 Task: Check the average views per listing of electric range in the last 1 year.
Action: Mouse moved to (1109, 254)
Screenshot: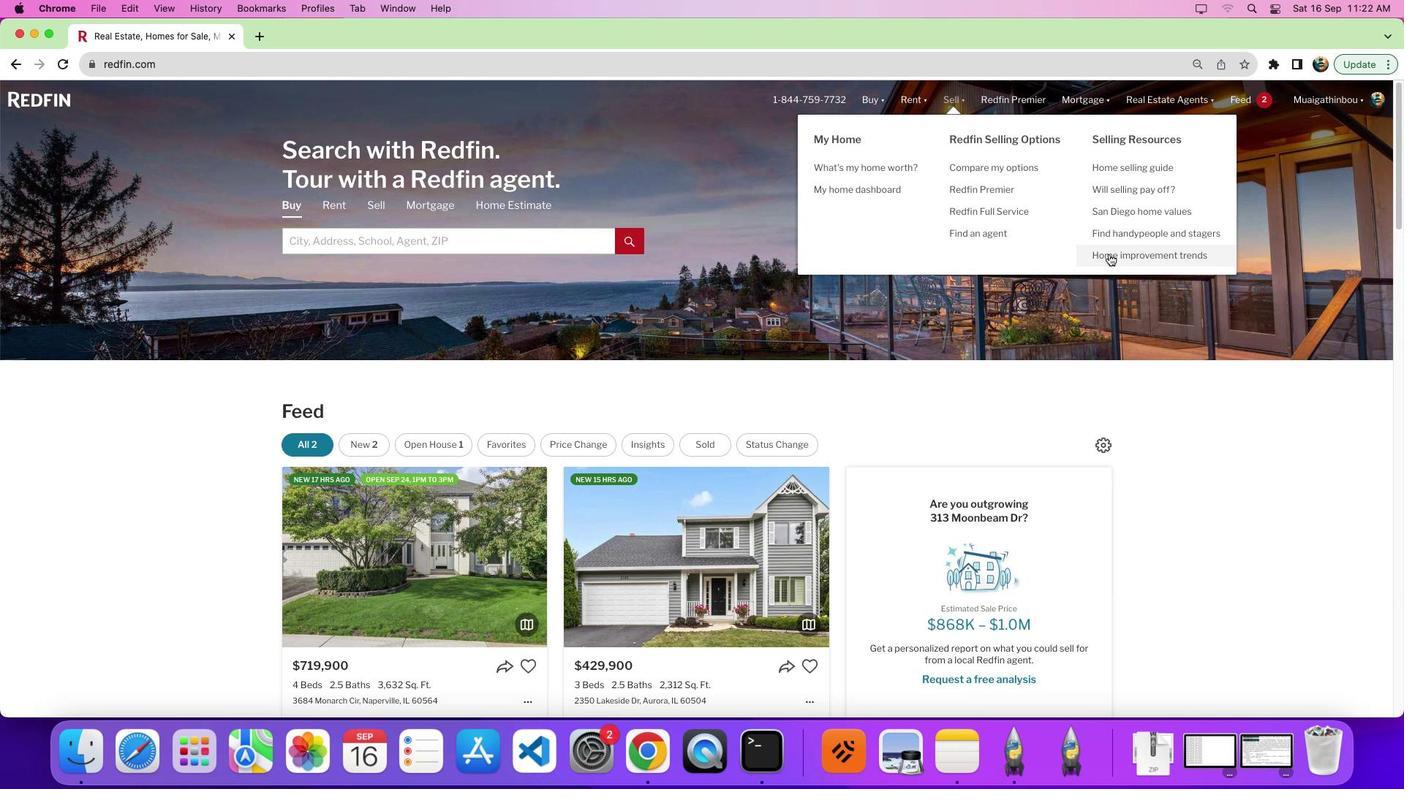 
Action: Mouse pressed left at (1109, 254)
Screenshot: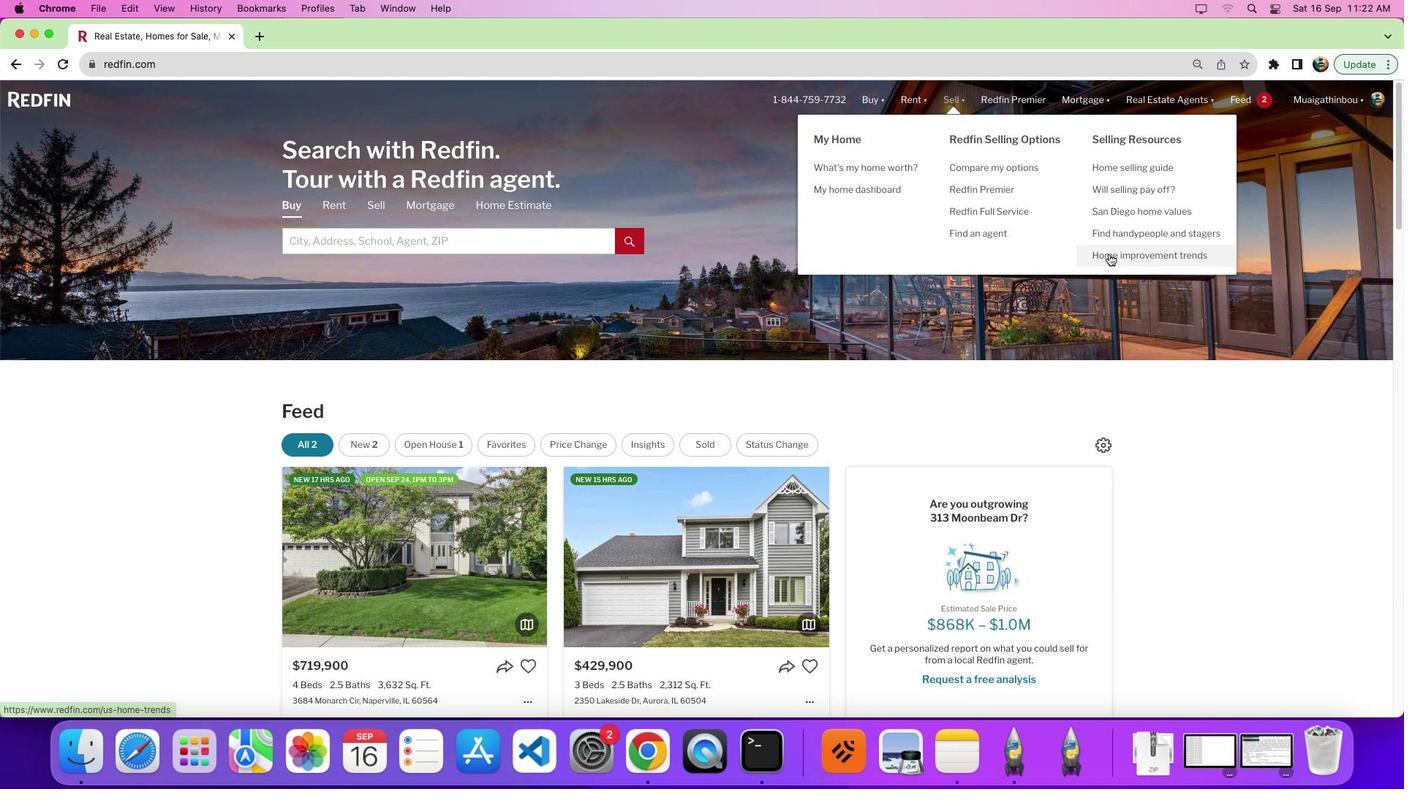 
Action: Mouse pressed left at (1109, 254)
Screenshot: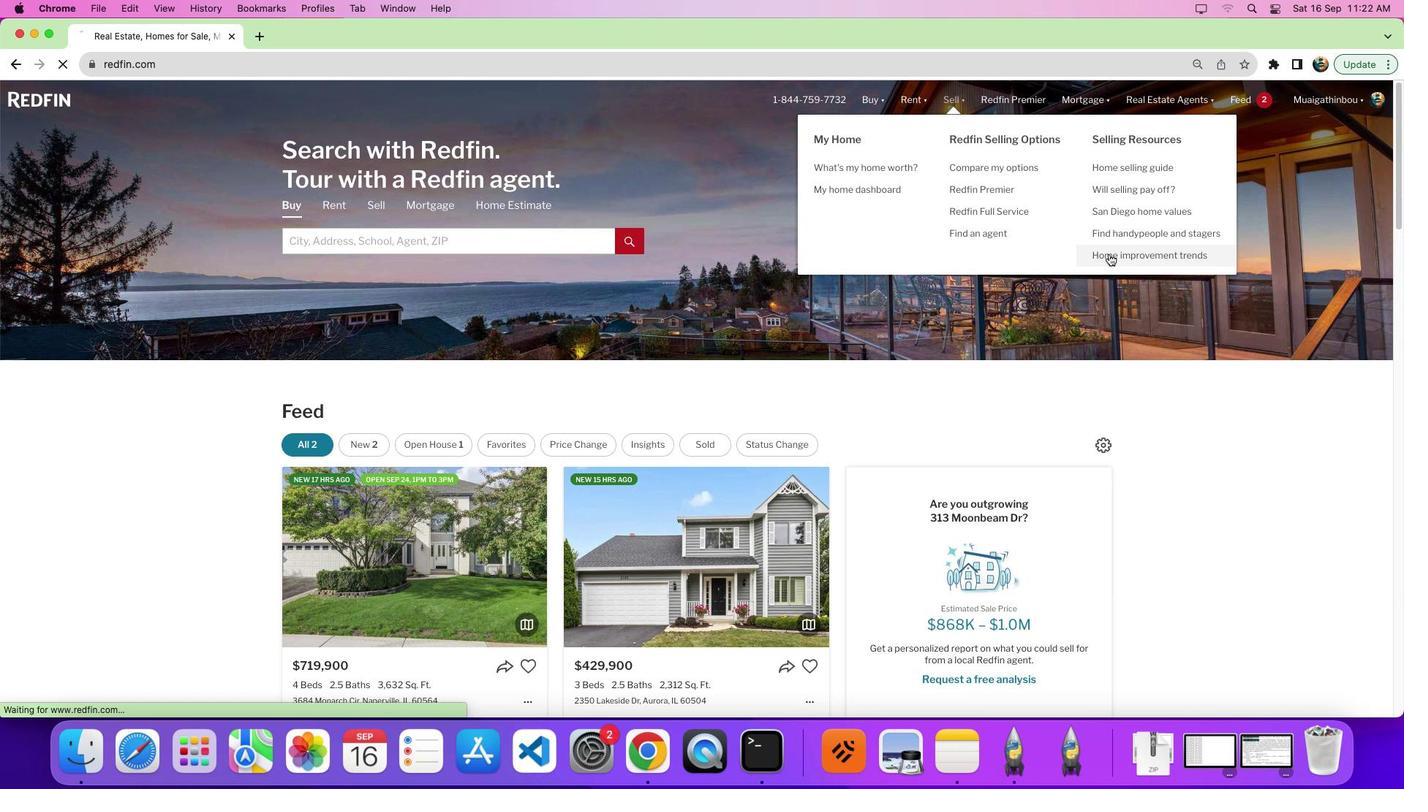 
Action: Mouse moved to (391, 280)
Screenshot: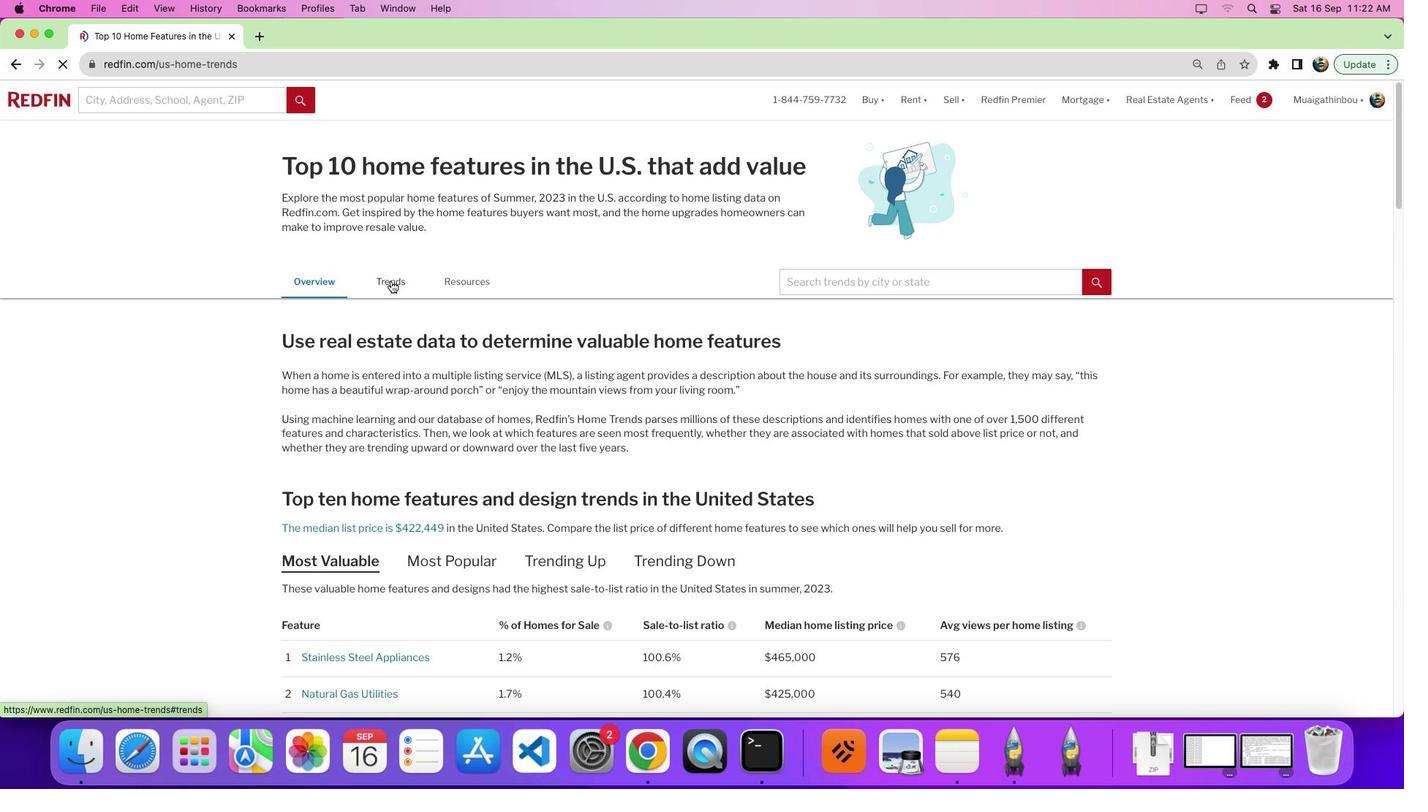 
Action: Mouse pressed left at (391, 280)
Screenshot: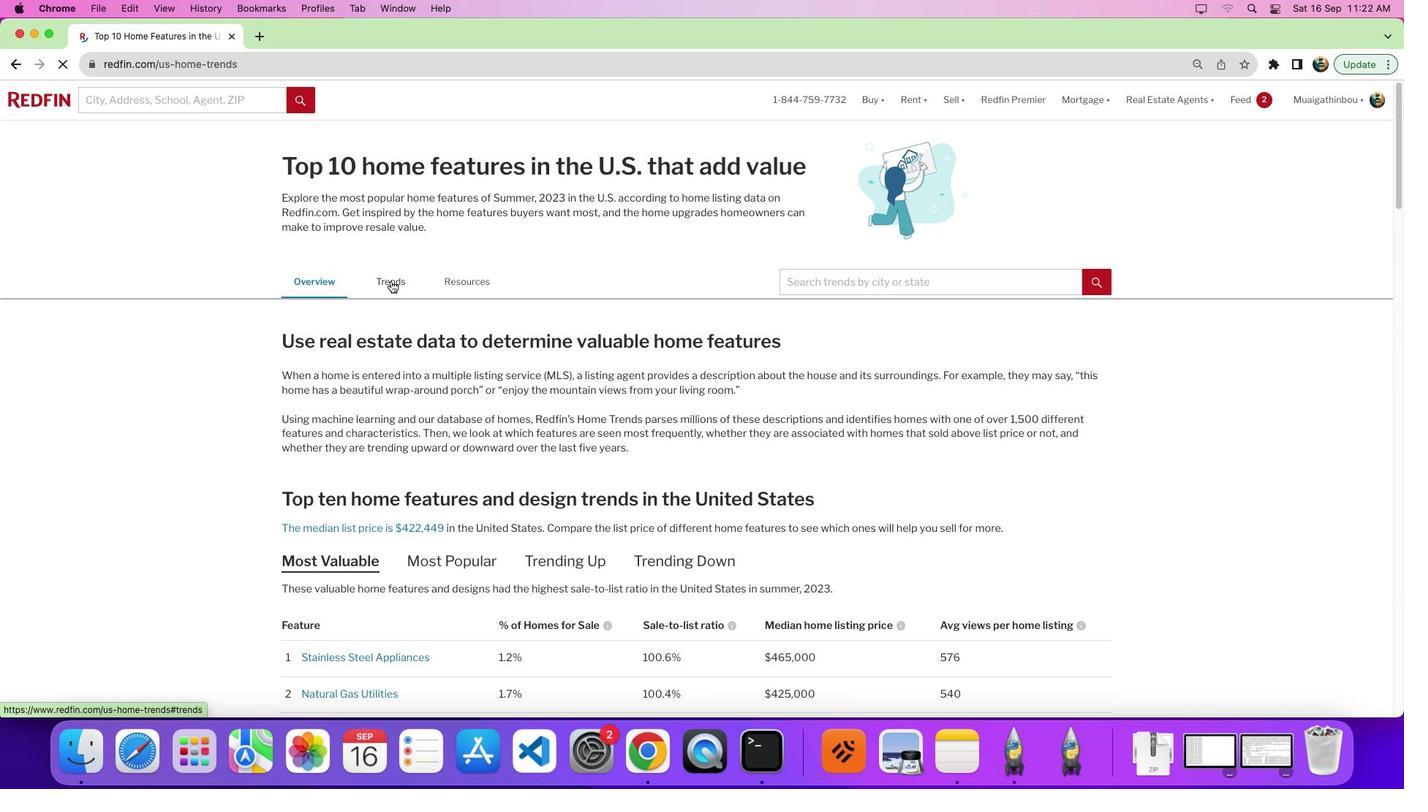 
Action: Mouse moved to (629, 403)
Screenshot: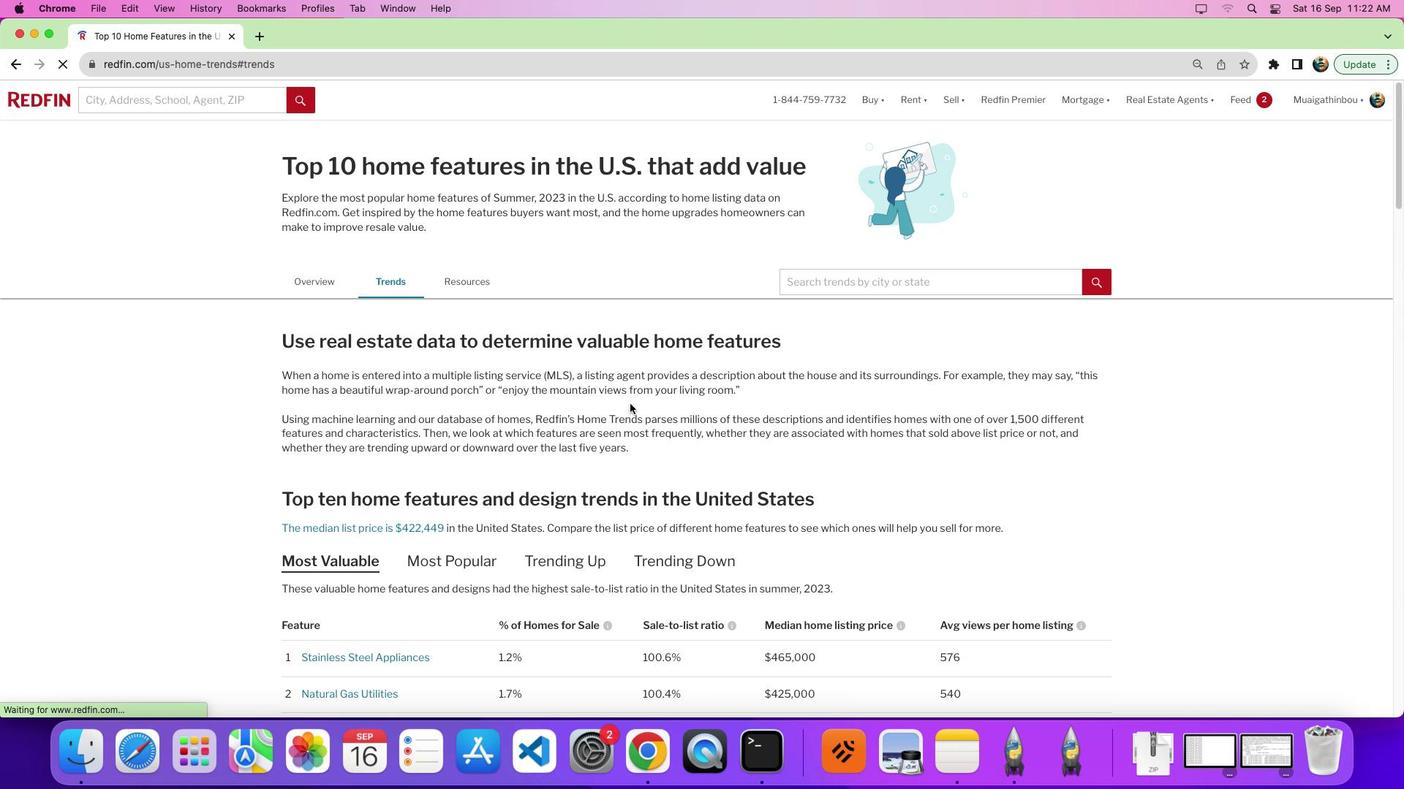 
Action: Mouse scrolled (629, 403) with delta (0, 0)
Screenshot: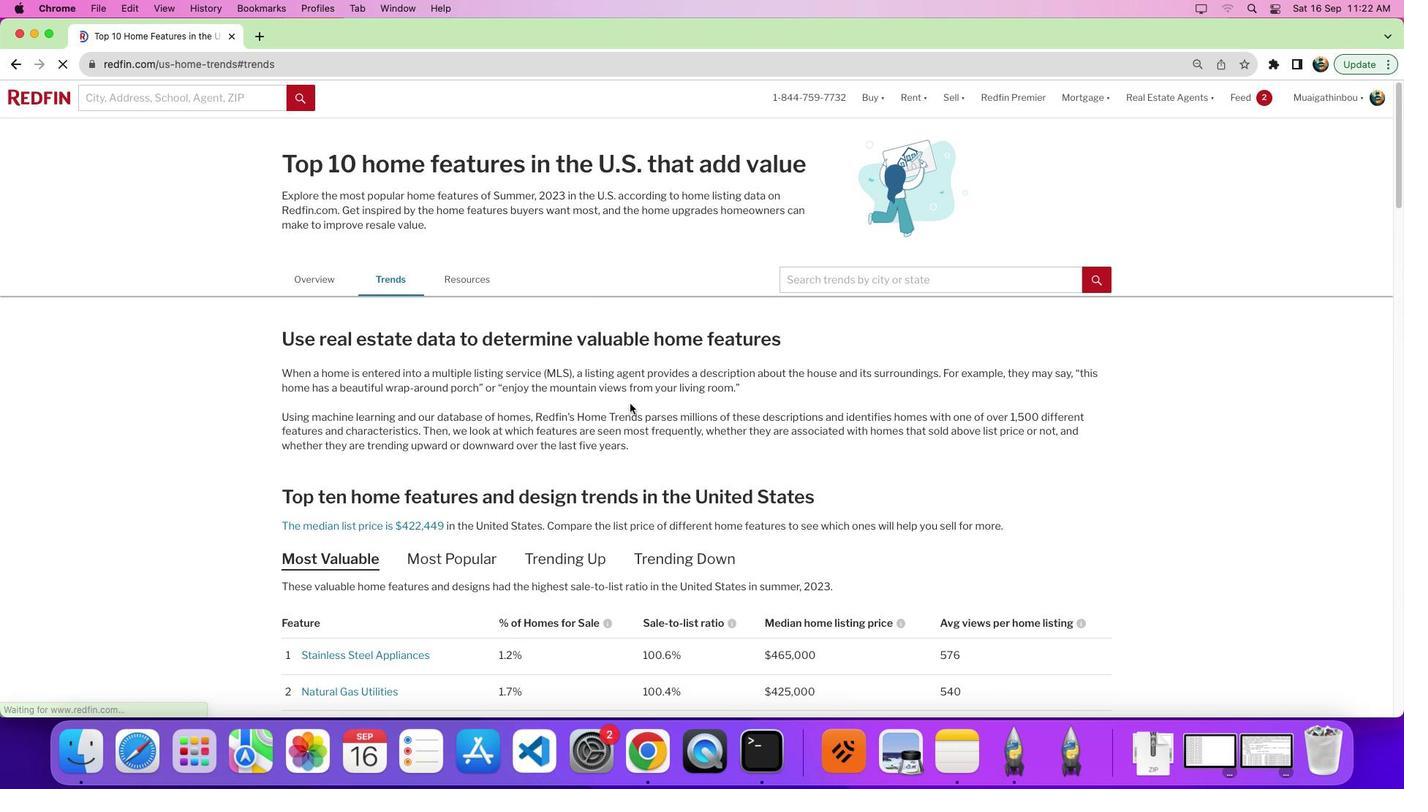 
Action: Mouse scrolled (629, 403) with delta (0, 0)
Screenshot: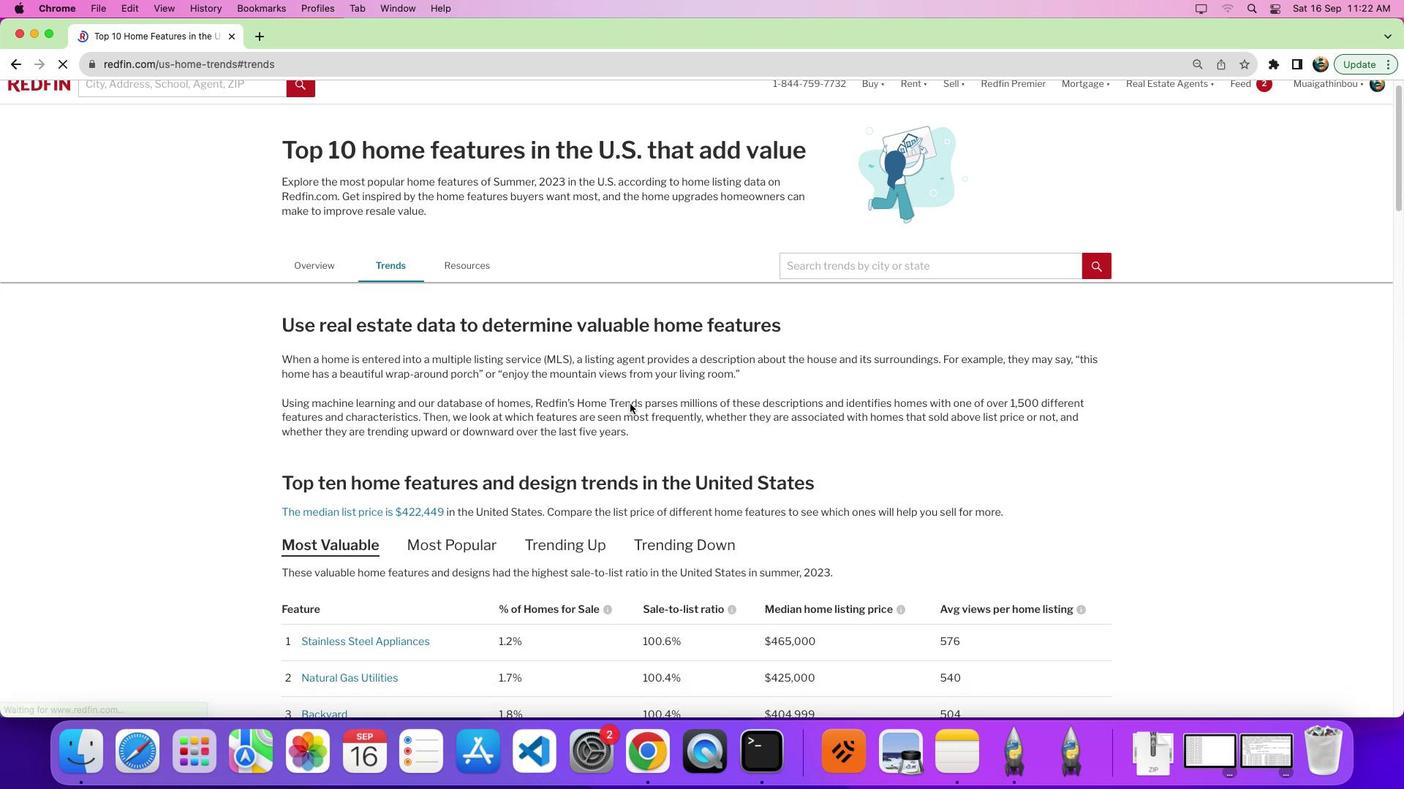 
Action: Mouse moved to (673, 403)
Screenshot: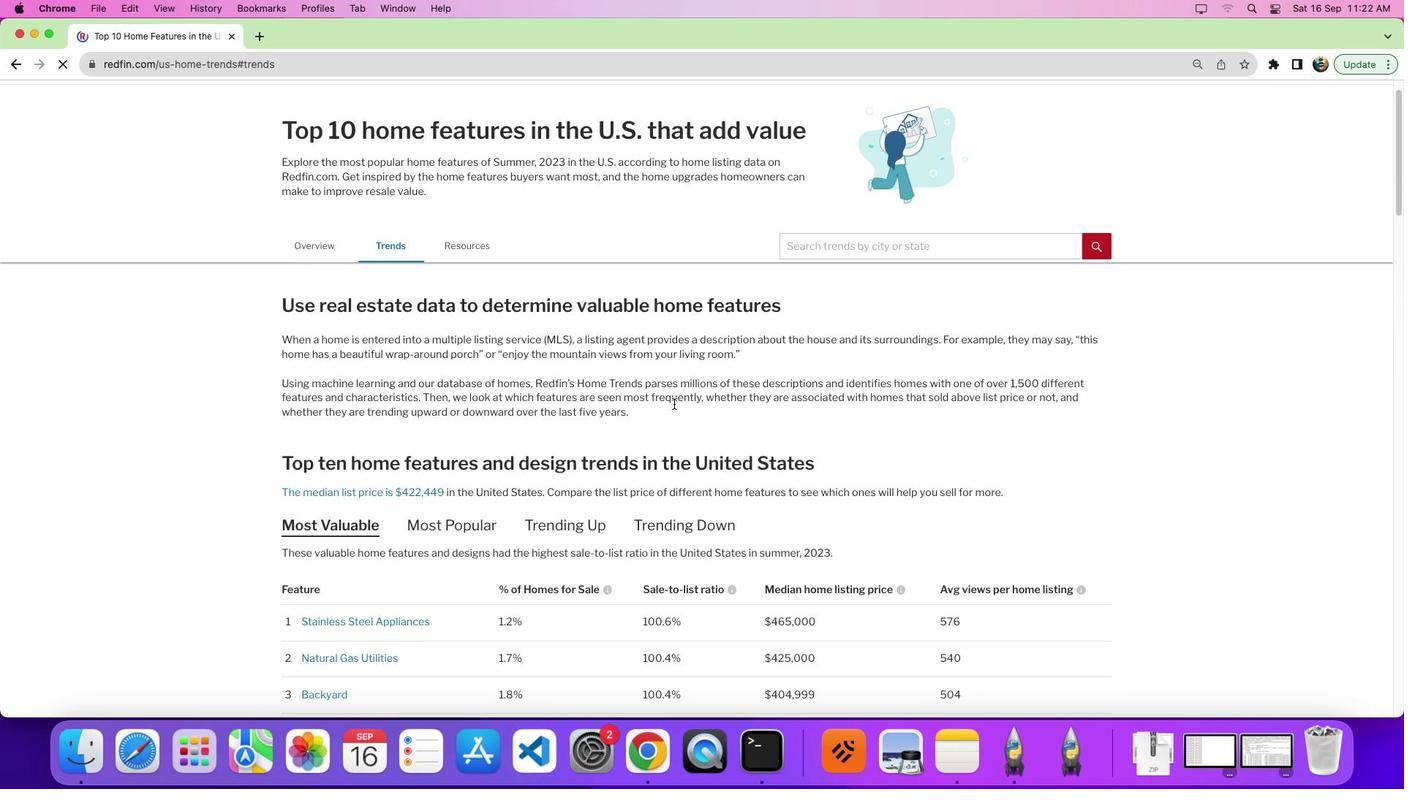 
Action: Mouse scrolled (673, 403) with delta (0, 0)
Screenshot: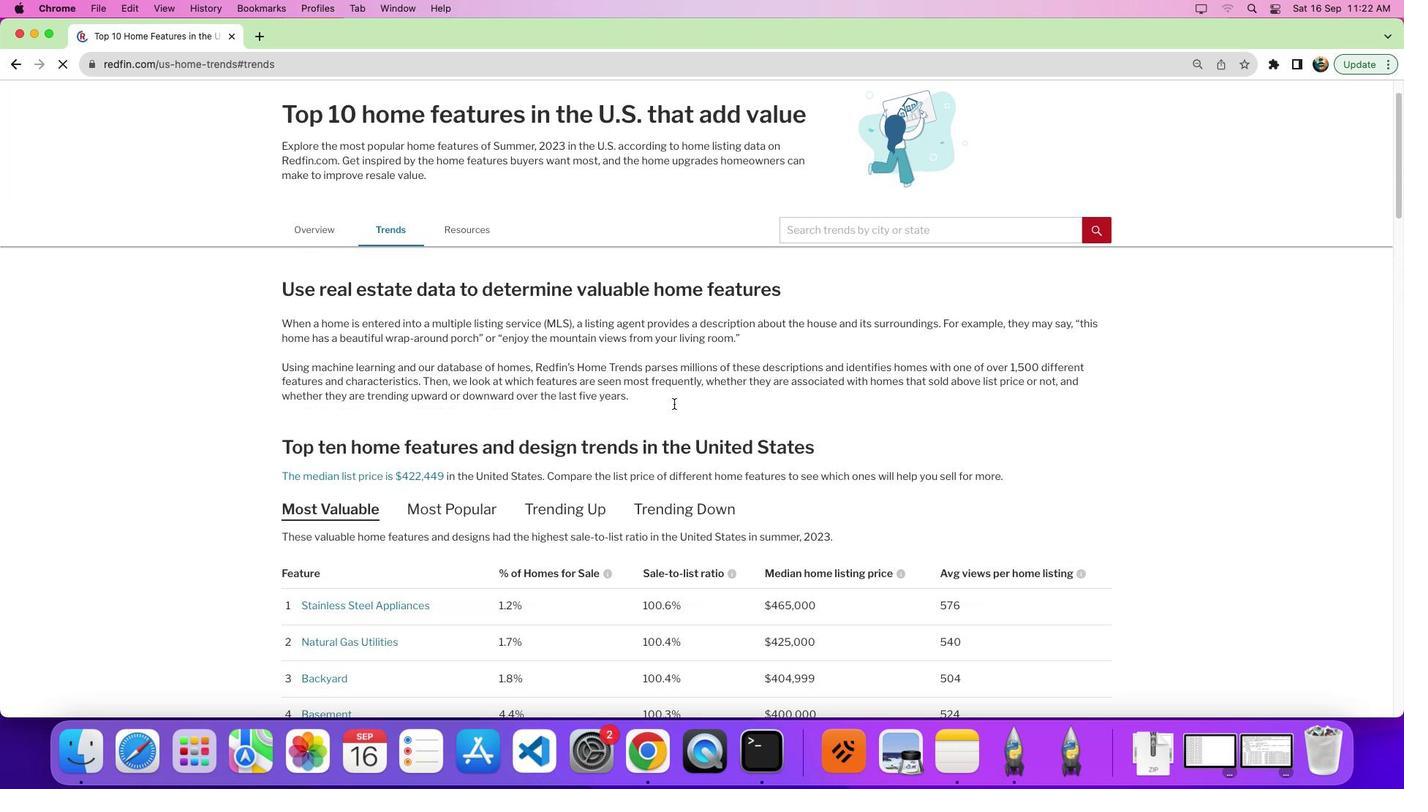 
Action: Mouse scrolled (673, 403) with delta (0, 0)
Screenshot: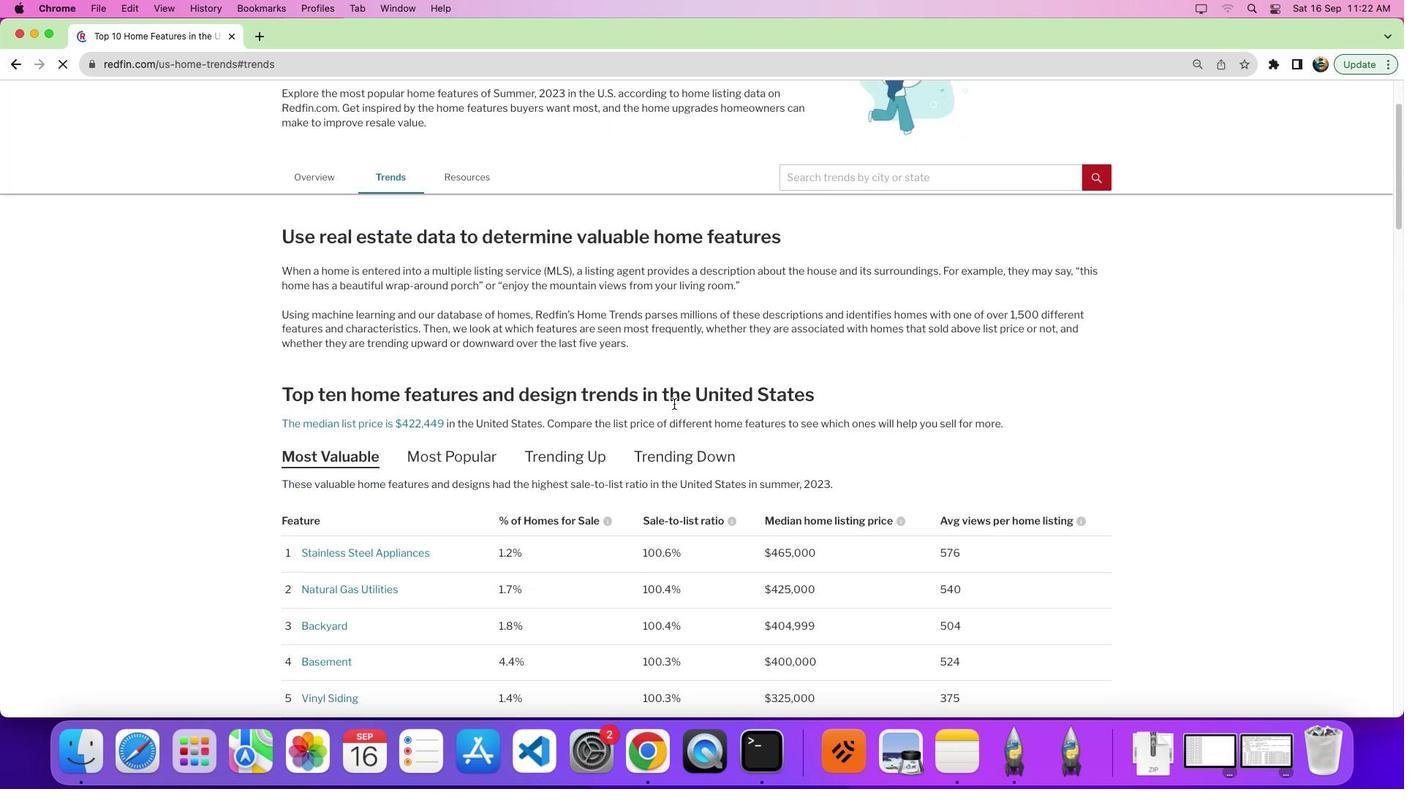 
Action: Mouse scrolled (673, 403) with delta (0, -3)
Screenshot: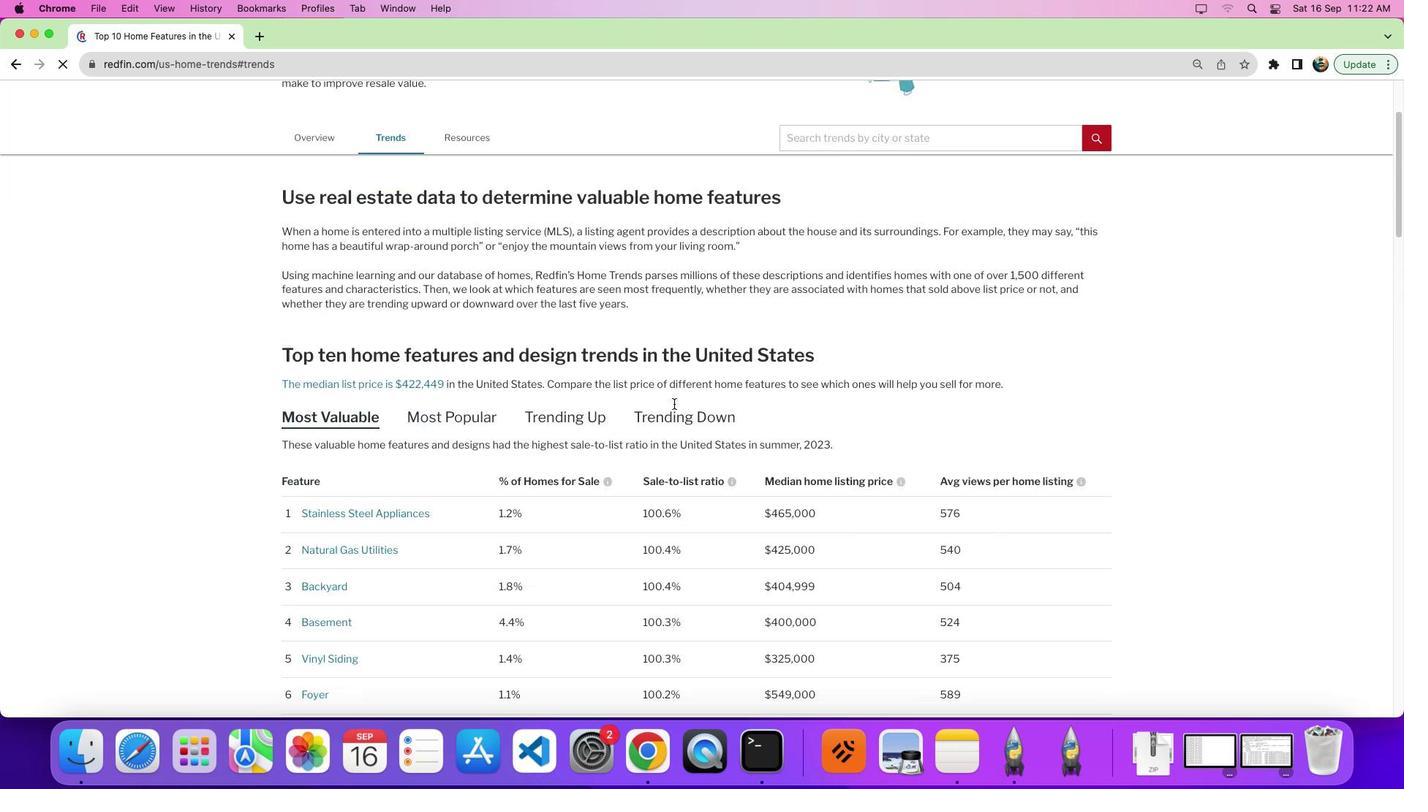 
Action: Mouse moved to (683, 402)
Screenshot: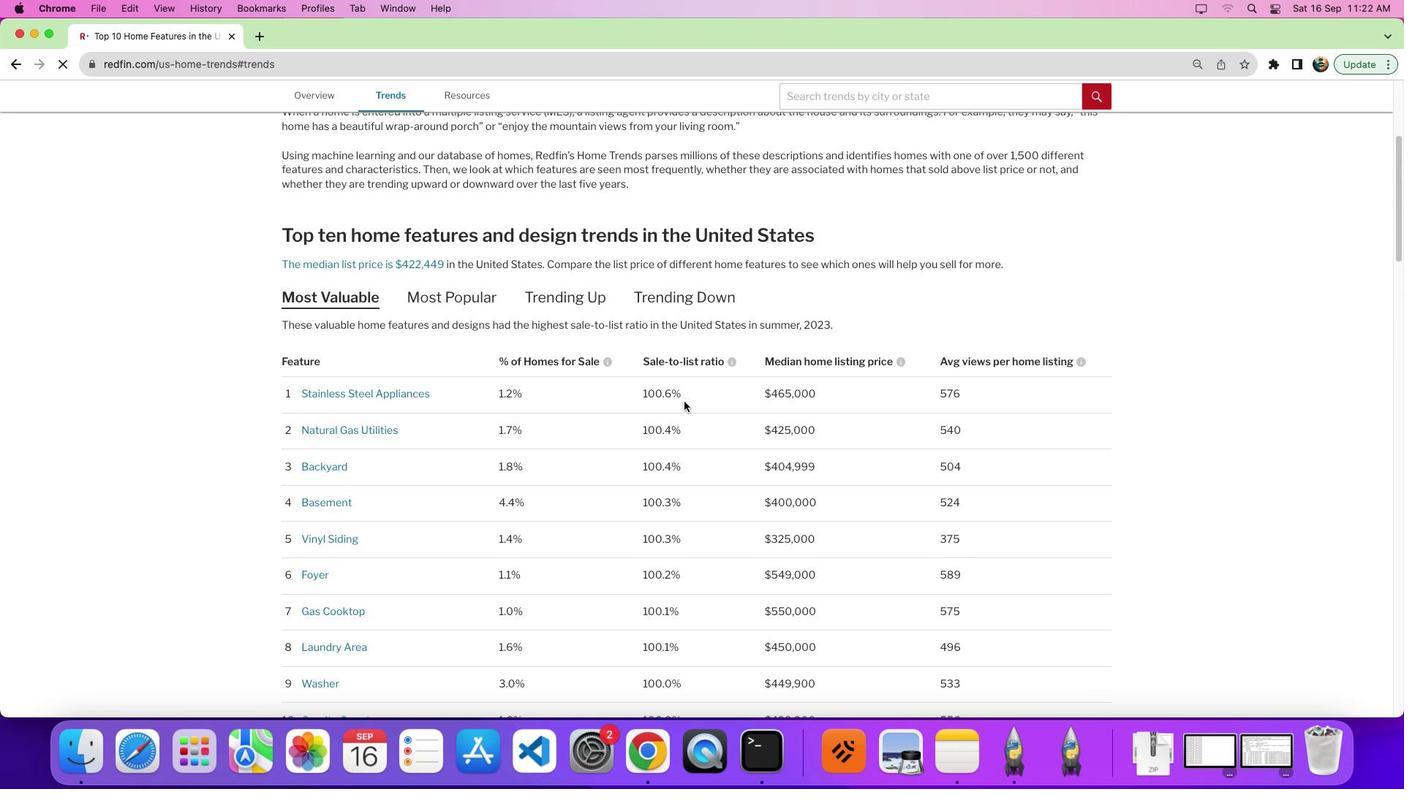 
Action: Mouse scrolled (683, 402) with delta (0, 0)
Screenshot: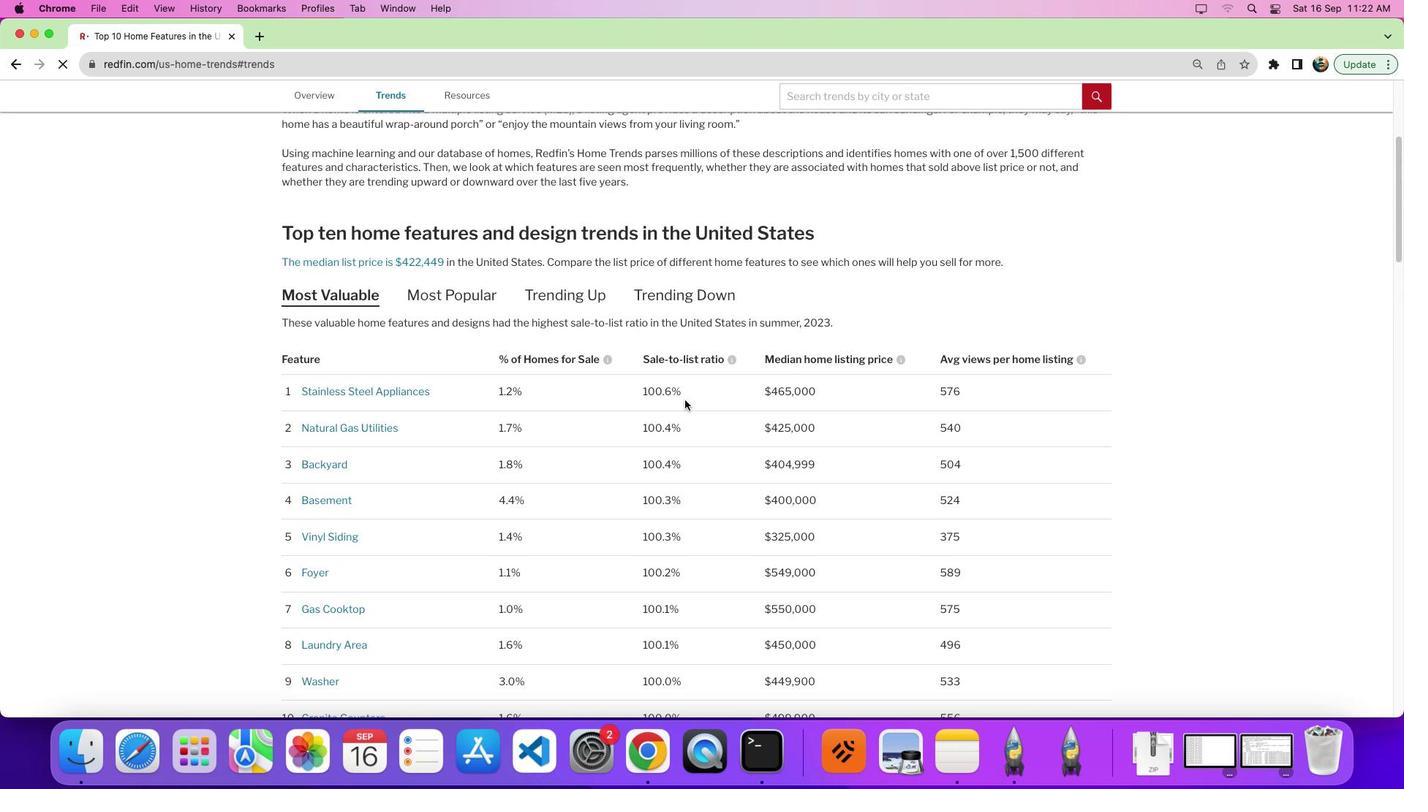 
Action: Mouse scrolled (683, 402) with delta (0, 0)
Screenshot: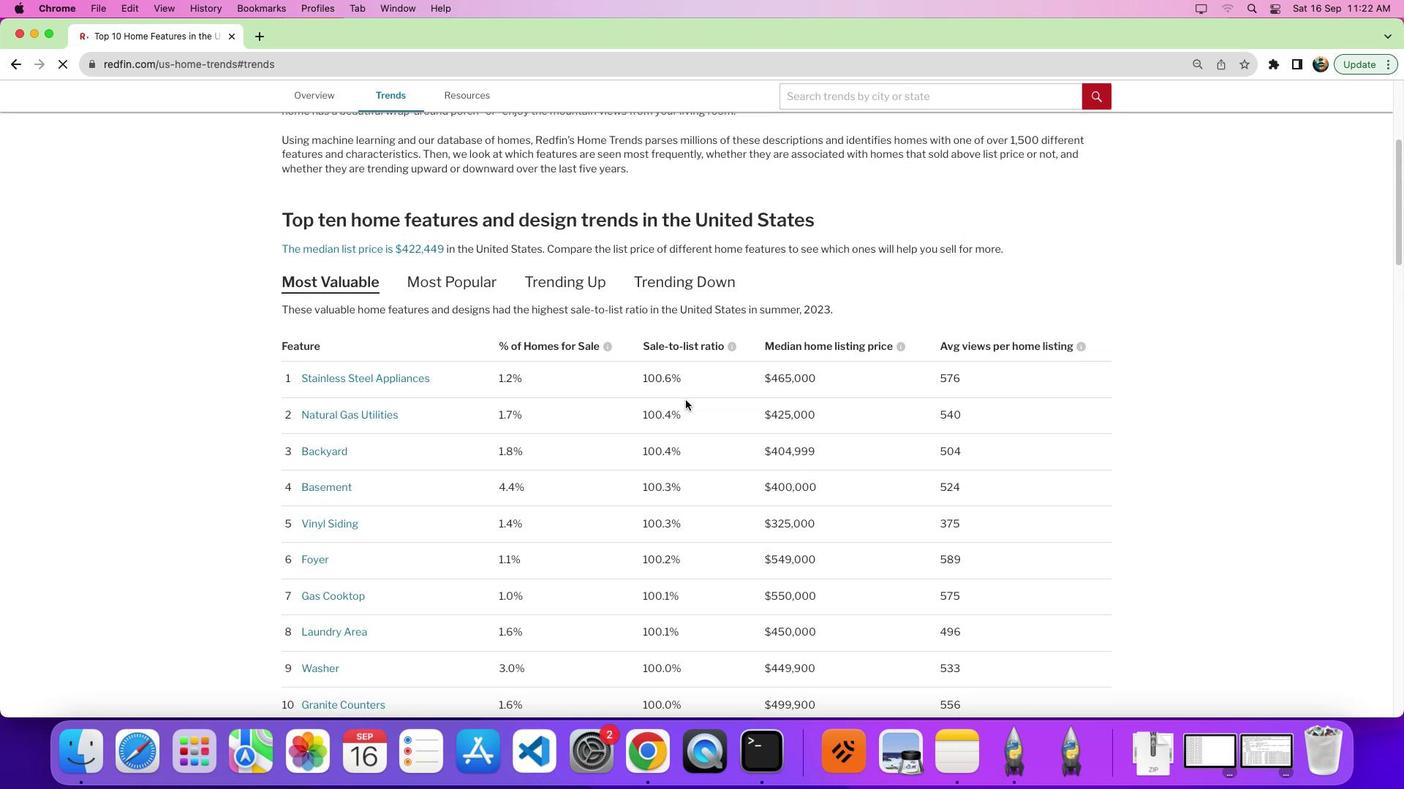 
Action: Mouse moved to (756, 390)
Screenshot: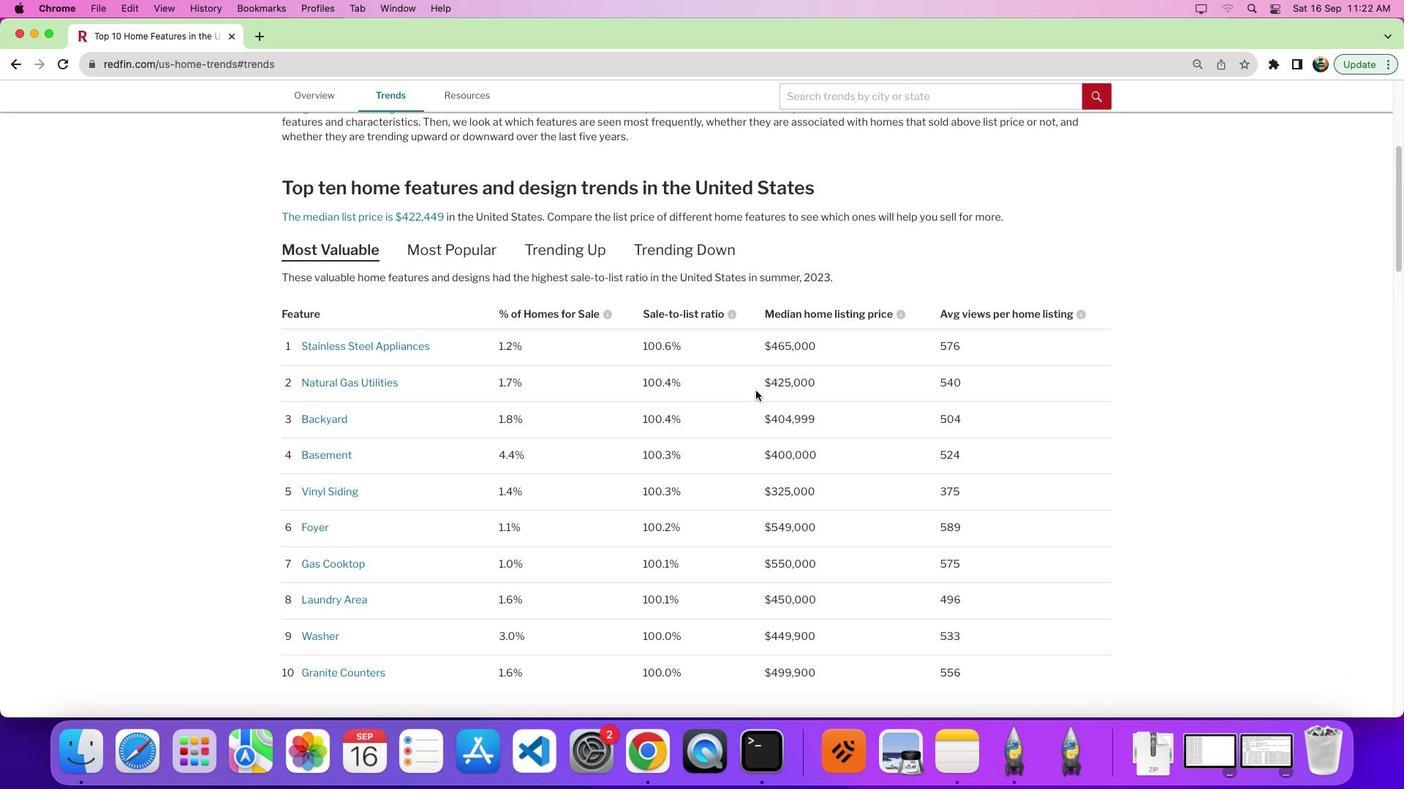 
Action: Mouse scrolled (756, 390) with delta (0, 0)
Screenshot: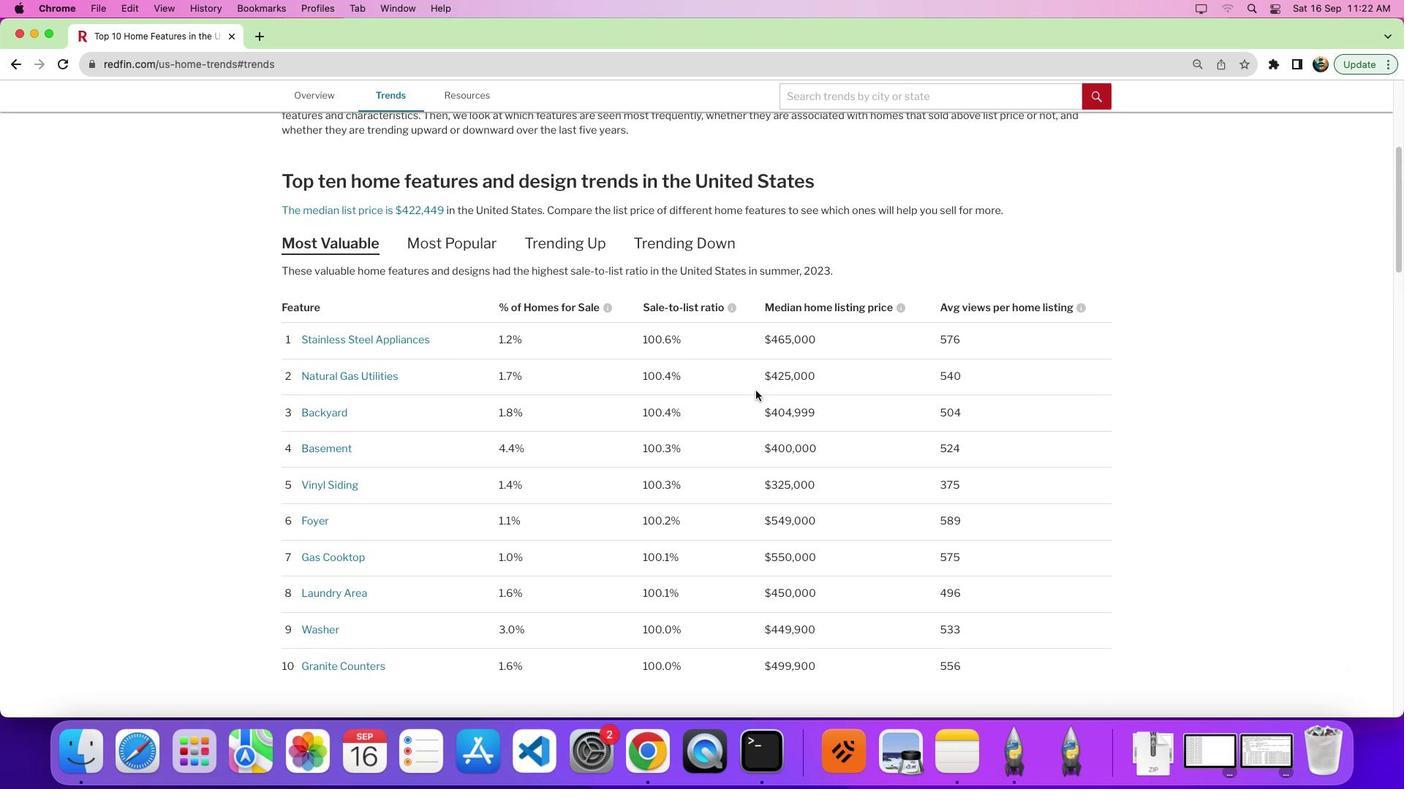
Action: Mouse scrolled (756, 390) with delta (0, 0)
Screenshot: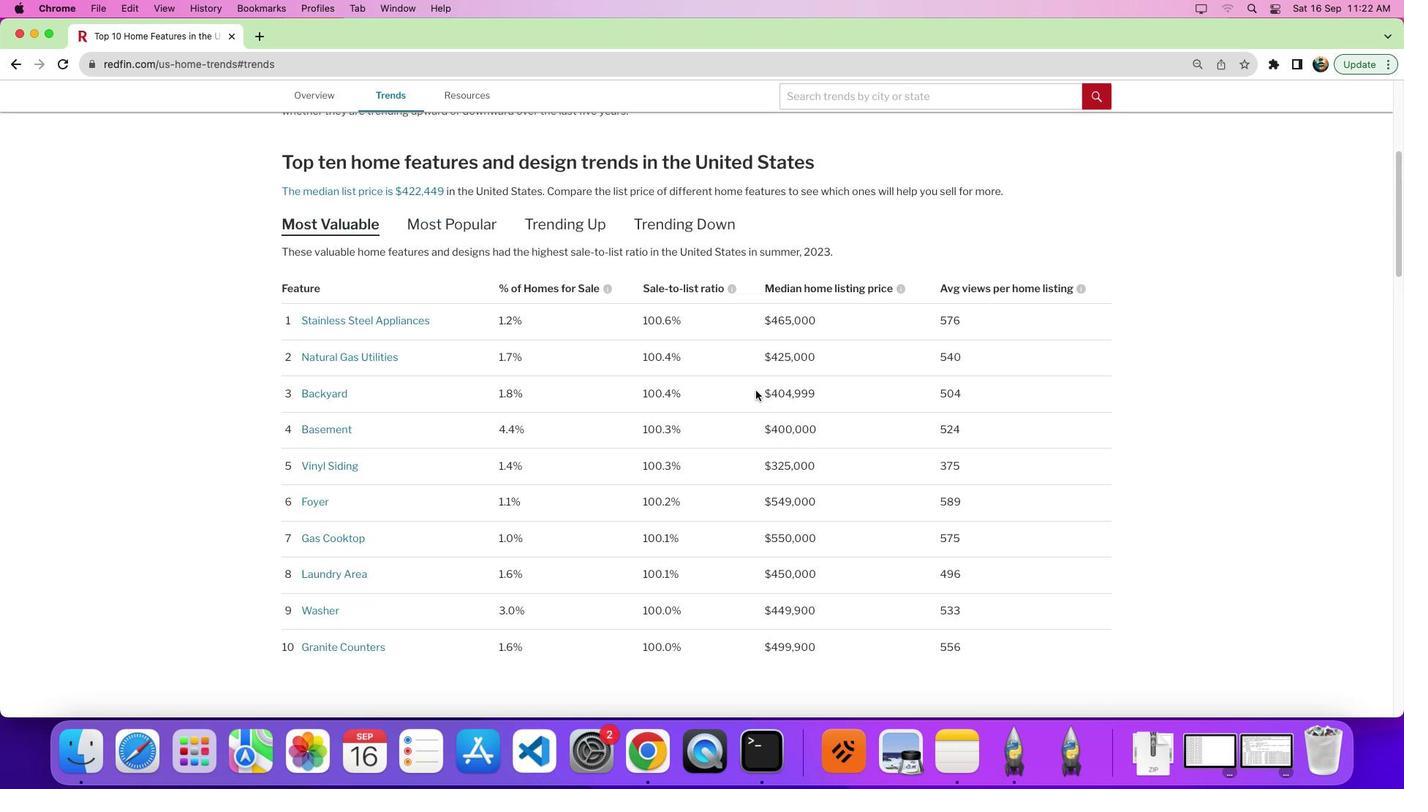 
Action: Mouse scrolled (756, 390) with delta (0, -2)
Screenshot: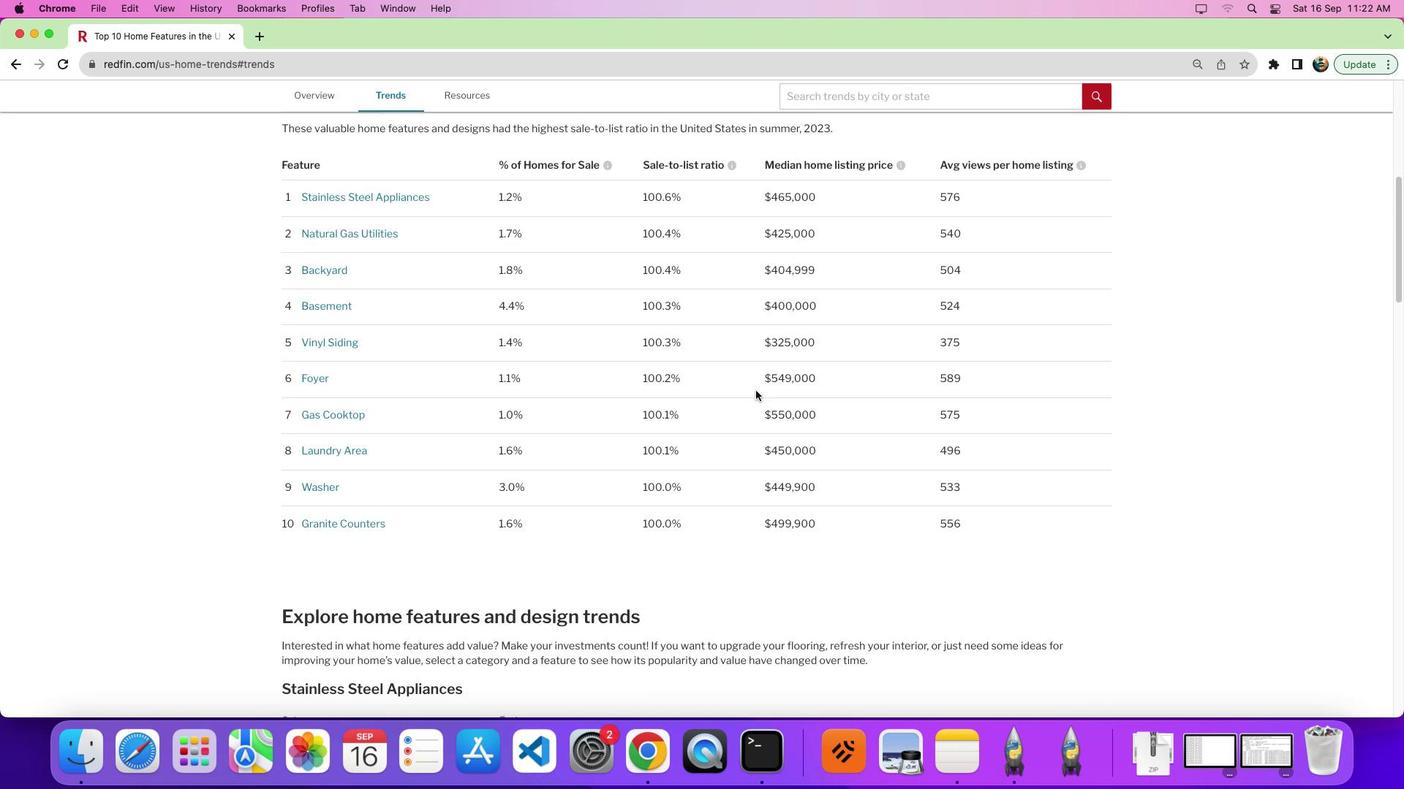 
Action: Mouse scrolled (756, 390) with delta (0, 0)
Screenshot: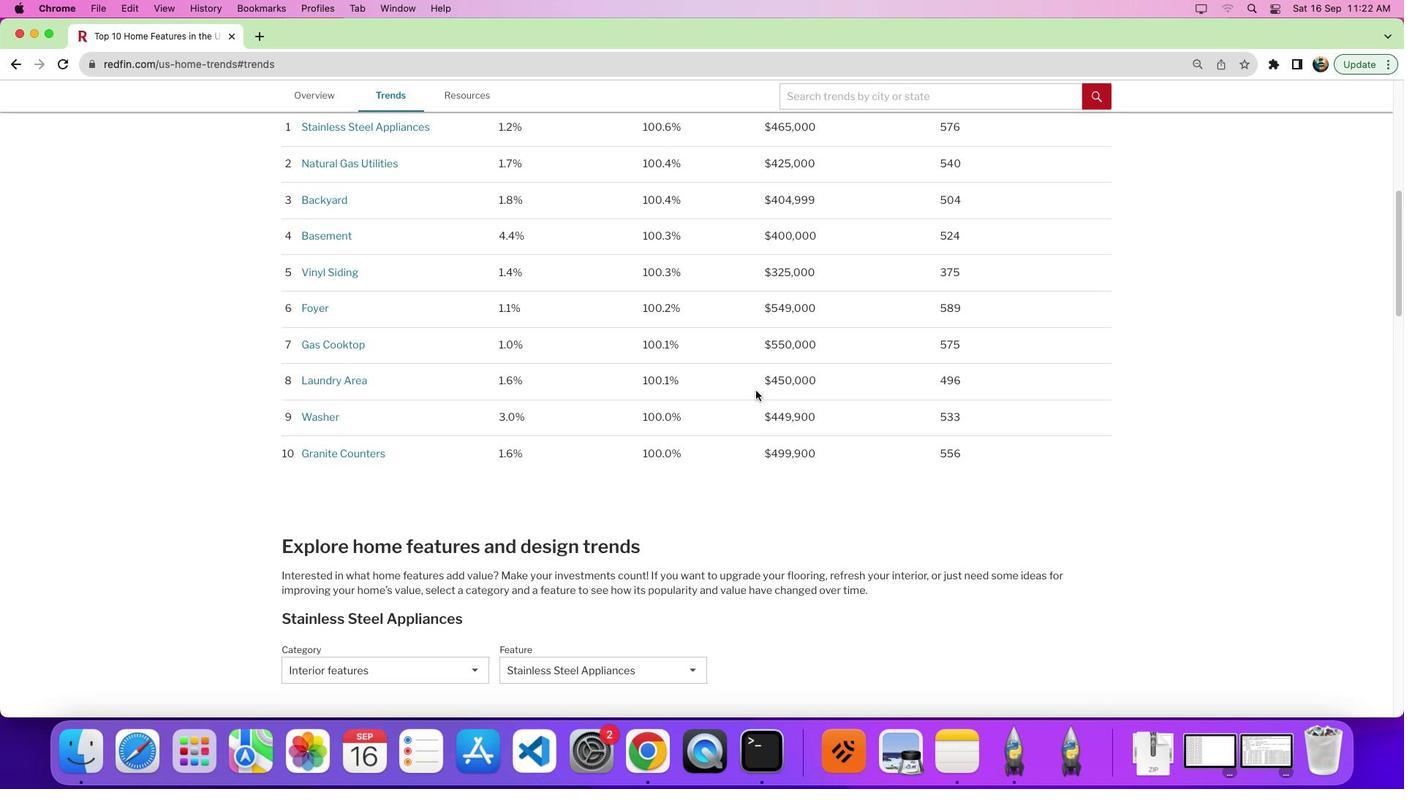 
Action: Mouse scrolled (756, 390) with delta (0, 0)
Screenshot: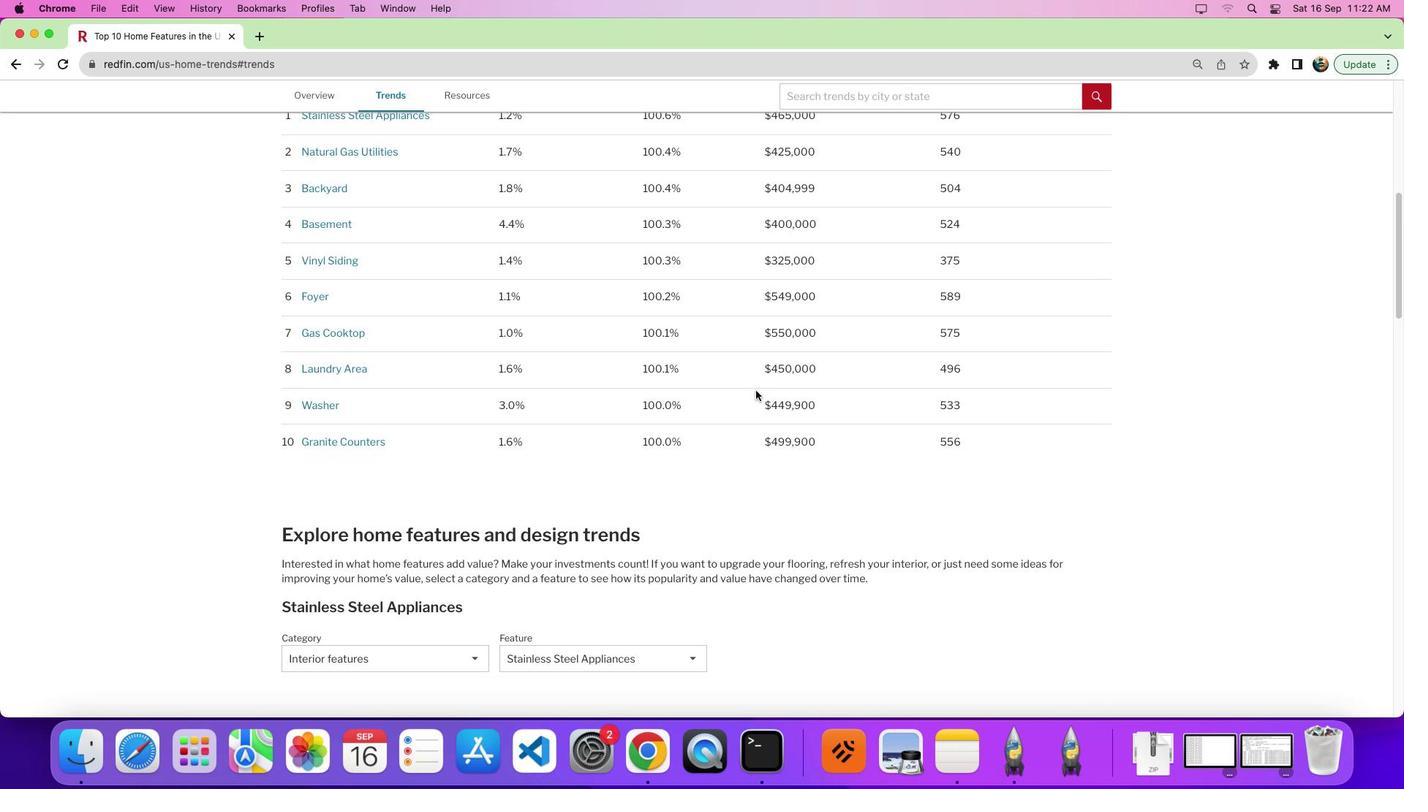 
Action: Mouse scrolled (756, 390) with delta (0, 0)
Screenshot: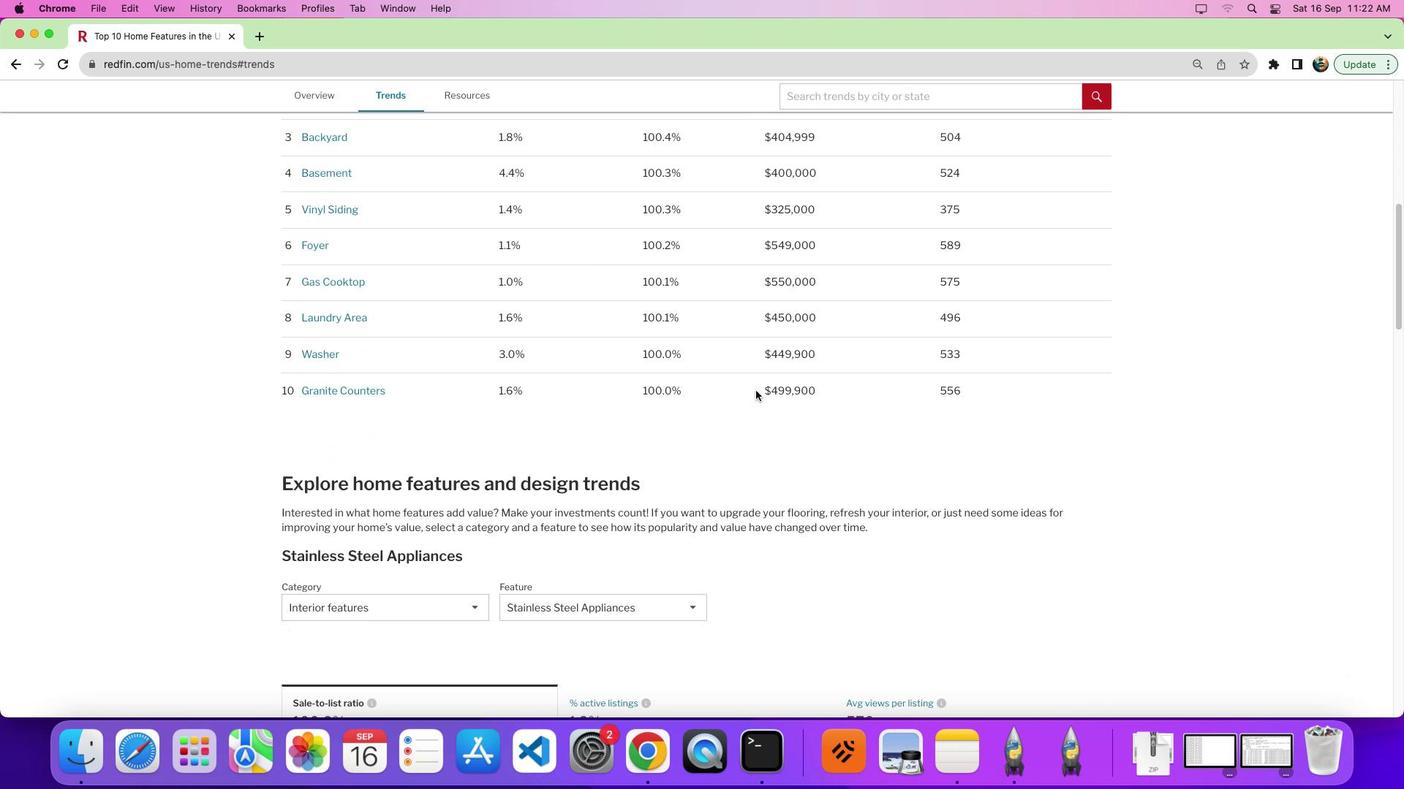 
Action: Mouse scrolled (756, 390) with delta (0, 0)
Screenshot: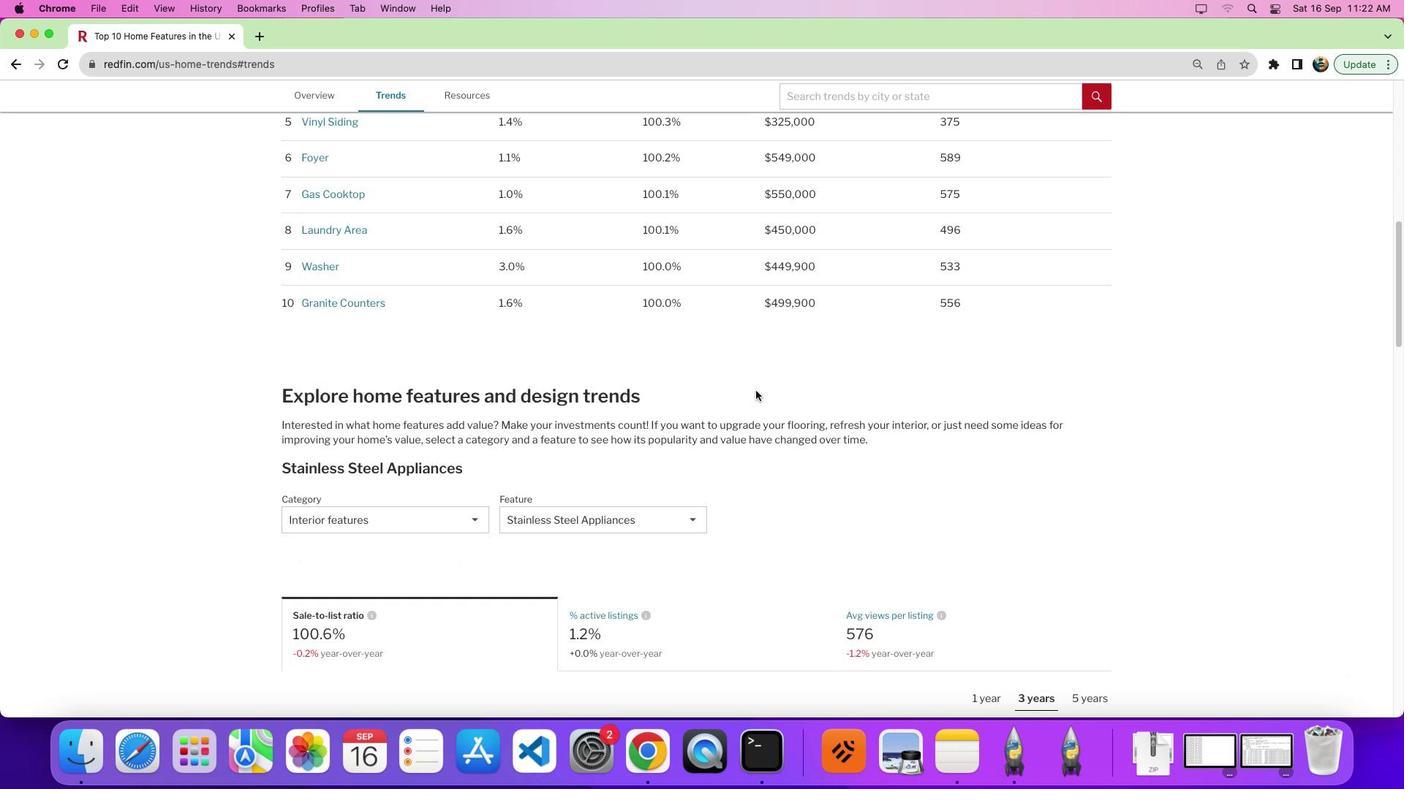 
Action: Mouse scrolled (756, 390) with delta (0, -4)
Screenshot: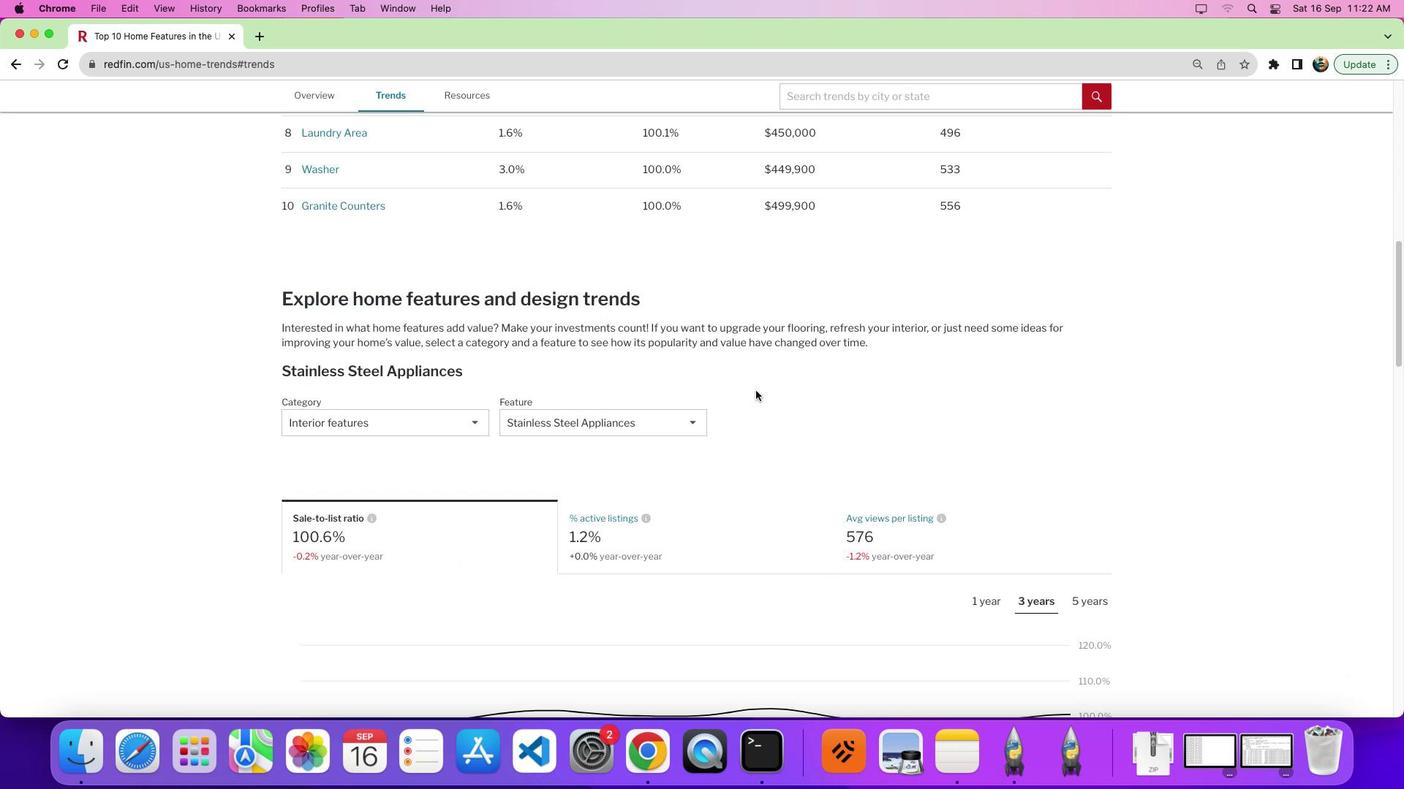 
Action: Mouse moved to (619, 385)
Screenshot: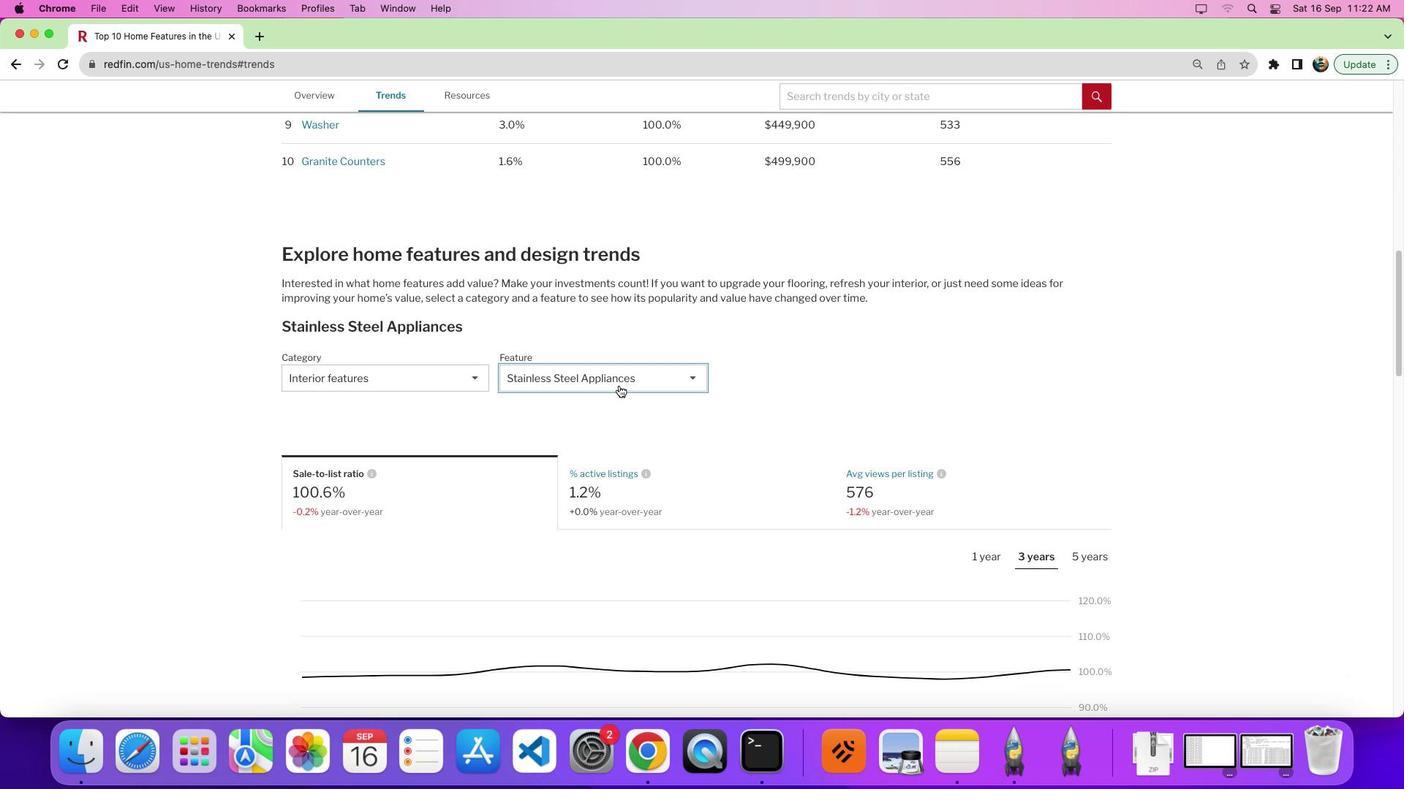 
Action: Mouse pressed left at (619, 385)
Screenshot: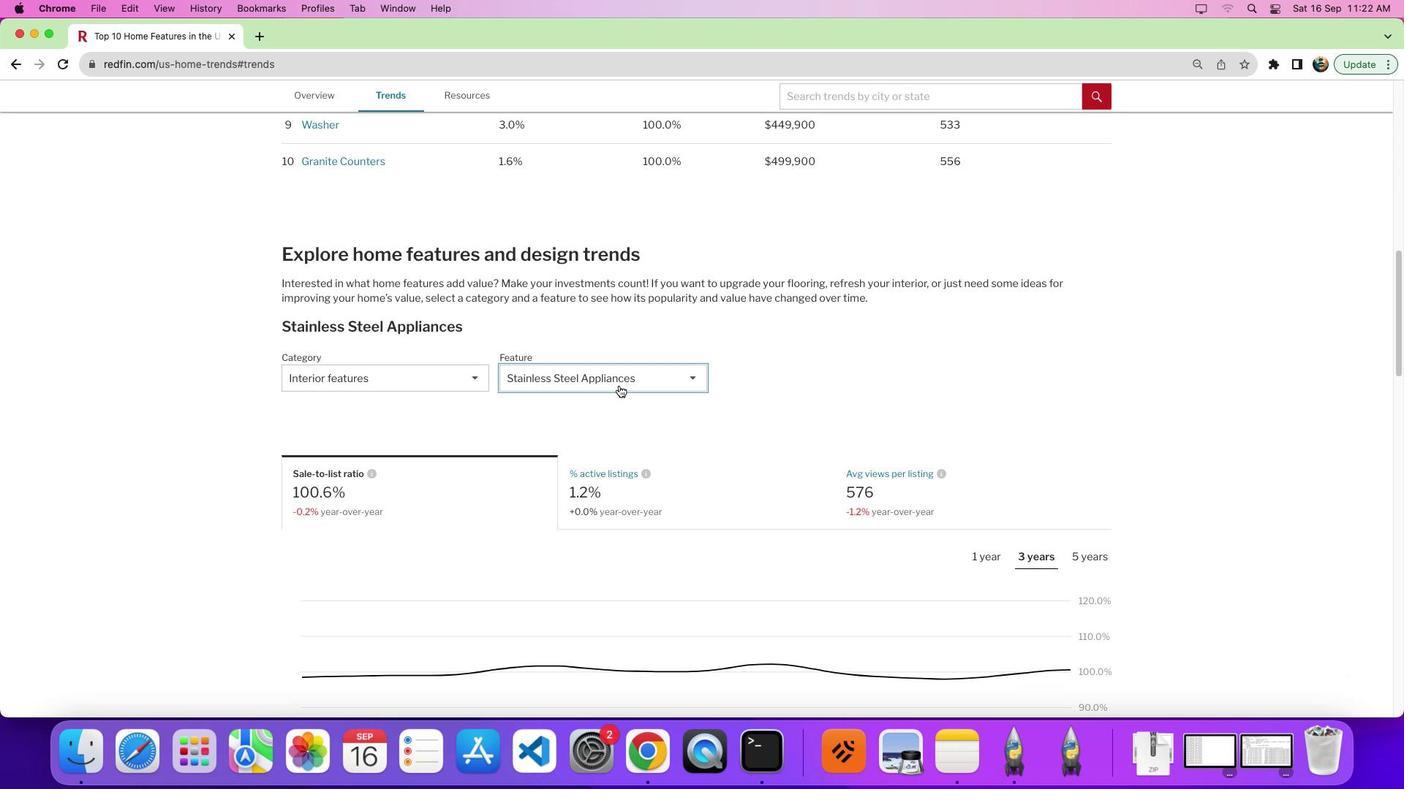 
Action: Mouse moved to (584, 455)
Screenshot: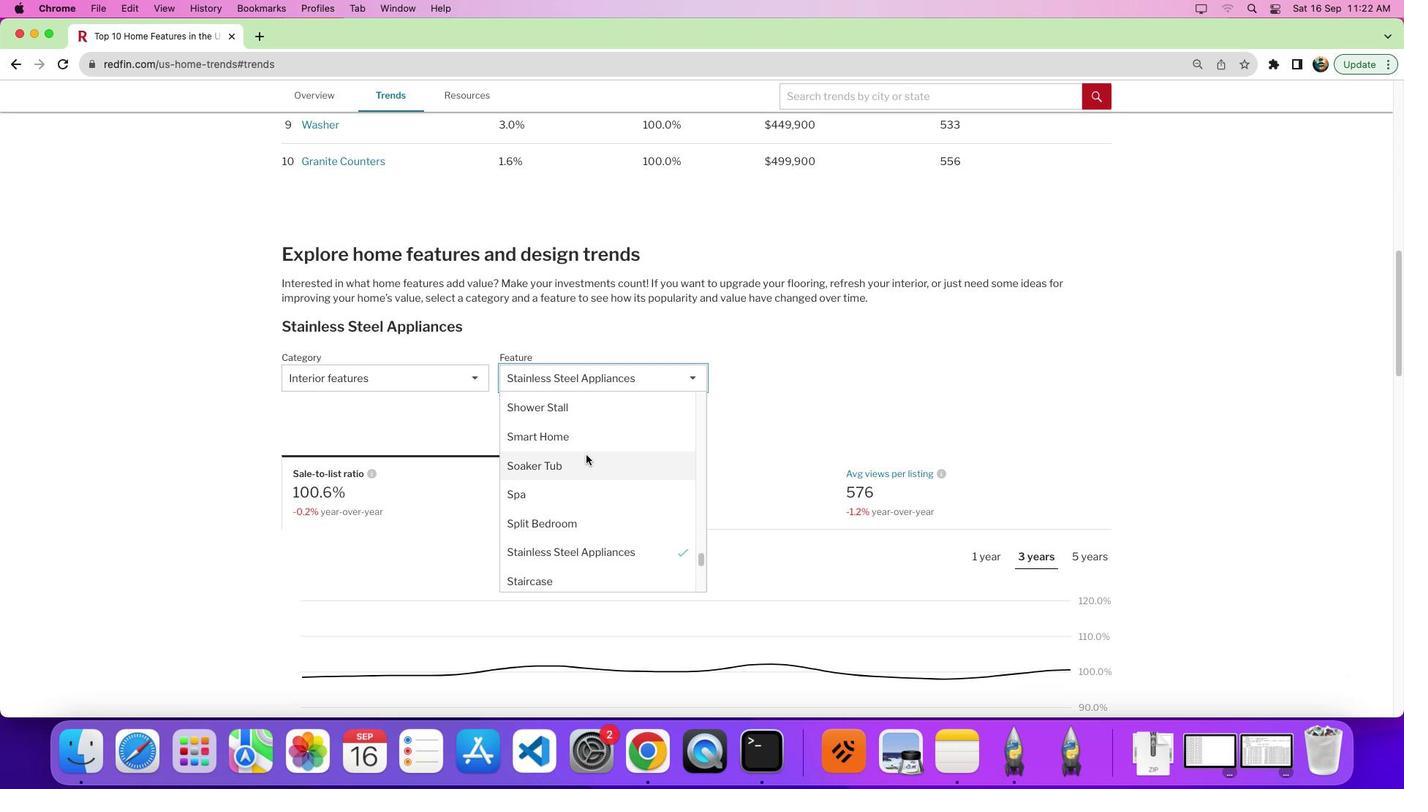
Action: Mouse scrolled (584, 455) with delta (0, 0)
Screenshot: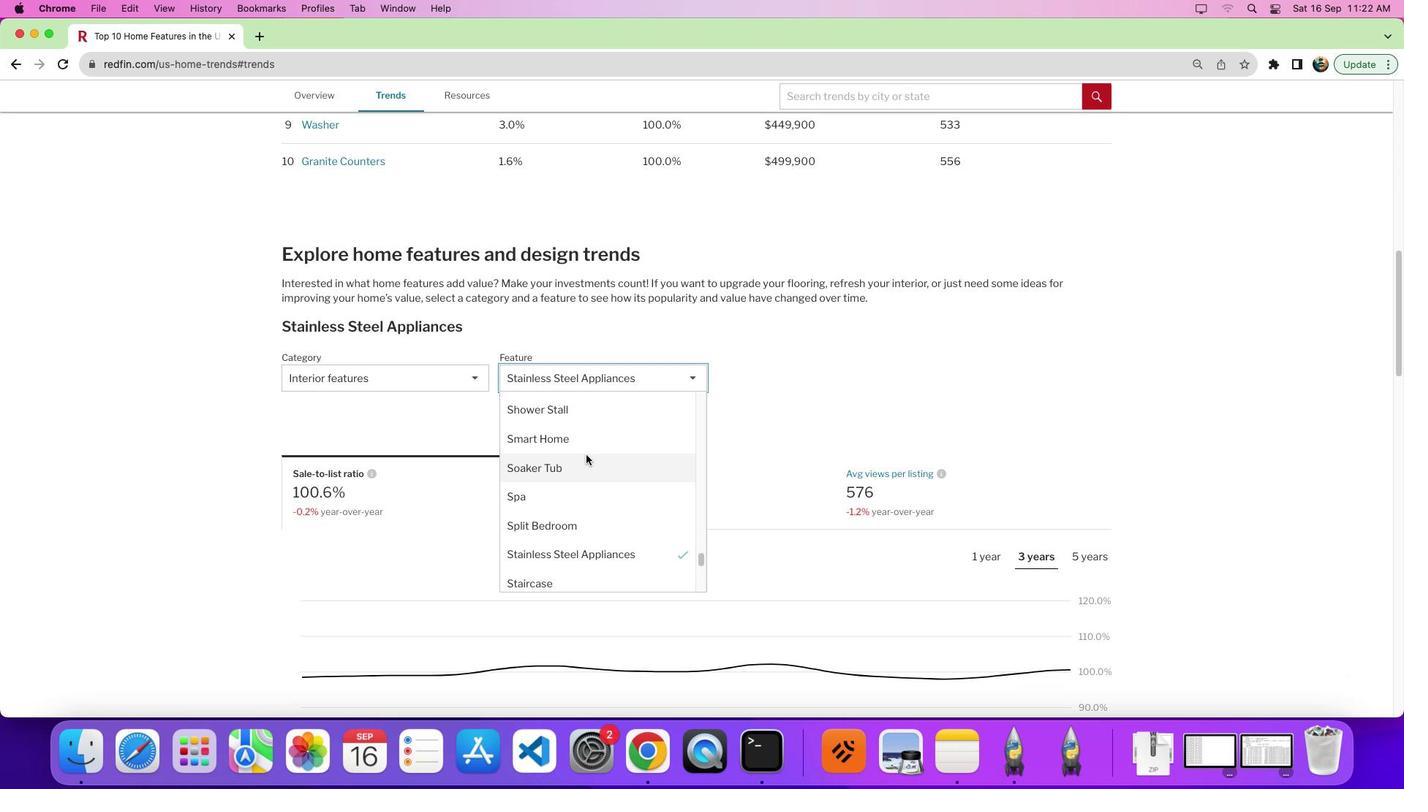 
Action: Mouse moved to (584, 455)
Screenshot: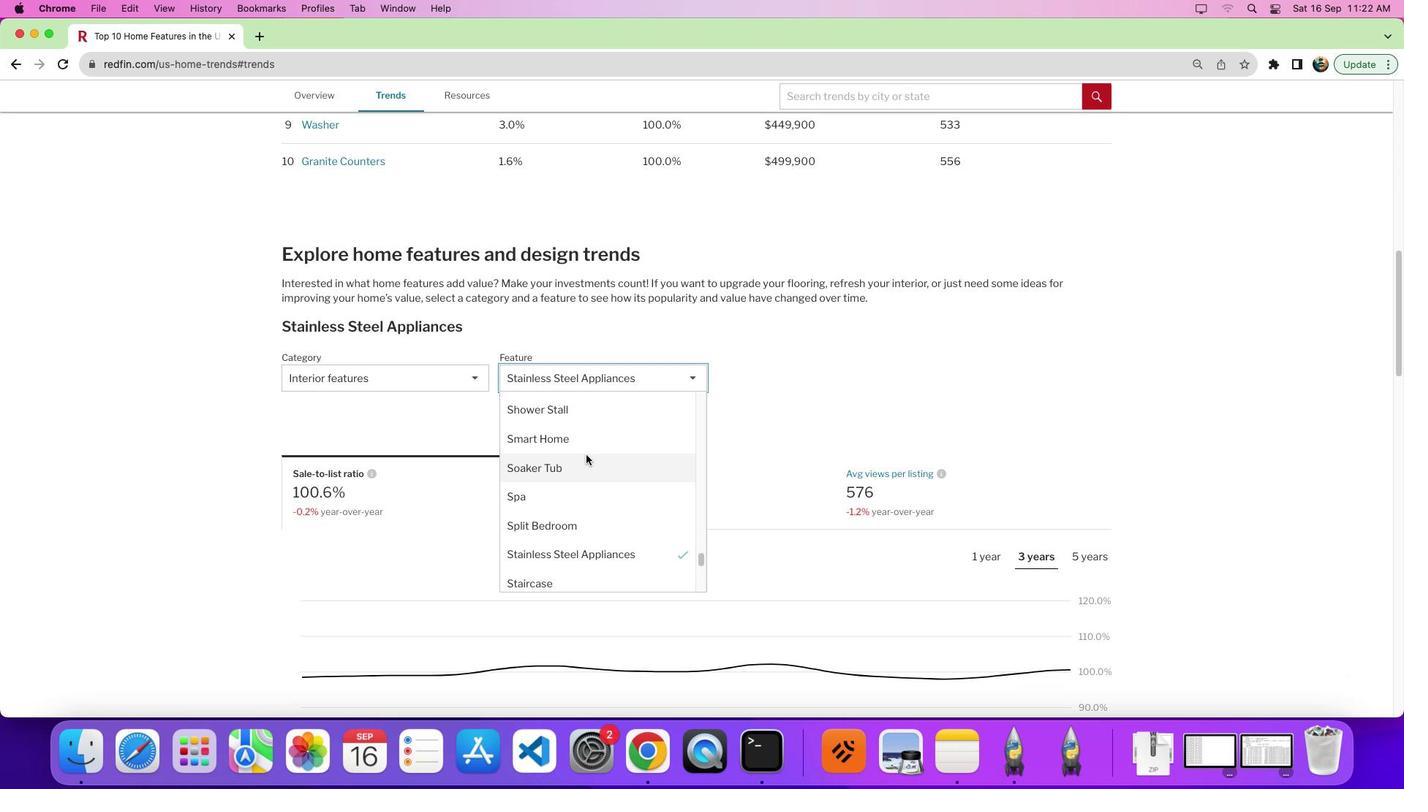 
Action: Mouse scrolled (584, 455) with delta (0, 0)
Screenshot: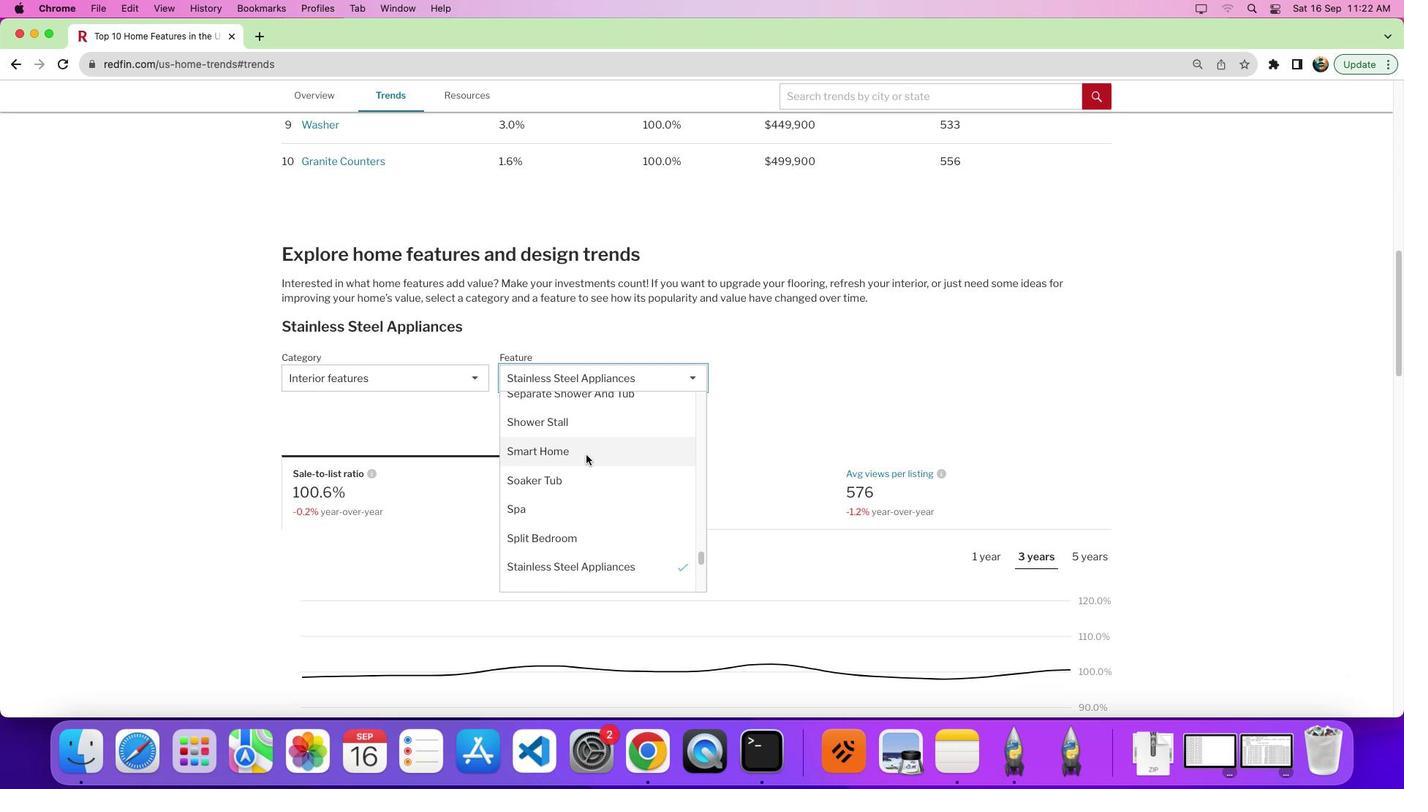 
Action: Mouse moved to (586, 454)
Screenshot: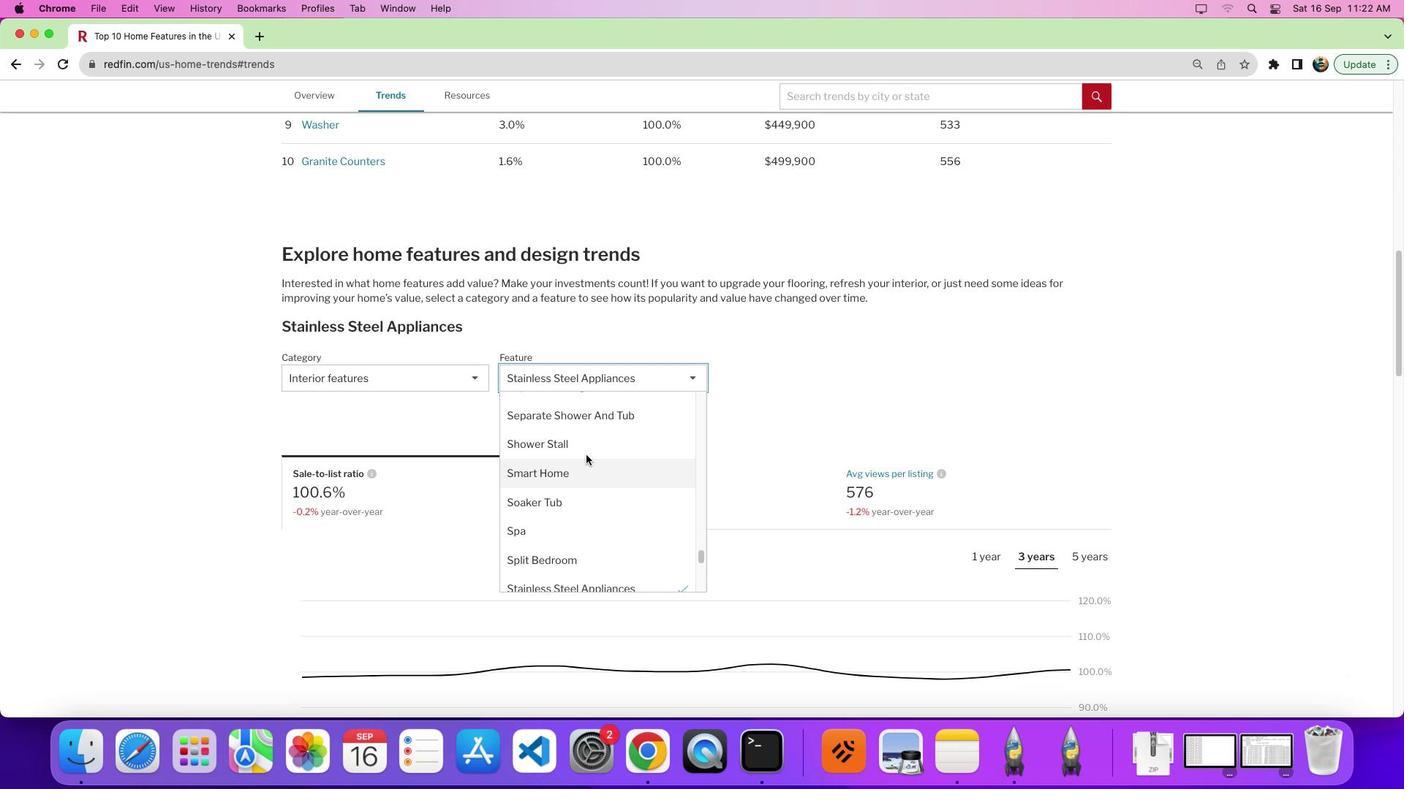 
Action: Mouse scrolled (586, 454) with delta (0, 0)
Screenshot: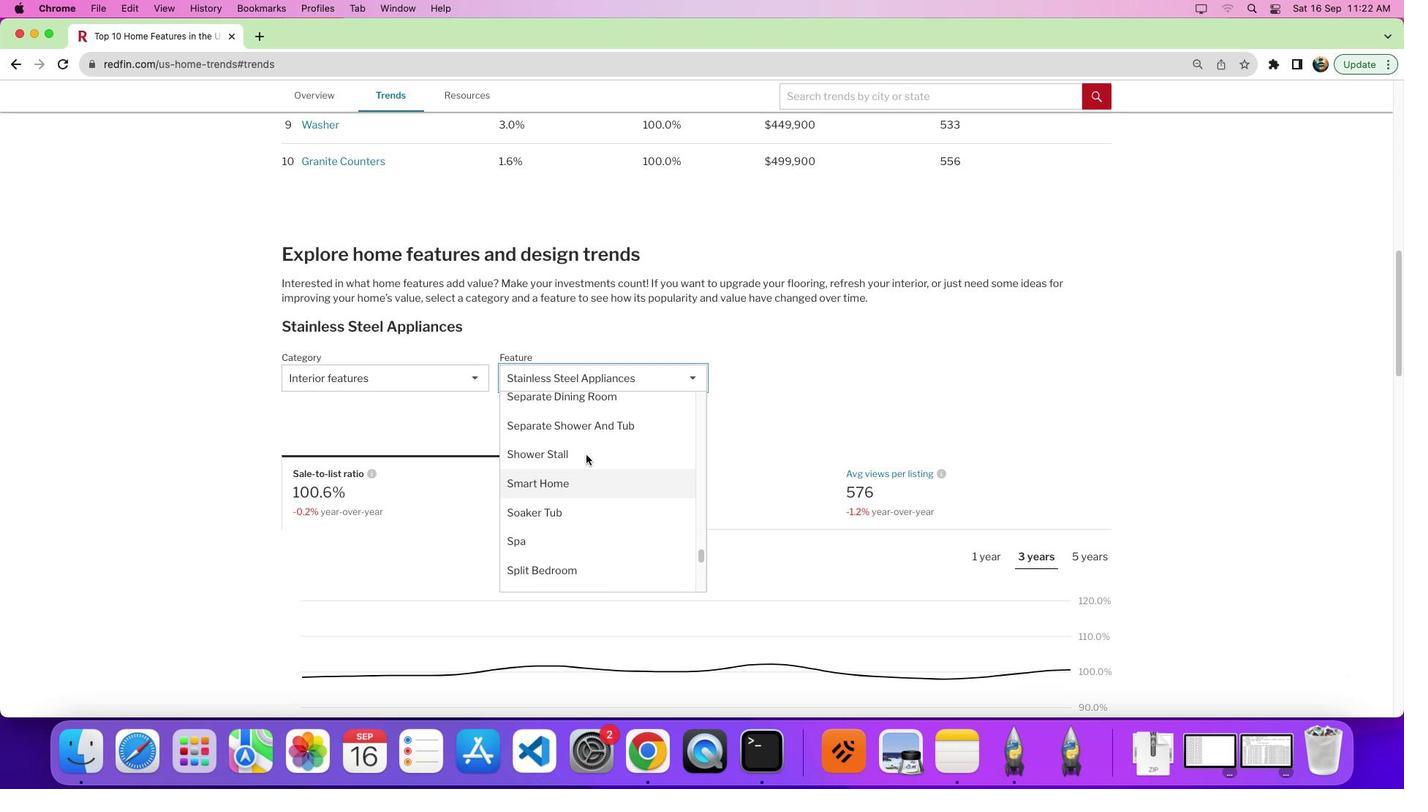 
Action: Mouse scrolled (586, 454) with delta (0, 0)
Screenshot: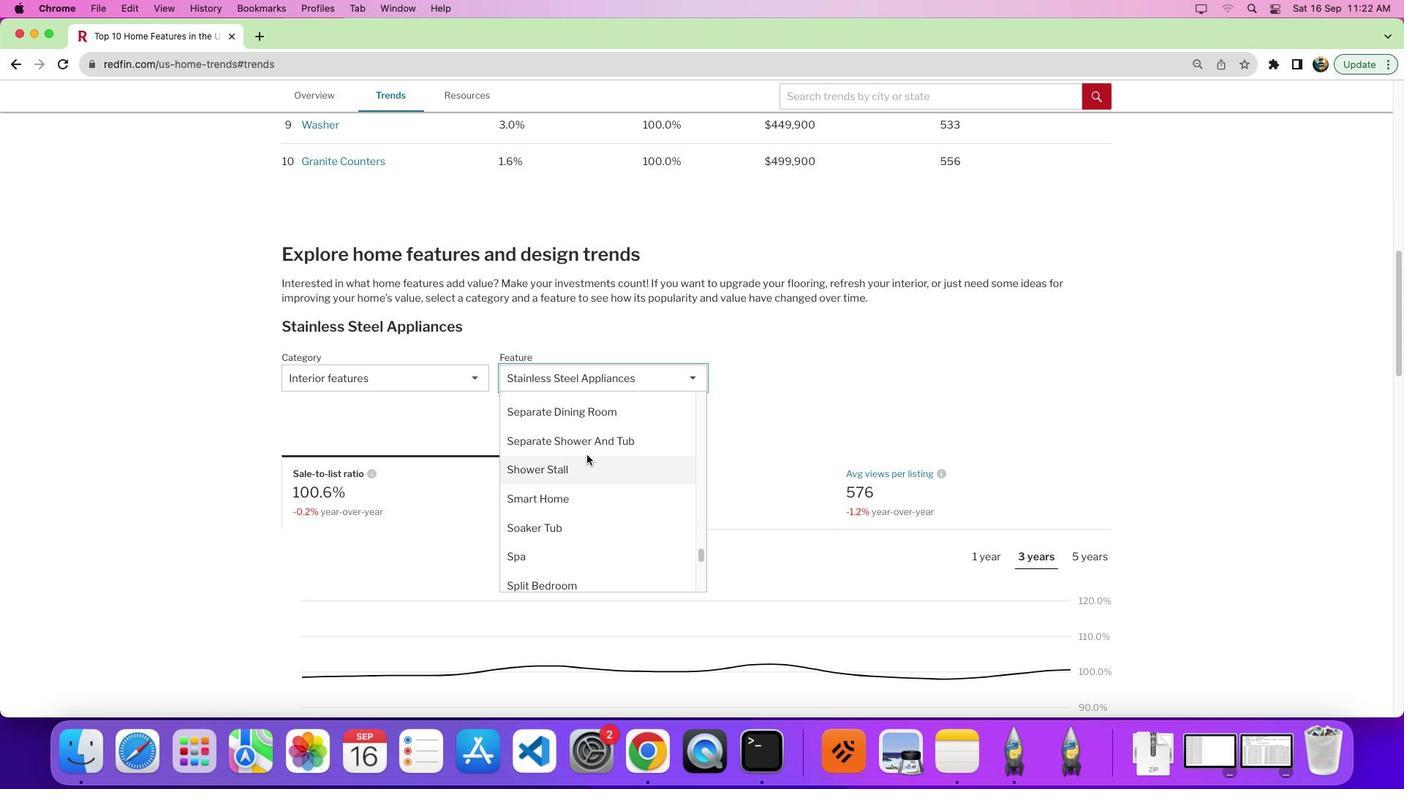 
Action: Mouse moved to (586, 454)
Screenshot: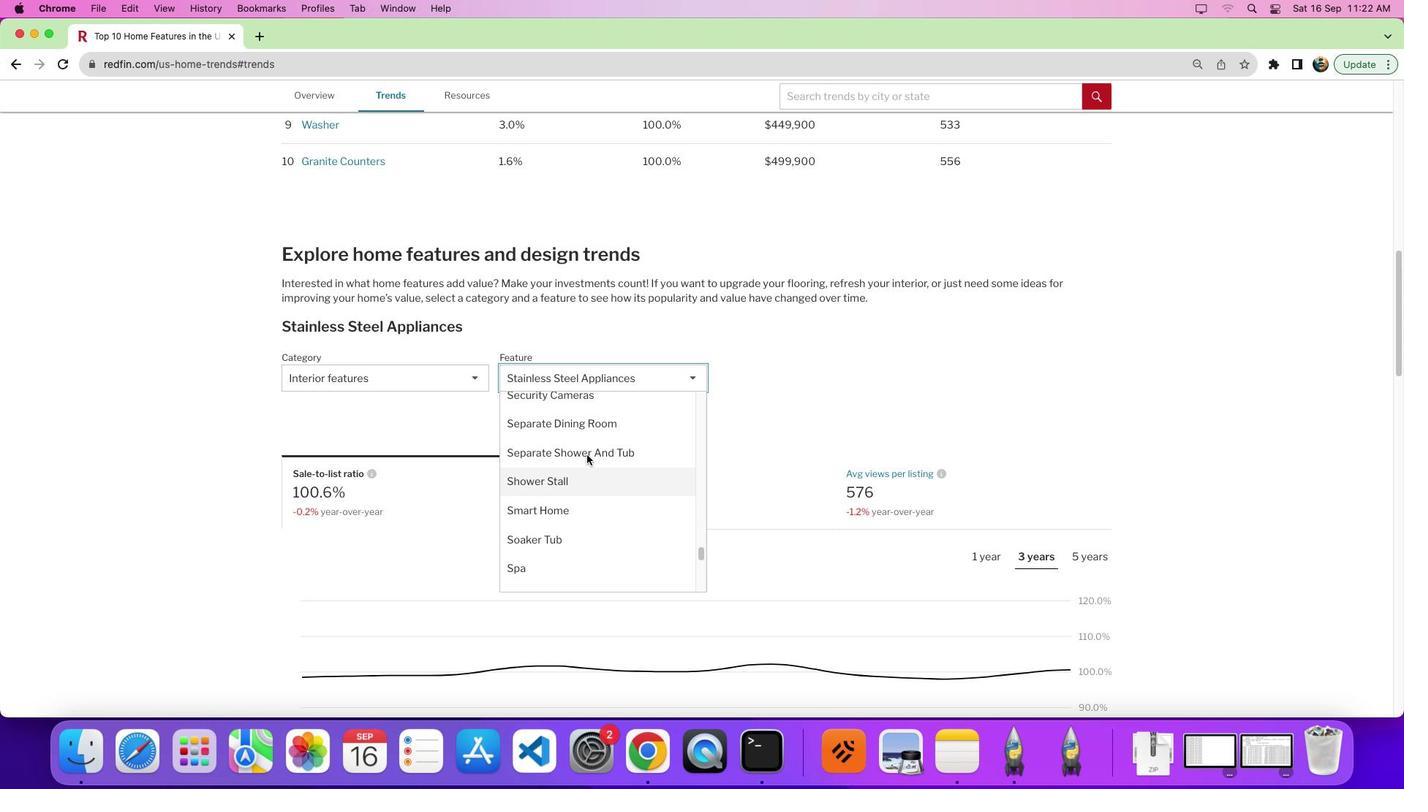 
Action: Mouse scrolled (586, 454) with delta (0, 0)
Screenshot: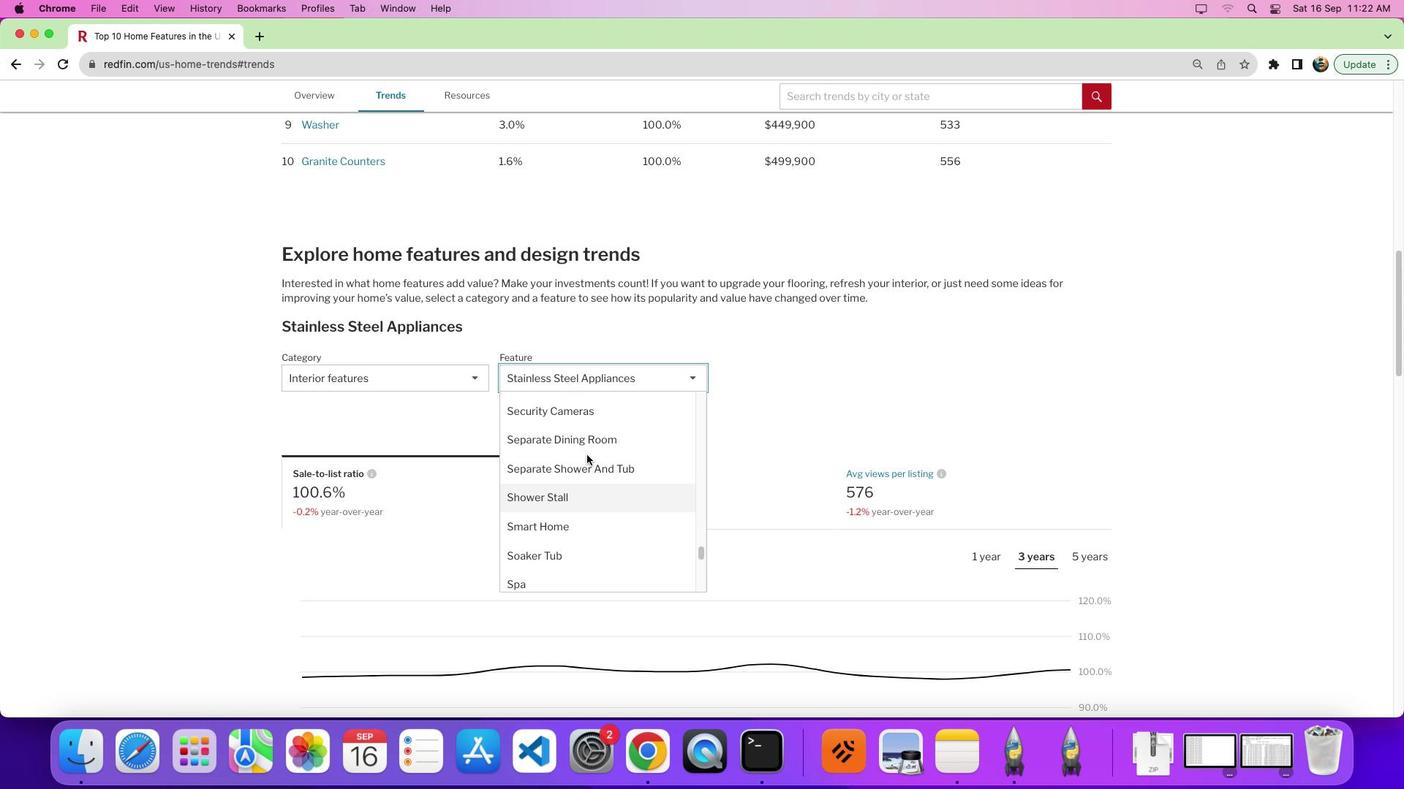 
Action: Mouse scrolled (586, 454) with delta (0, 0)
Screenshot: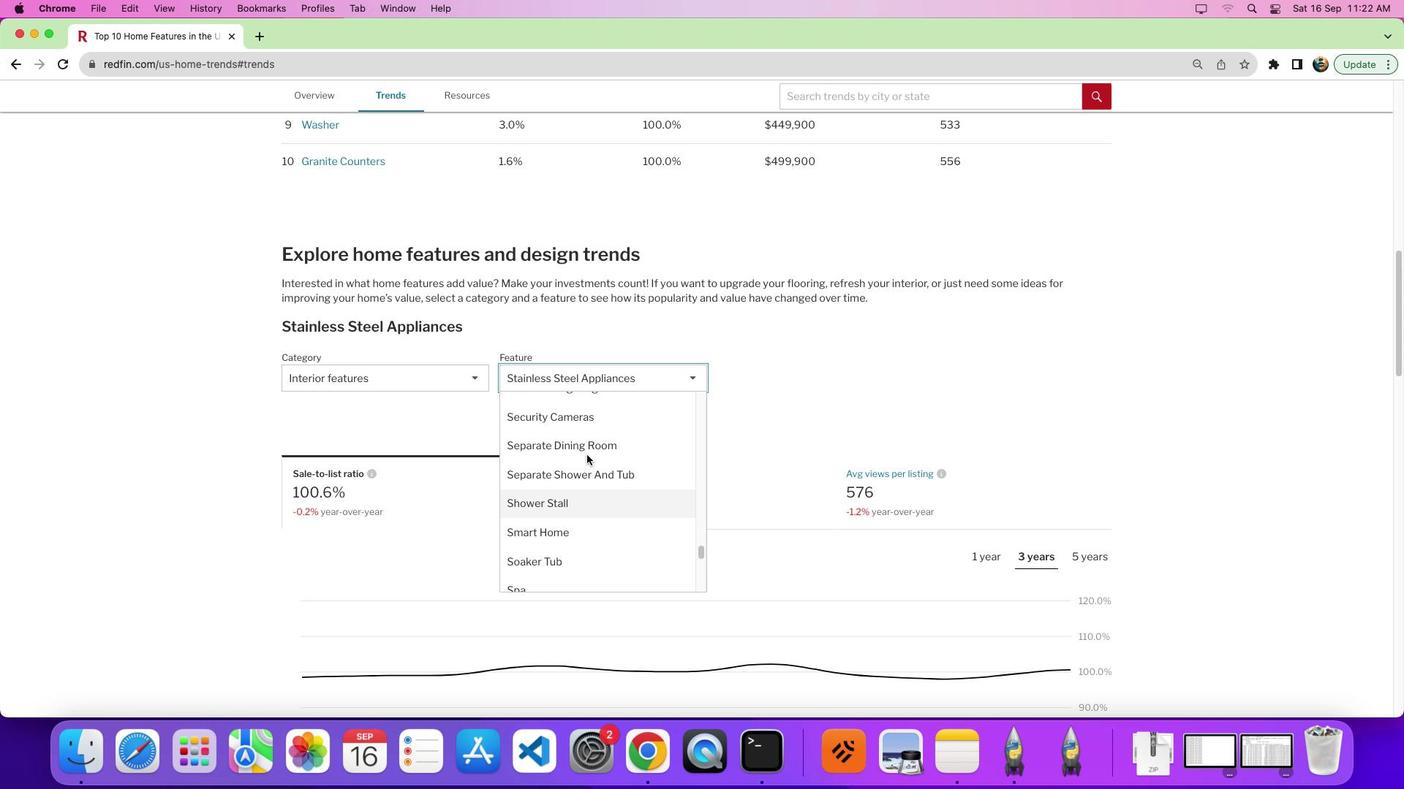 
Action: Mouse scrolled (586, 454) with delta (0, 0)
Screenshot: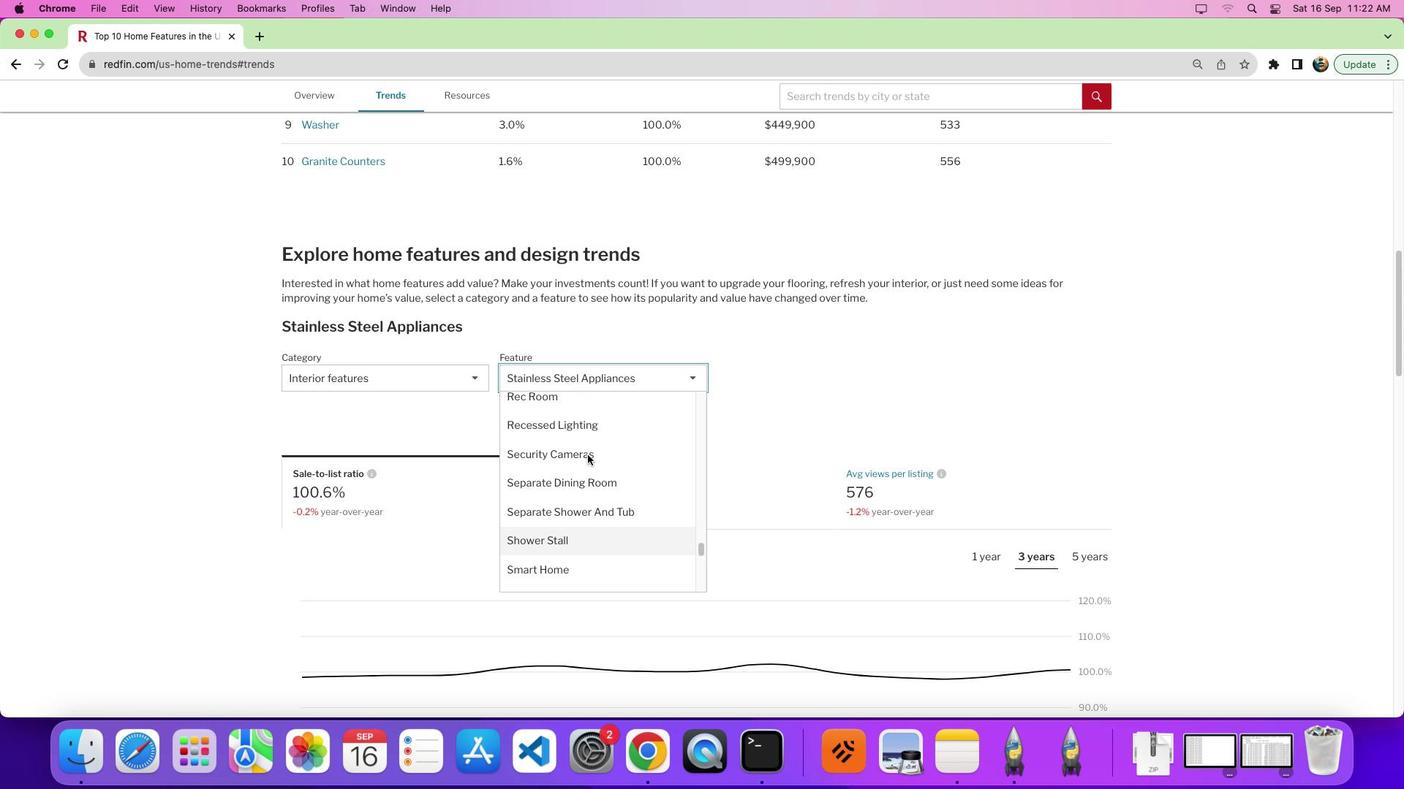 
Action: Mouse scrolled (586, 454) with delta (0, 0)
Screenshot: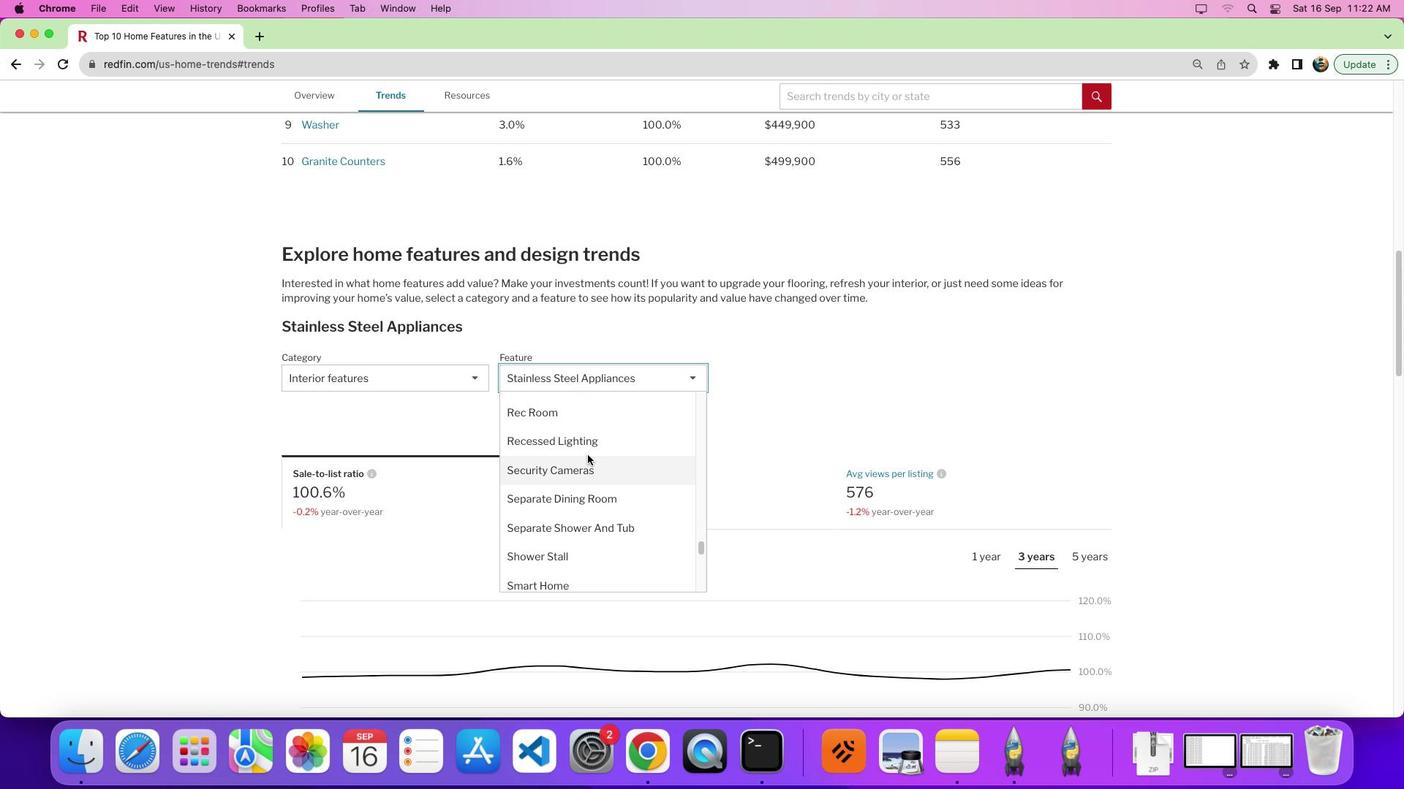 
Action: Mouse moved to (587, 454)
Screenshot: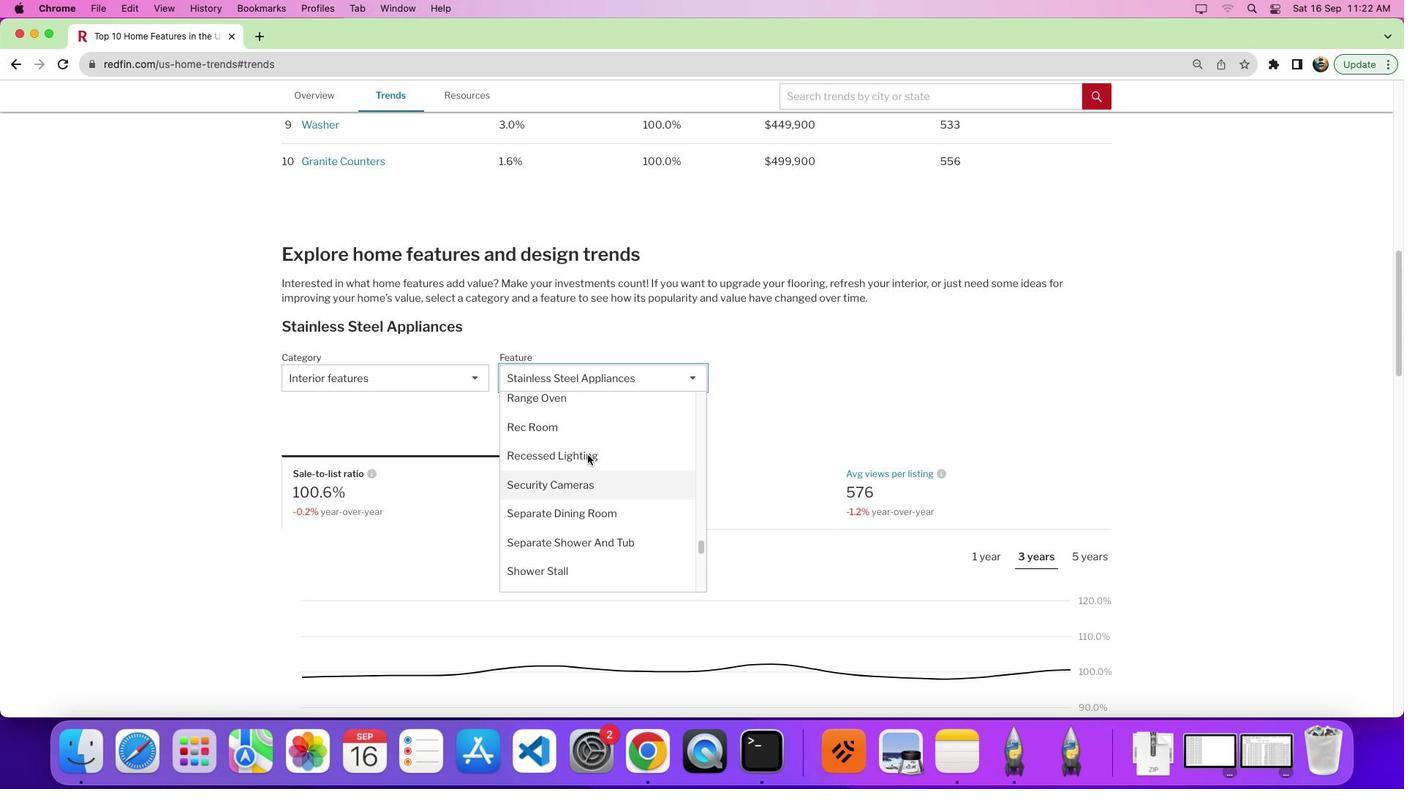 
Action: Mouse scrolled (587, 454) with delta (0, 0)
Screenshot: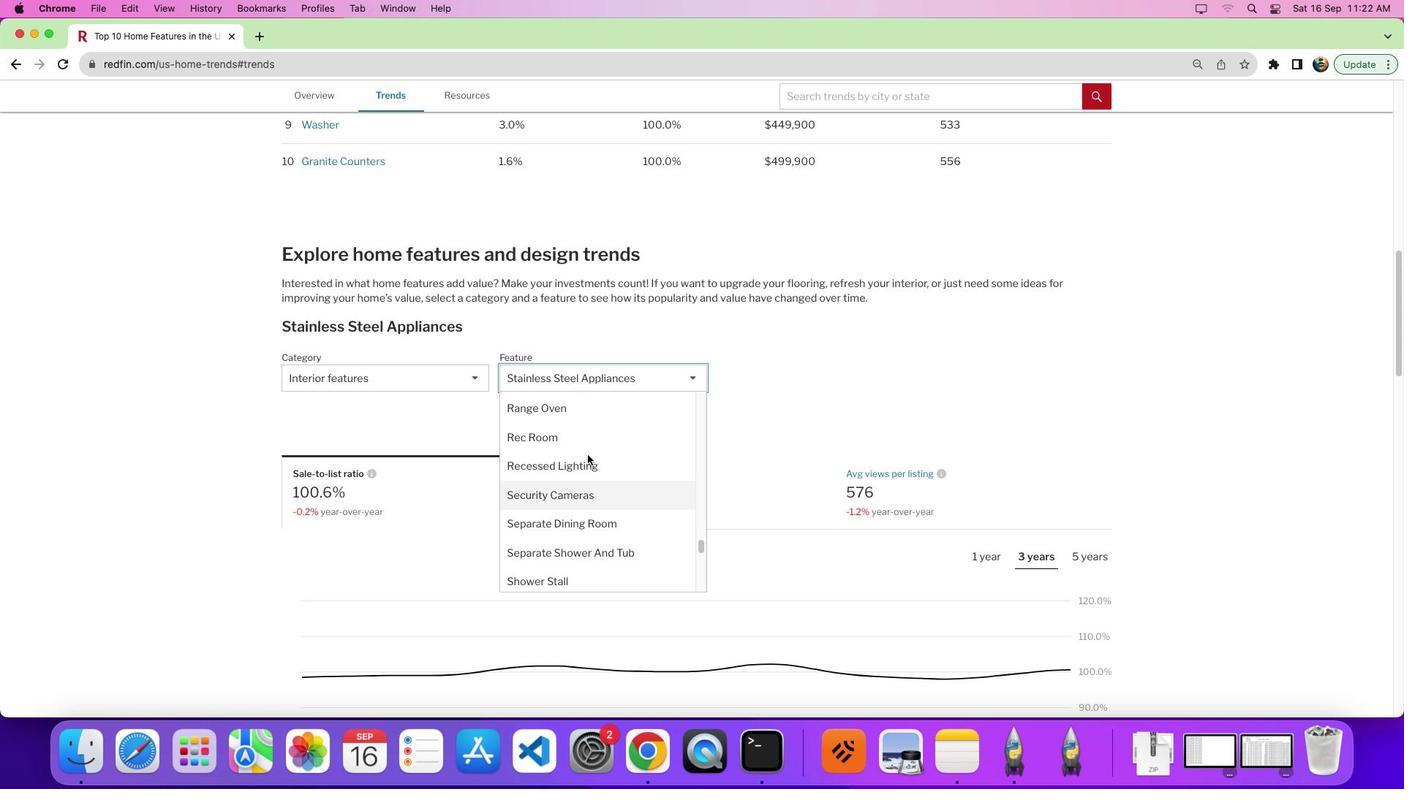 
Action: Mouse scrolled (587, 454) with delta (0, 0)
Screenshot: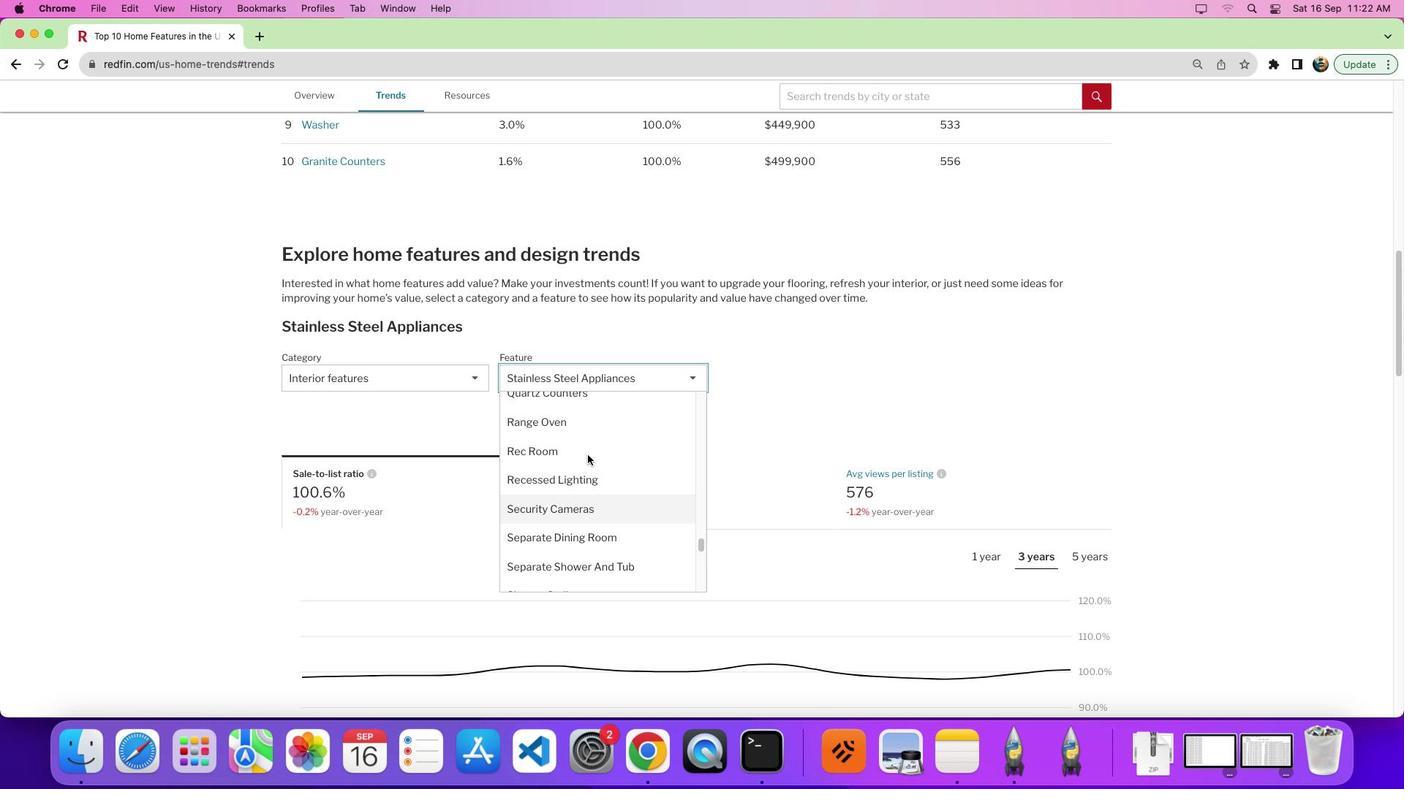 
Action: Mouse moved to (591, 457)
Screenshot: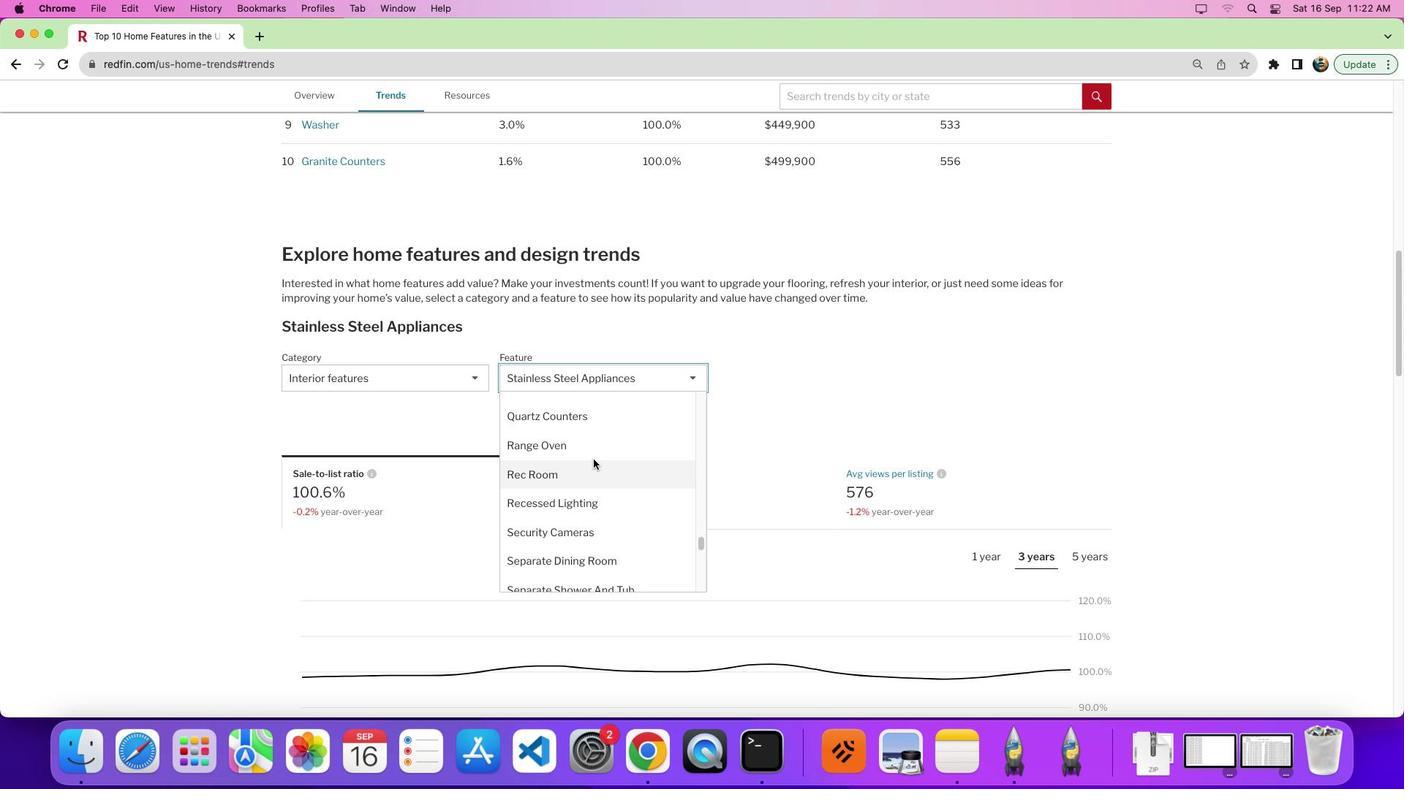 
Action: Mouse scrolled (591, 457) with delta (0, 0)
Screenshot: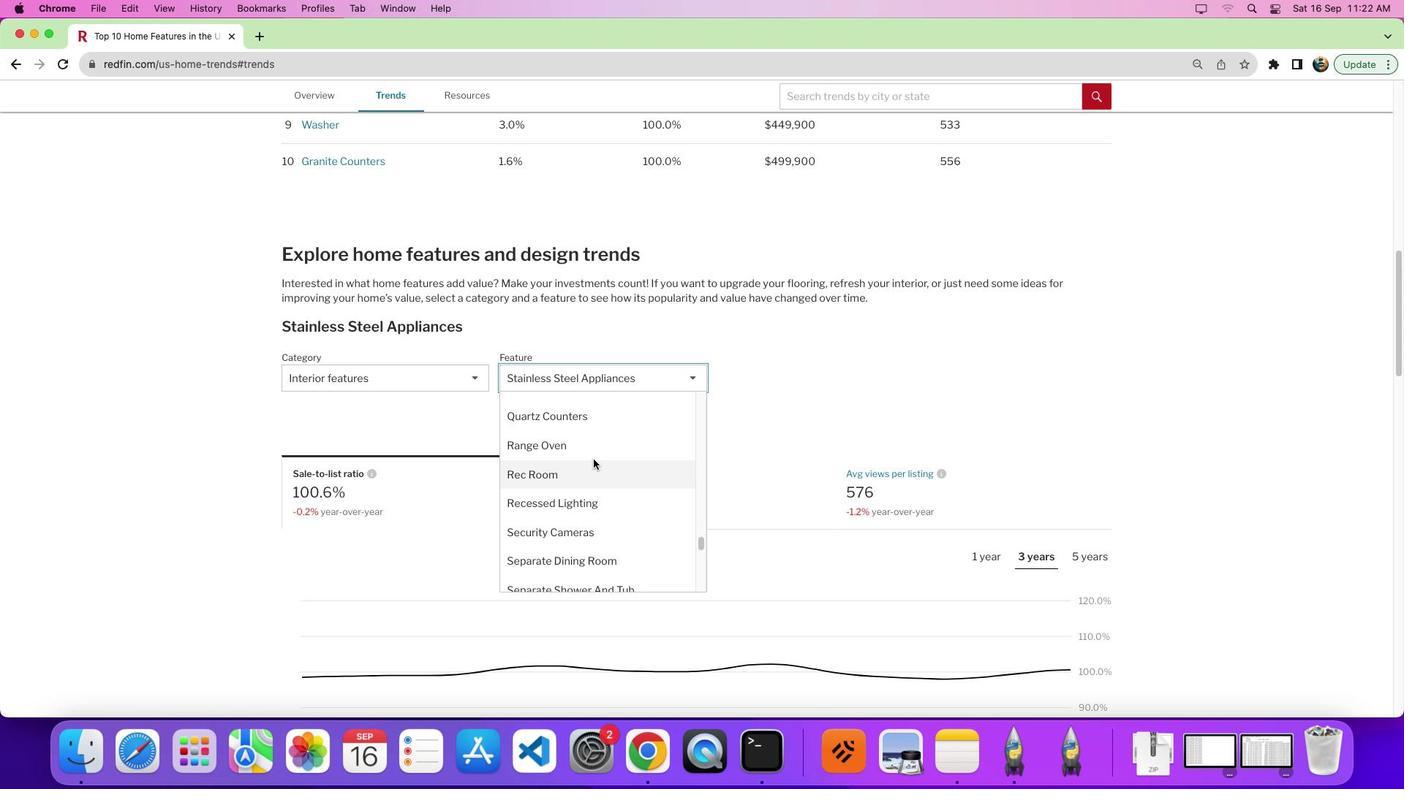 
Action: Mouse moved to (592, 459)
Screenshot: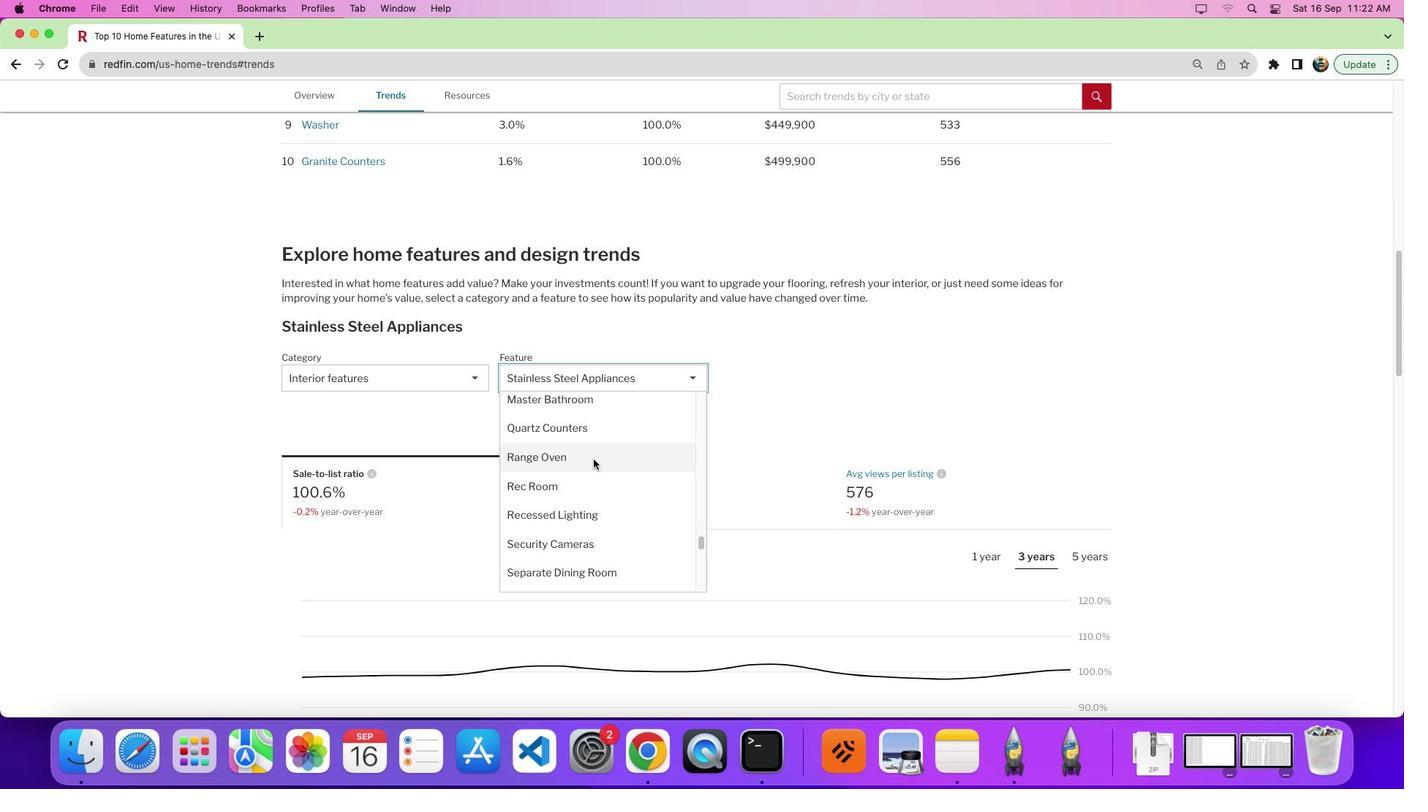 
Action: Mouse scrolled (592, 459) with delta (0, 0)
Screenshot: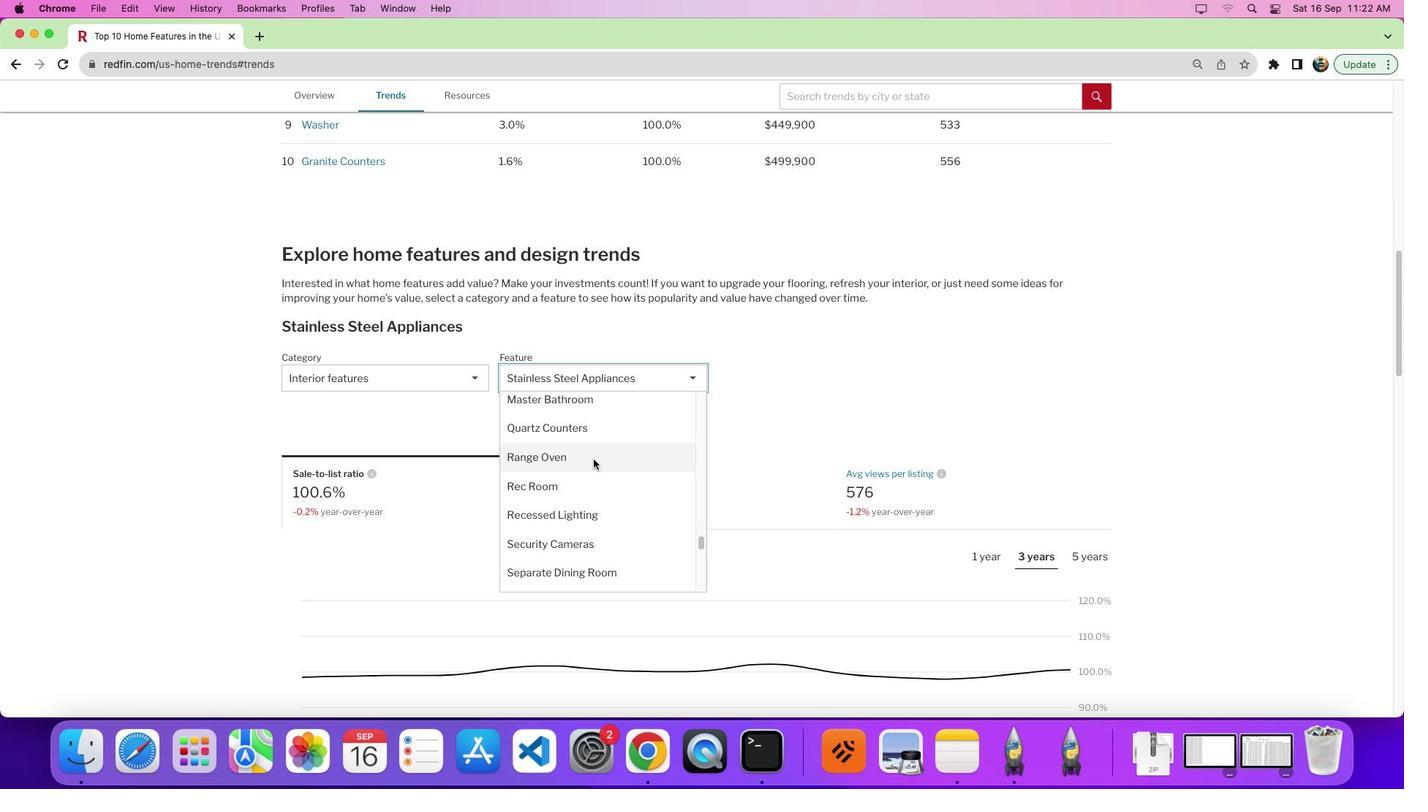 
Action: Mouse moved to (593, 460)
Screenshot: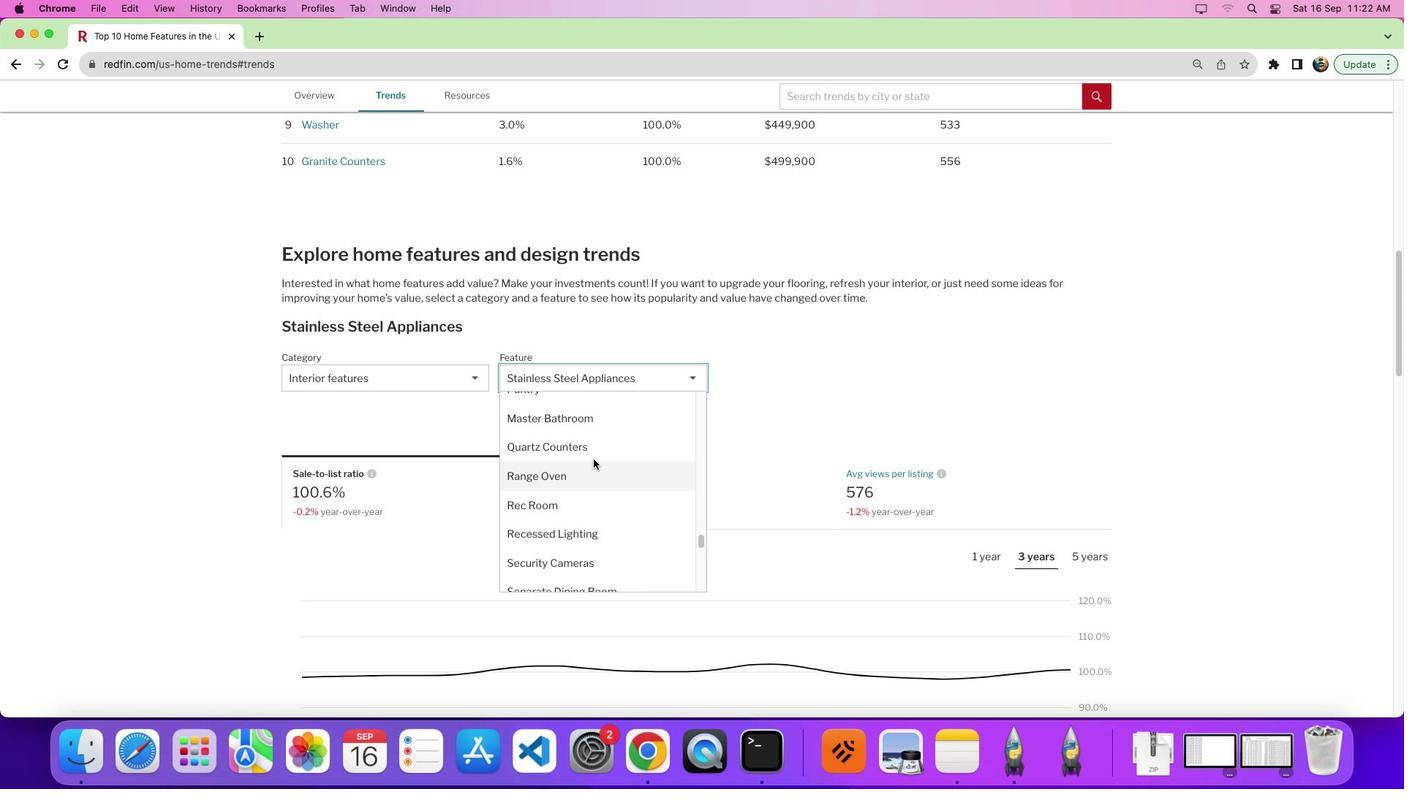 
Action: Mouse scrolled (593, 460) with delta (0, 0)
Screenshot: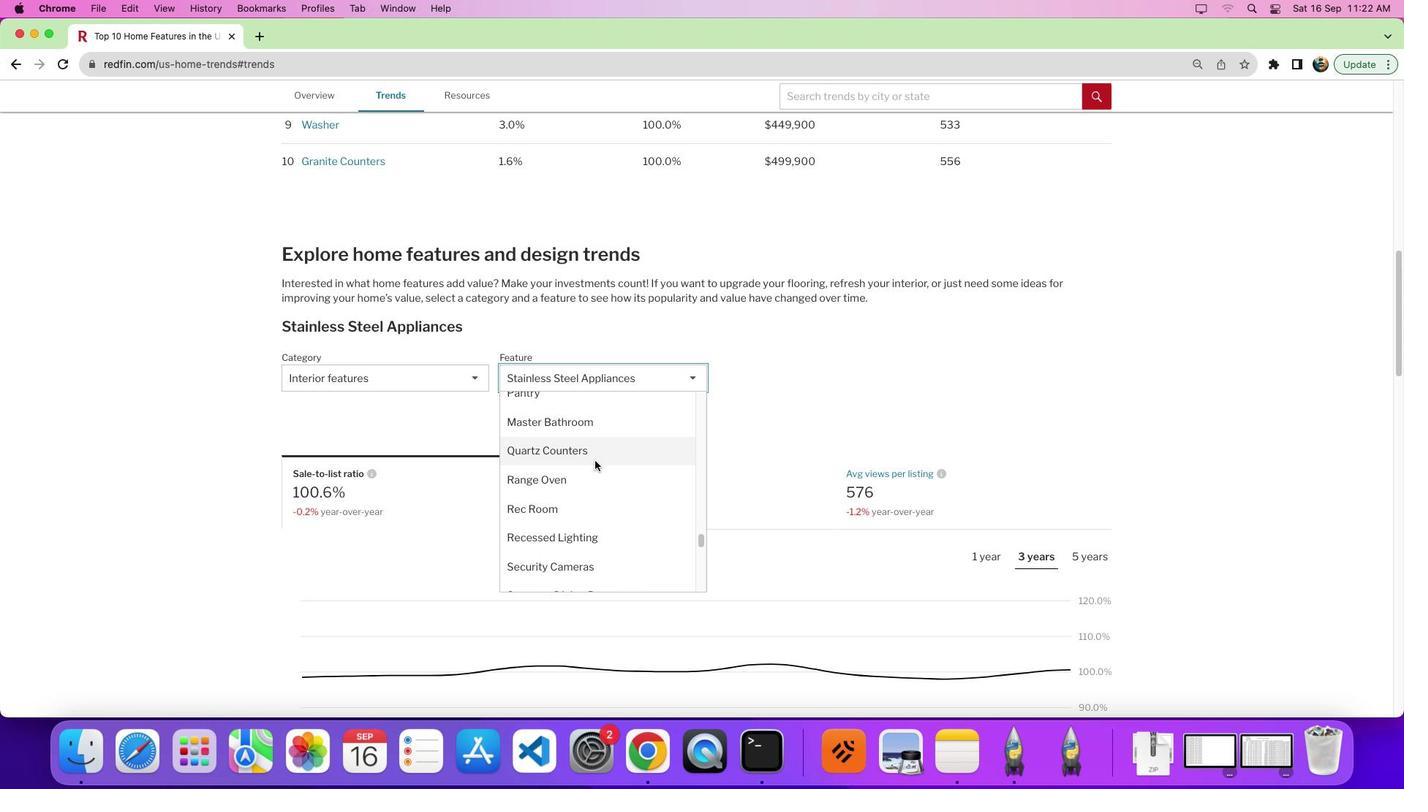 
Action: Mouse moved to (594, 460)
Screenshot: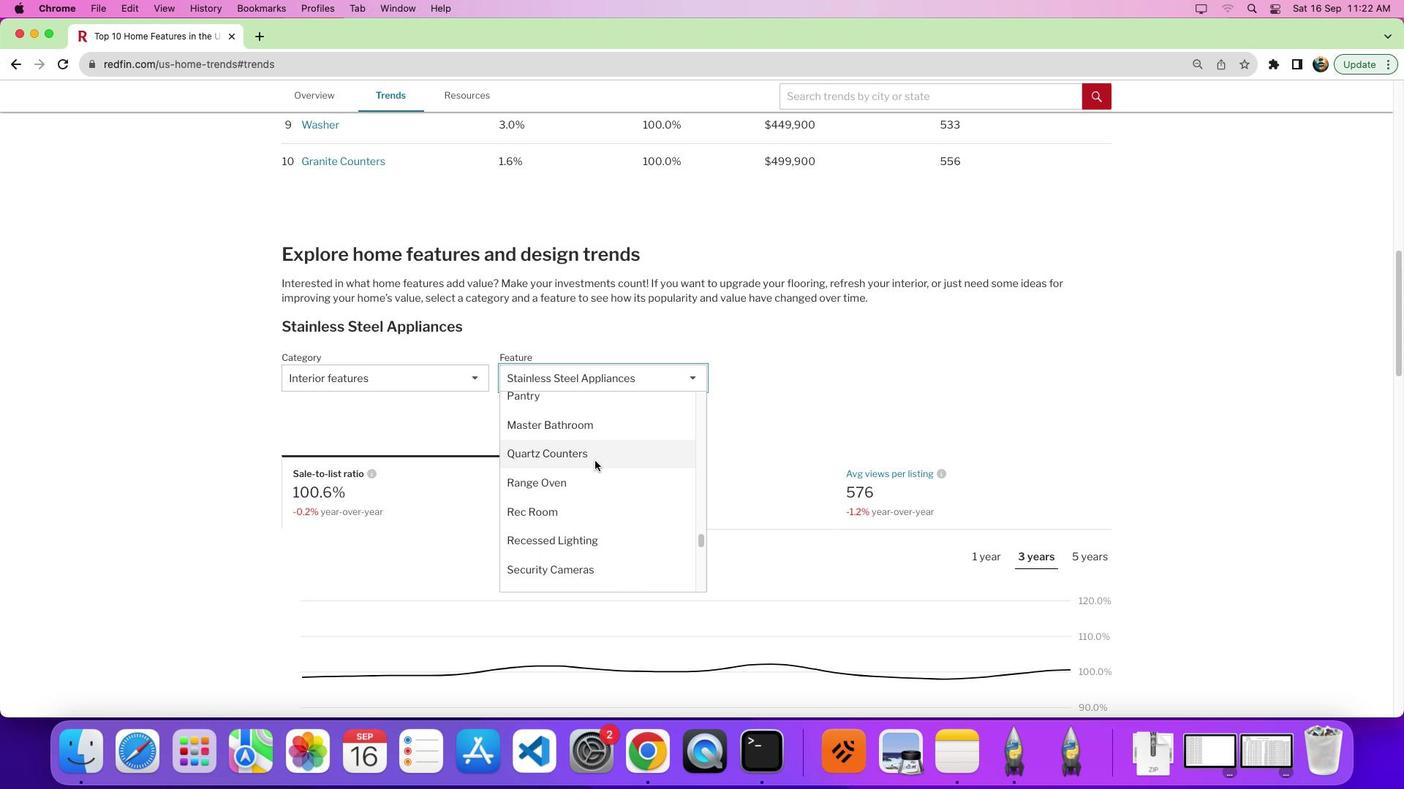 
Action: Mouse scrolled (594, 460) with delta (0, 0)
Screenshot: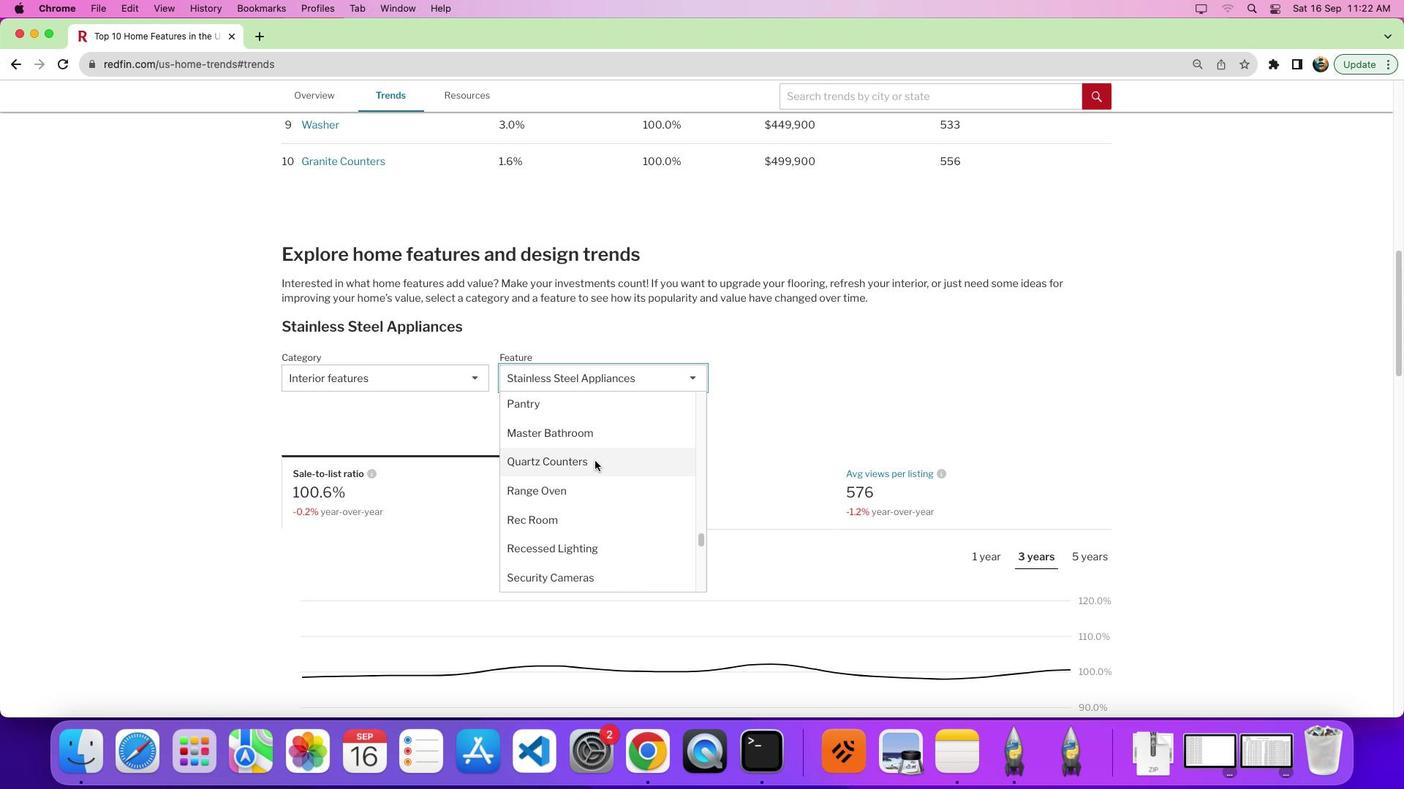 
Action: Mouse moved to (594, 460)
Screenshot: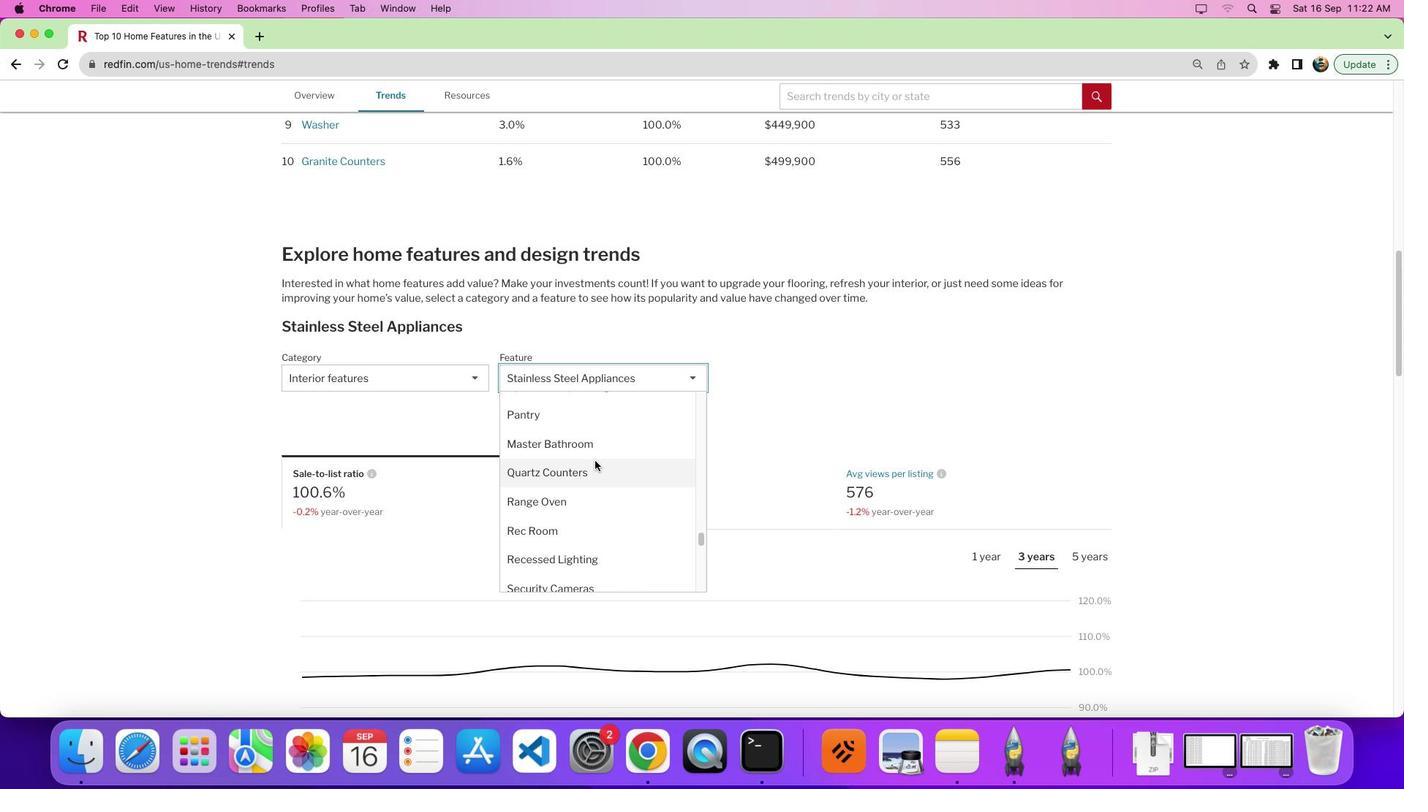 
Action: Mouse scrolled (594, 460) with delta (0, 0)
Screenshot: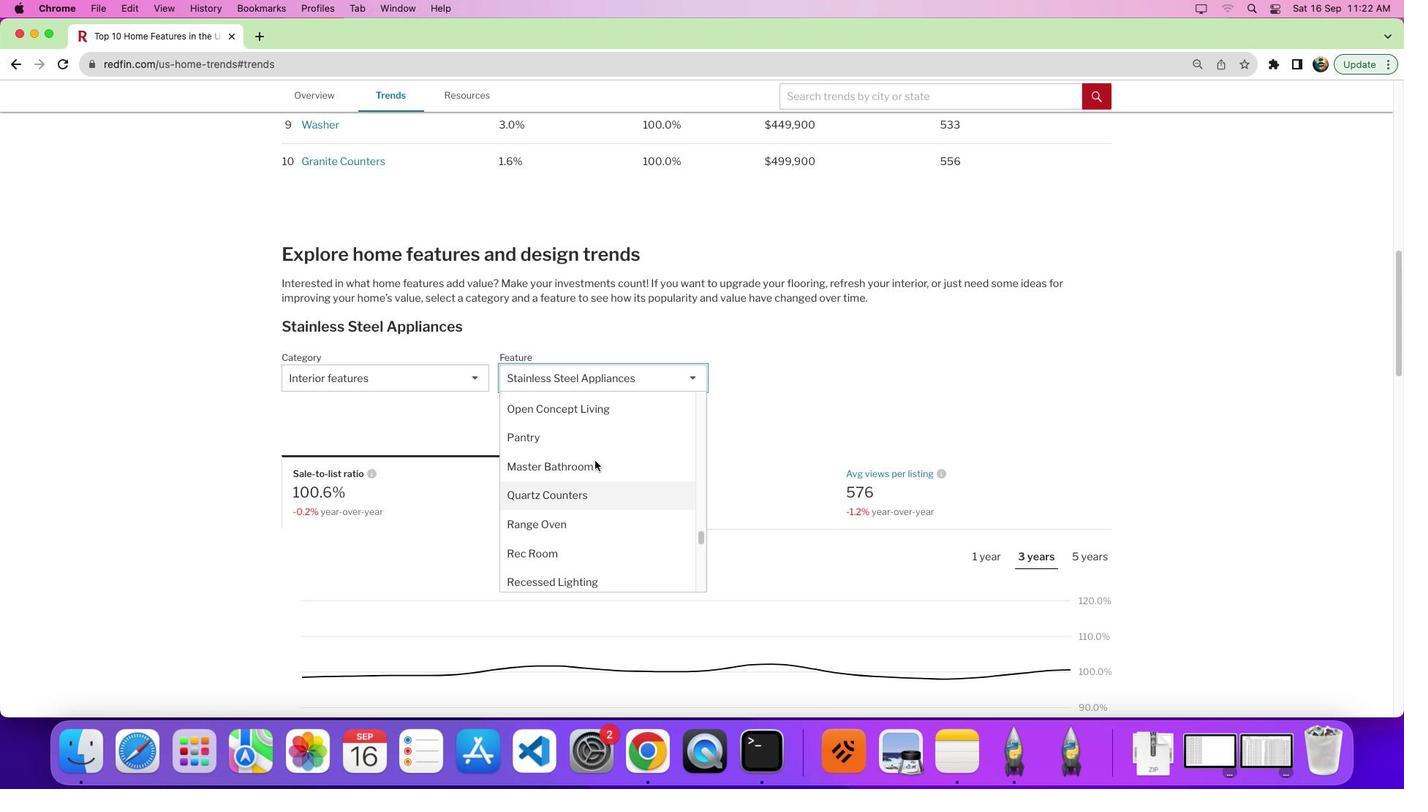 
Action: Mouse scrolled (594, 460) with delta (0, 0)
Screenshot: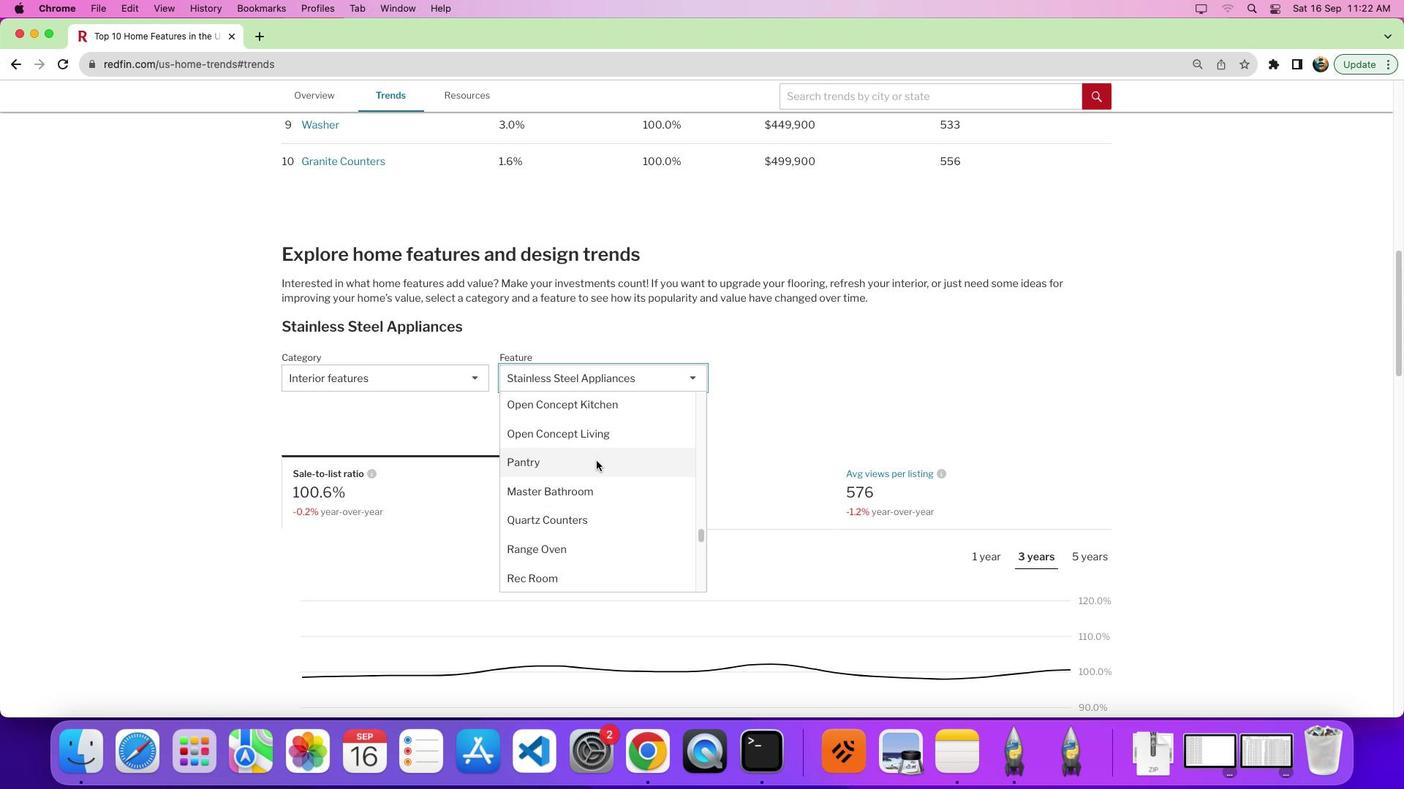 
Action: Mouse moved to (596, 460)
Screenshot: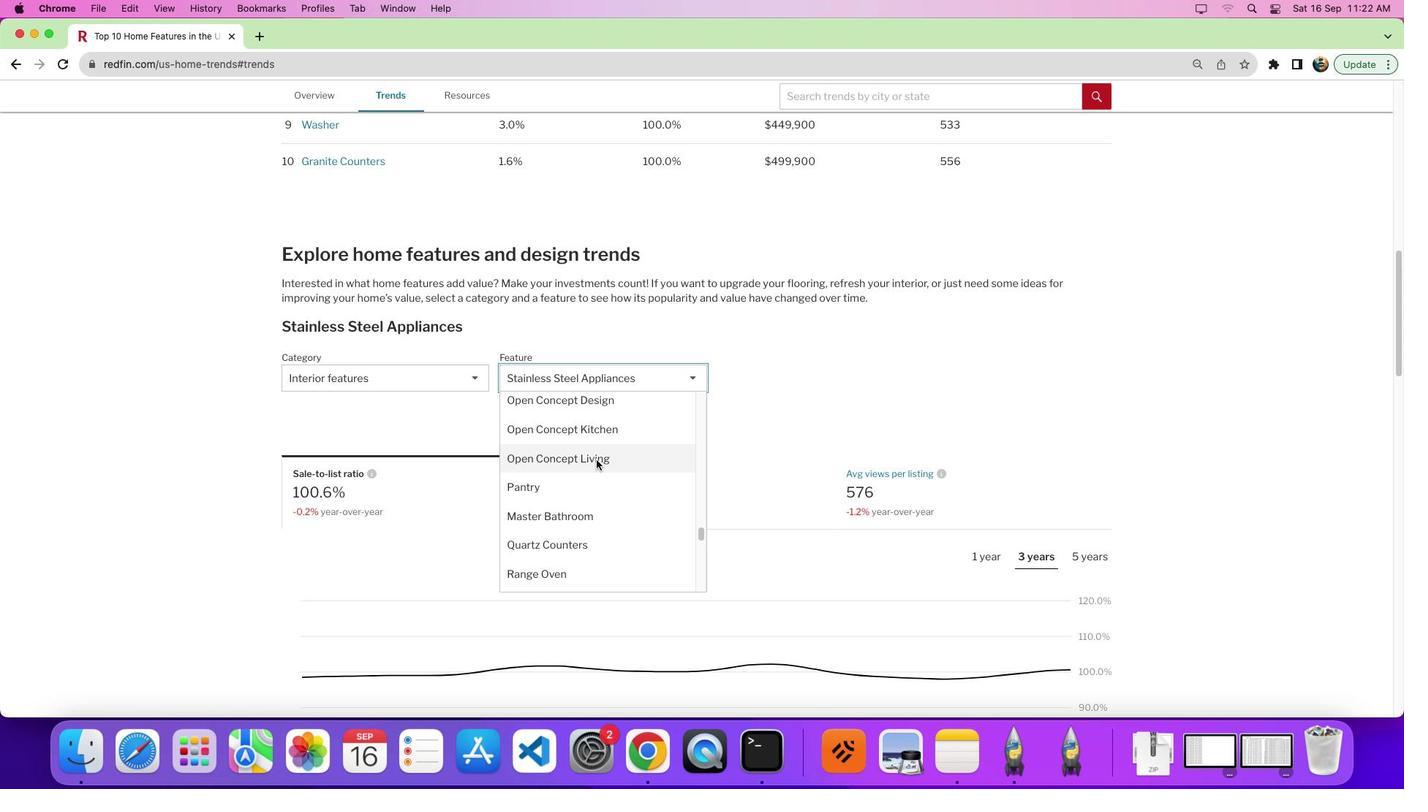 
Action: Mouse scrolled (596, 460) with delta (0, 0)
Screenshot: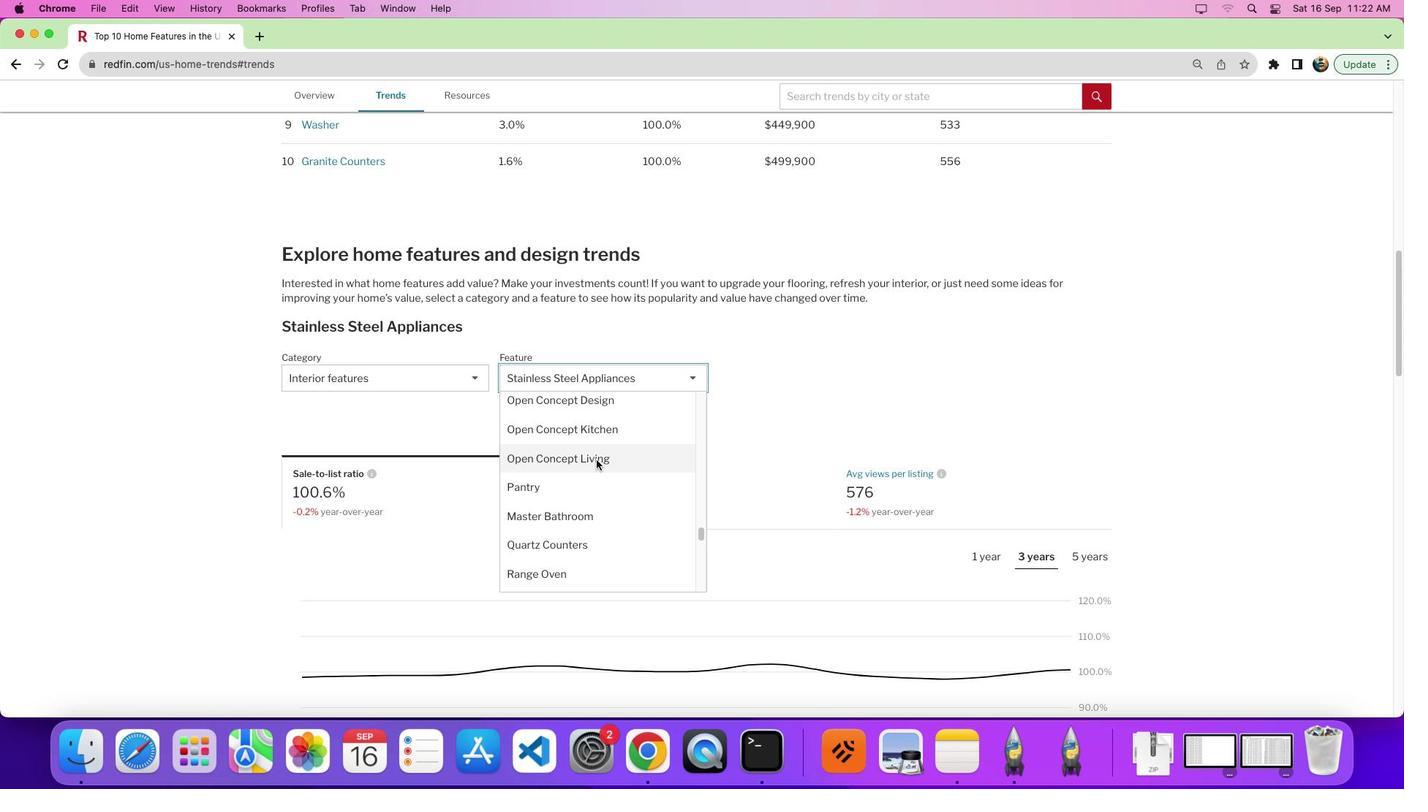
Action: Mouse moved to (596, 460)
Screenshot: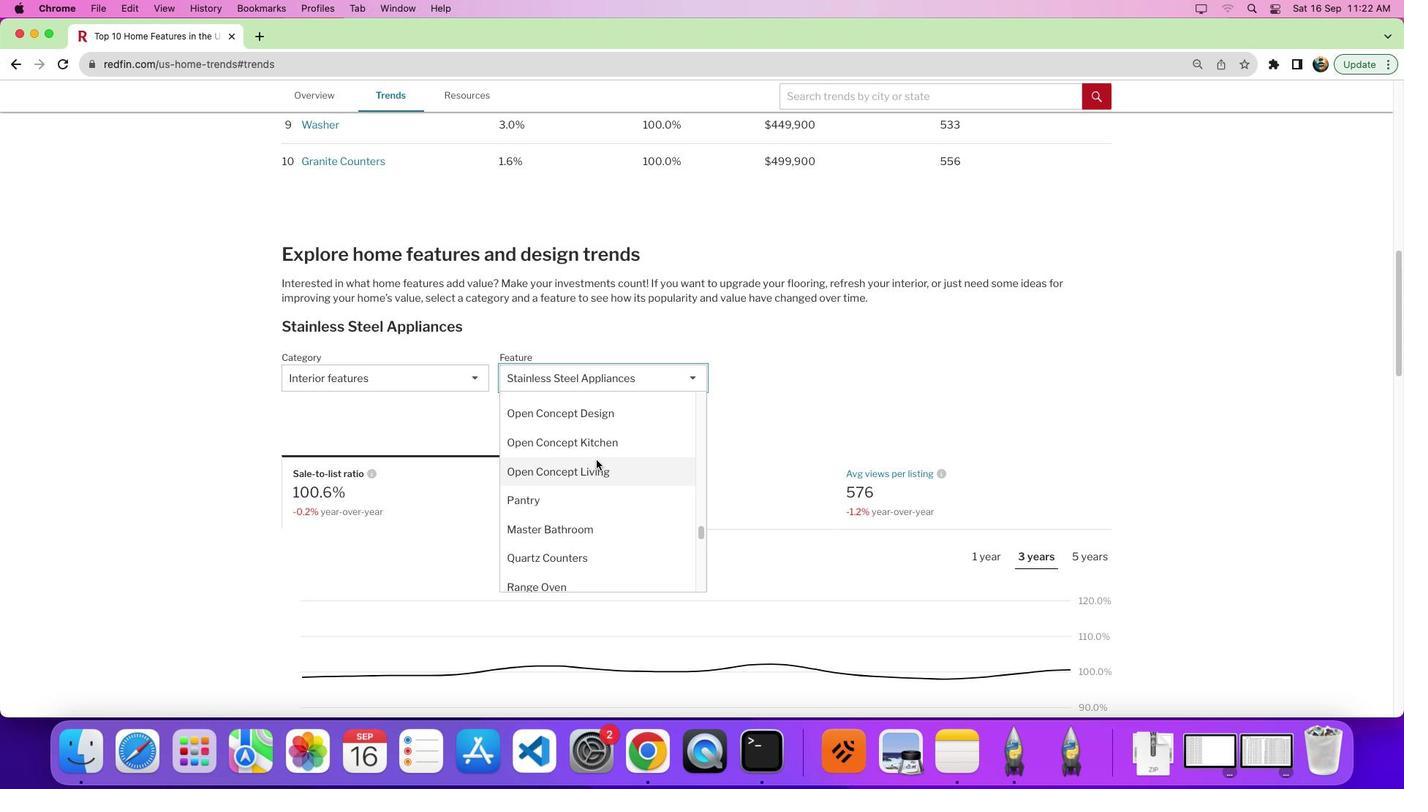 
Action: Mouse scrolled (596, 460) with delta (0, 0)
Screenshot: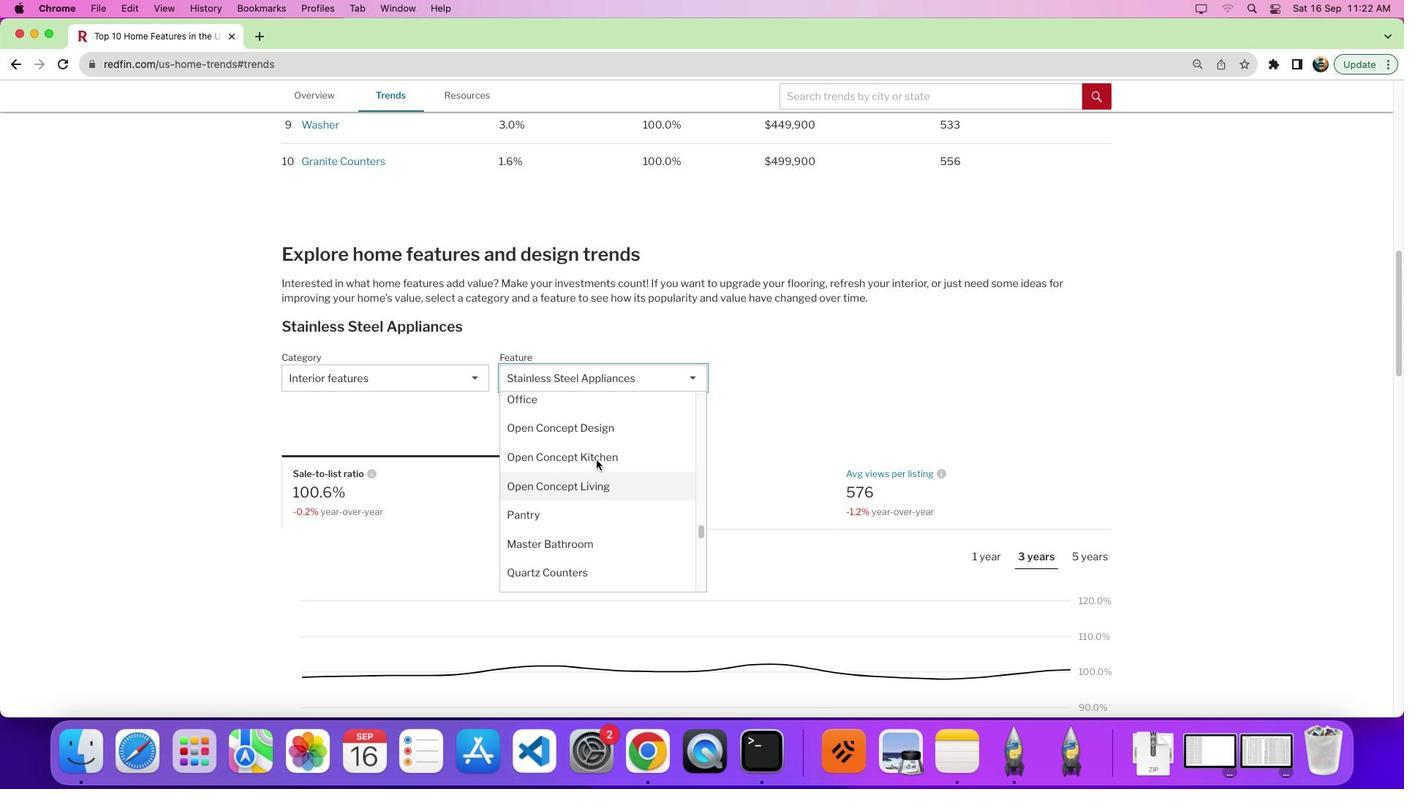 
Action: Mouse scrolled (596, 460) with delta (0, 0)
Screenshot: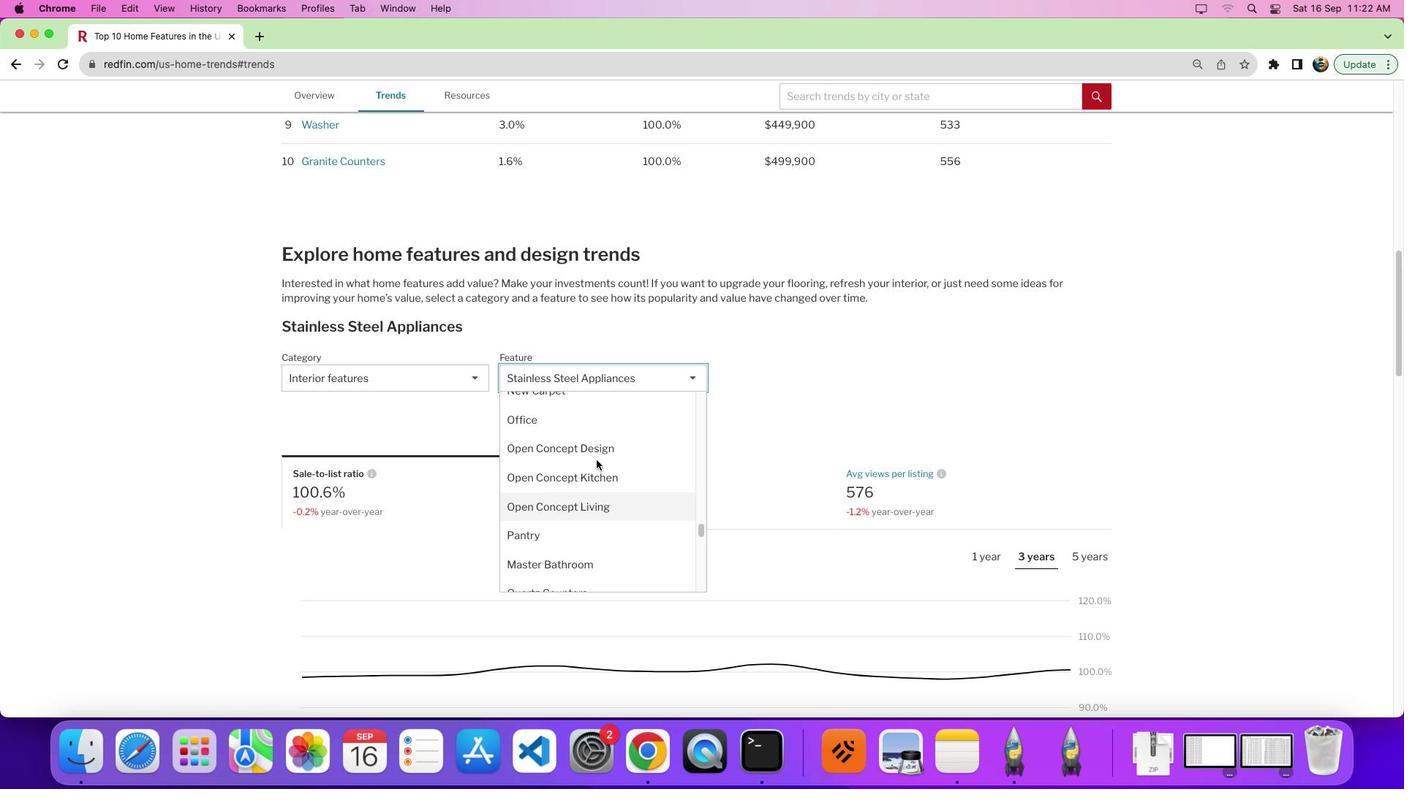 
Action: Mouse scrolled (596, 460) with delta (0, 0)
Screenshot: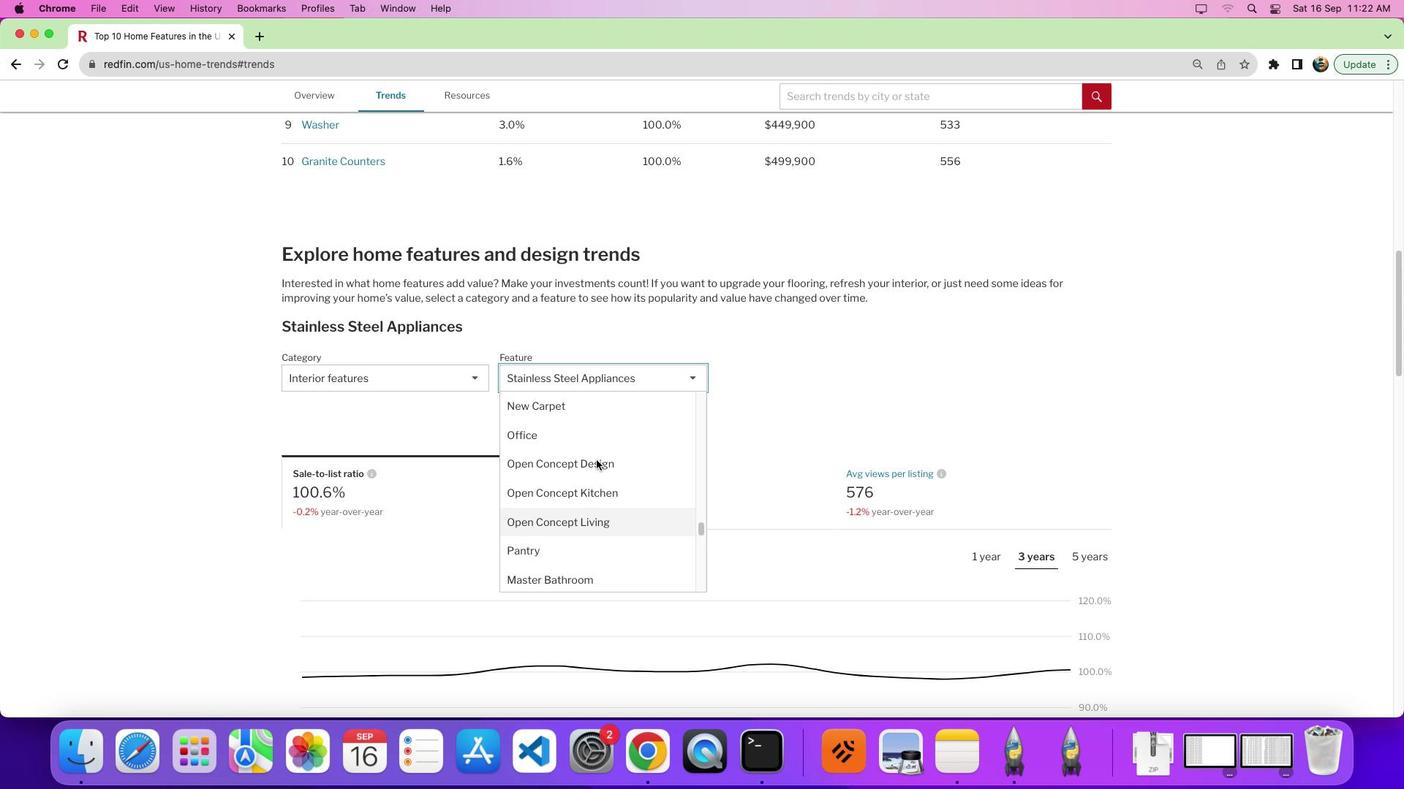 
Action: Mouse scrolled (596, 460) with delta (0, 0)
Screenshot: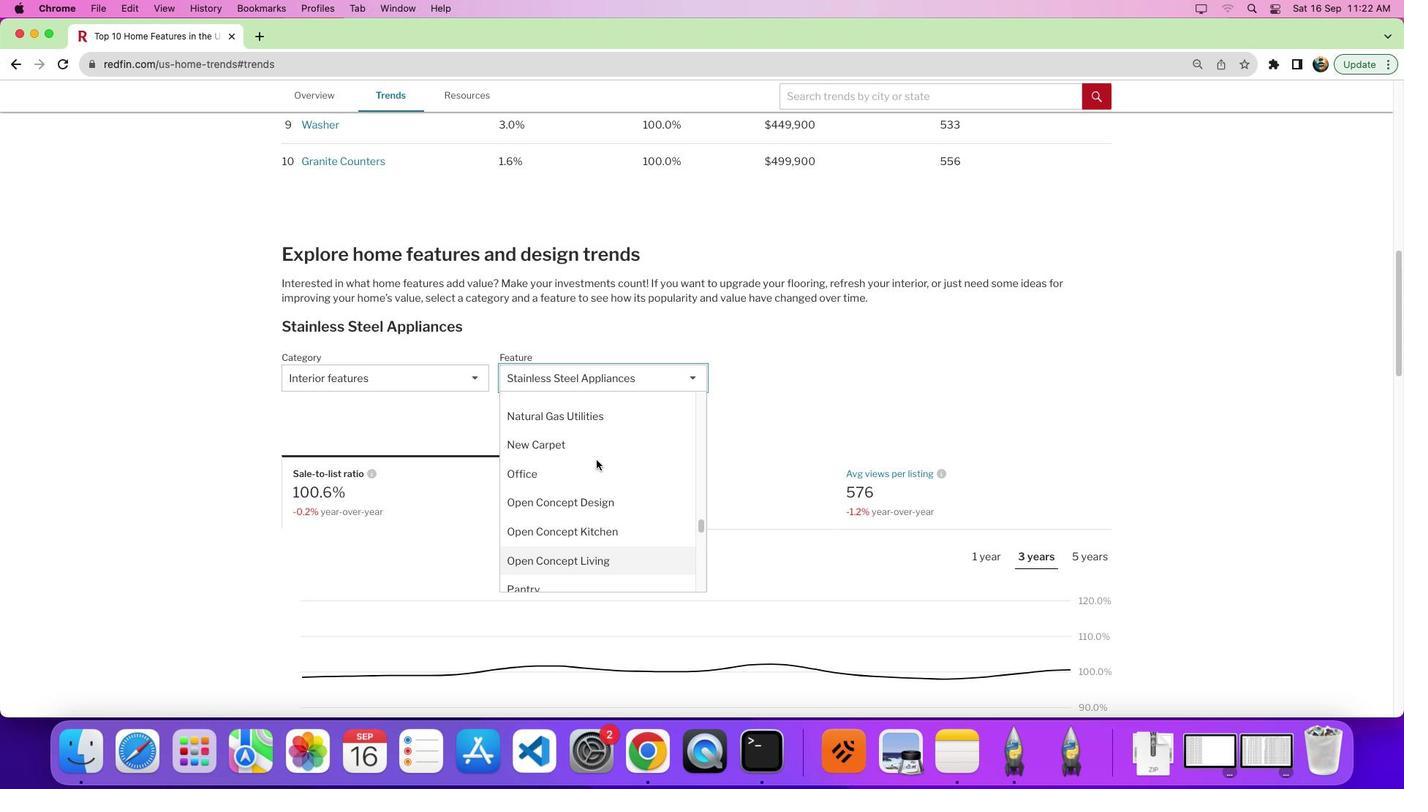 
Action: Mouse scrolled (596, 460) with delta (0, 0)
Screenshot: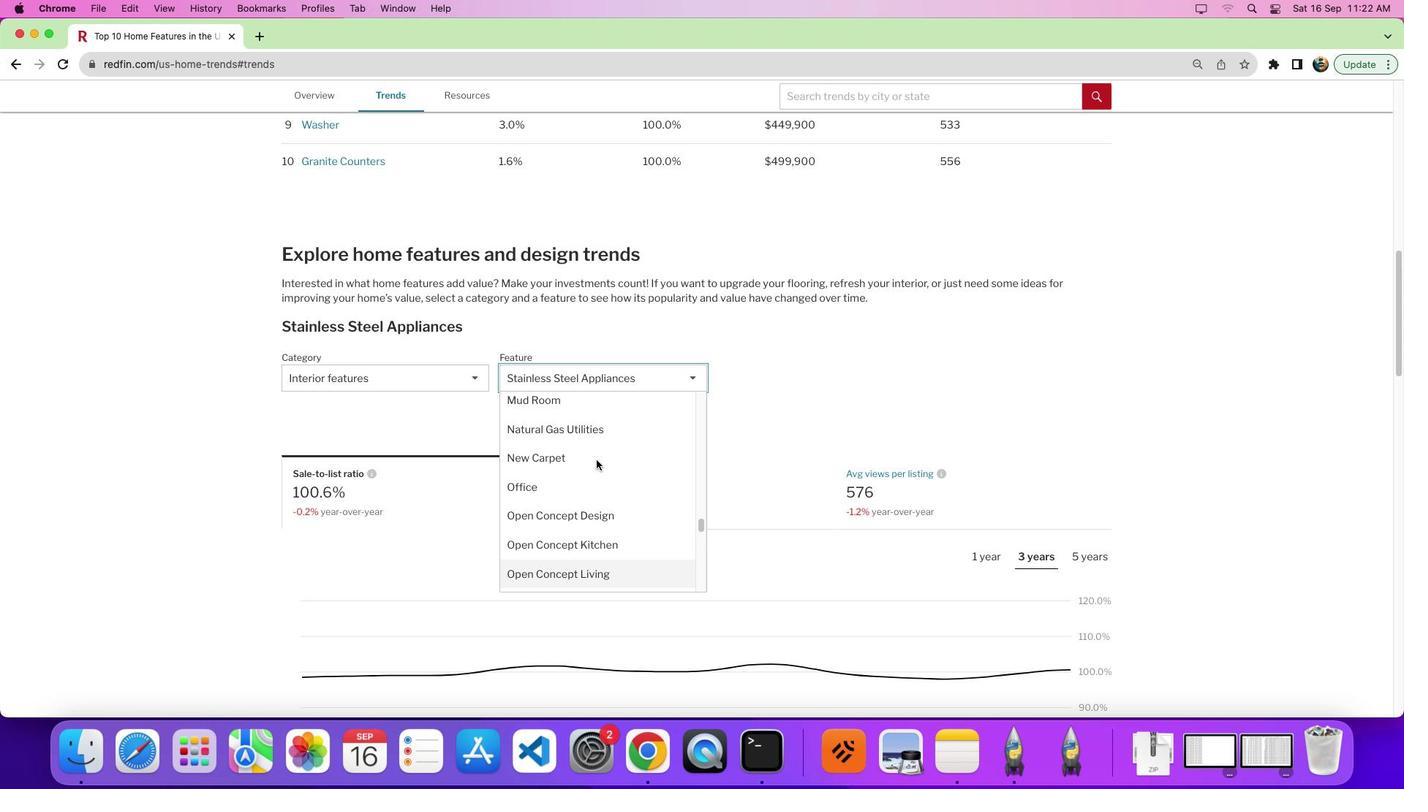 
Action: Mouse scrolled (596, 460) with delta (0, 0)
Screenshot: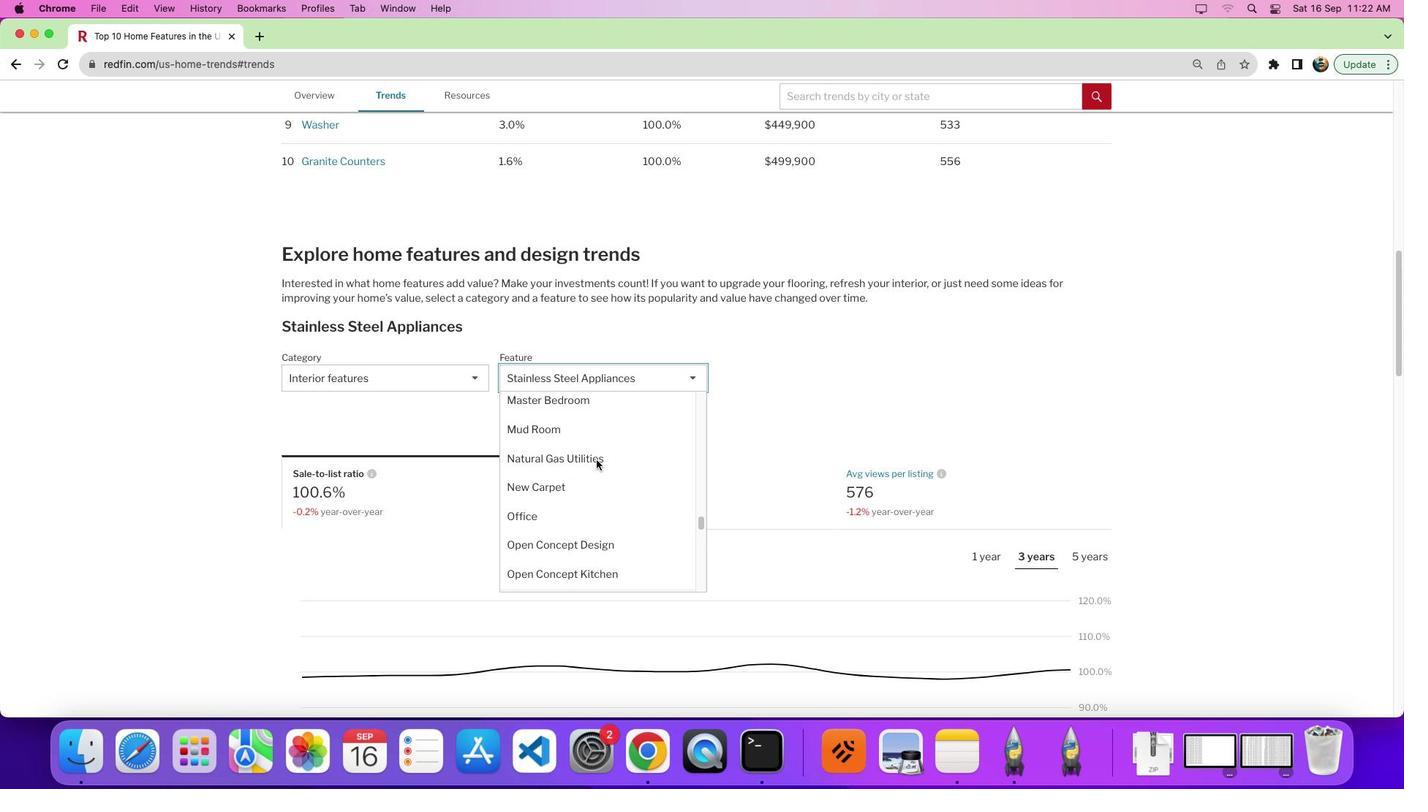 
Action: Mouse scrolled (596, 460) with delta (0, 0)
Screenshot: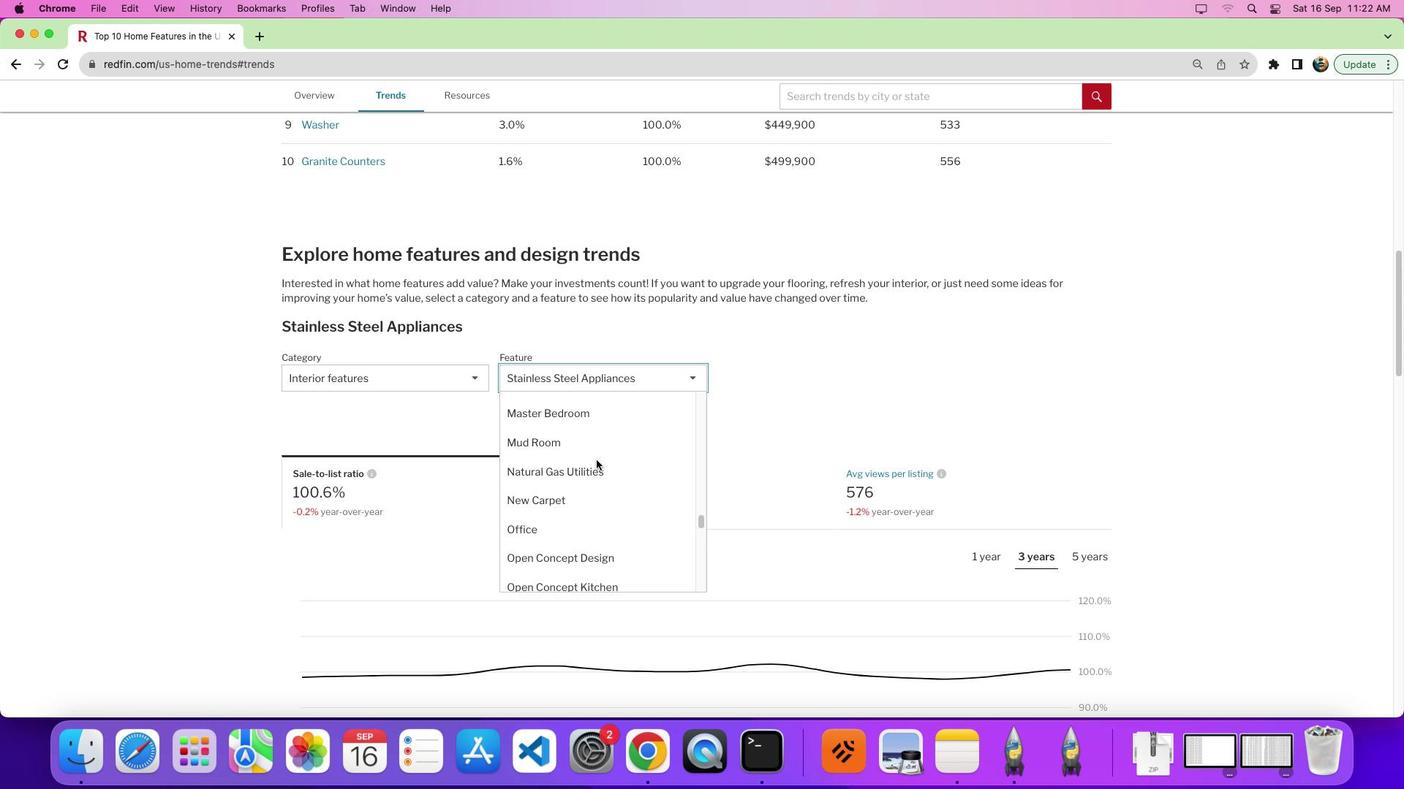 
Action: Mouse scrolled (596, 460) with delta (0, 0)
Screenshot: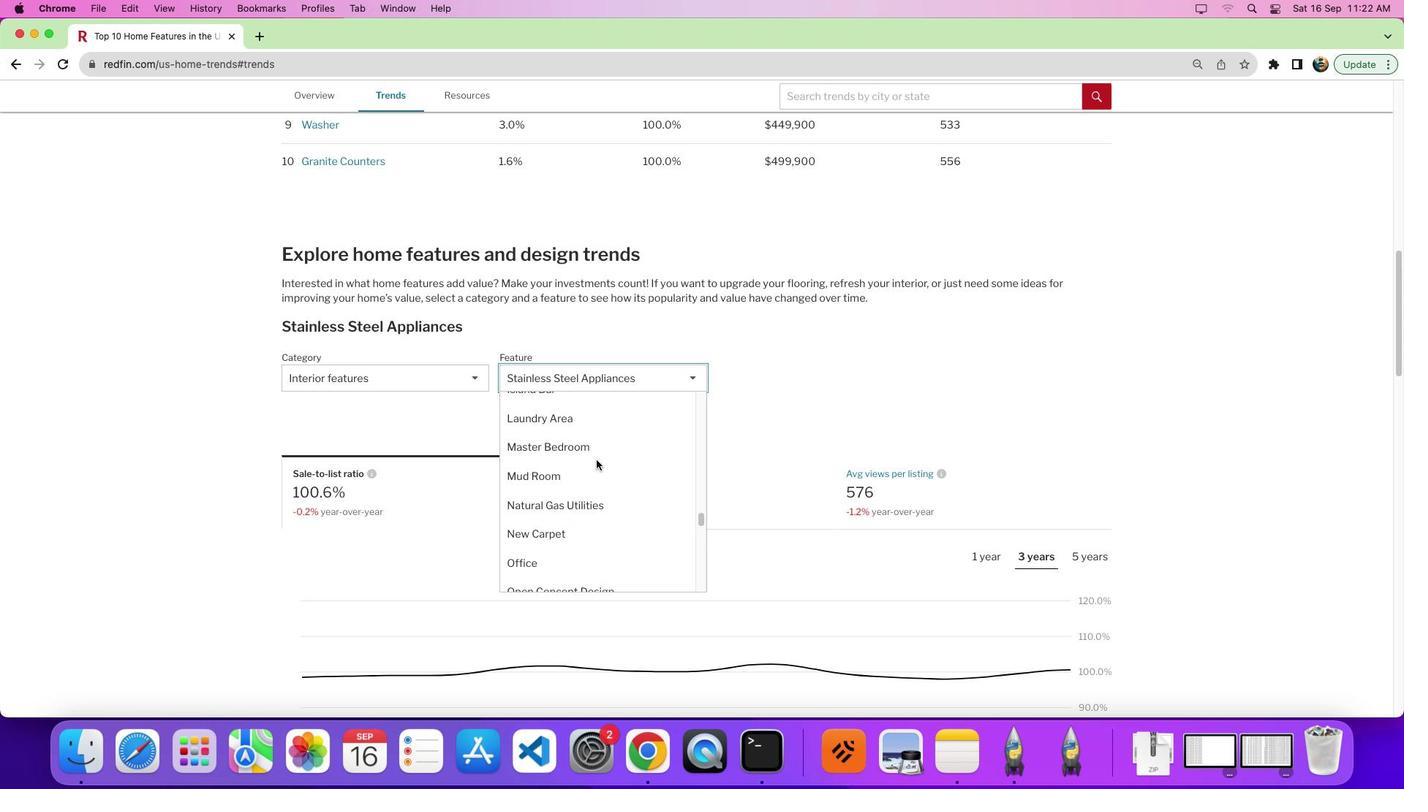 
Action: Mouse scrolled (596, 460) with delta (0, 0)
Screenshot: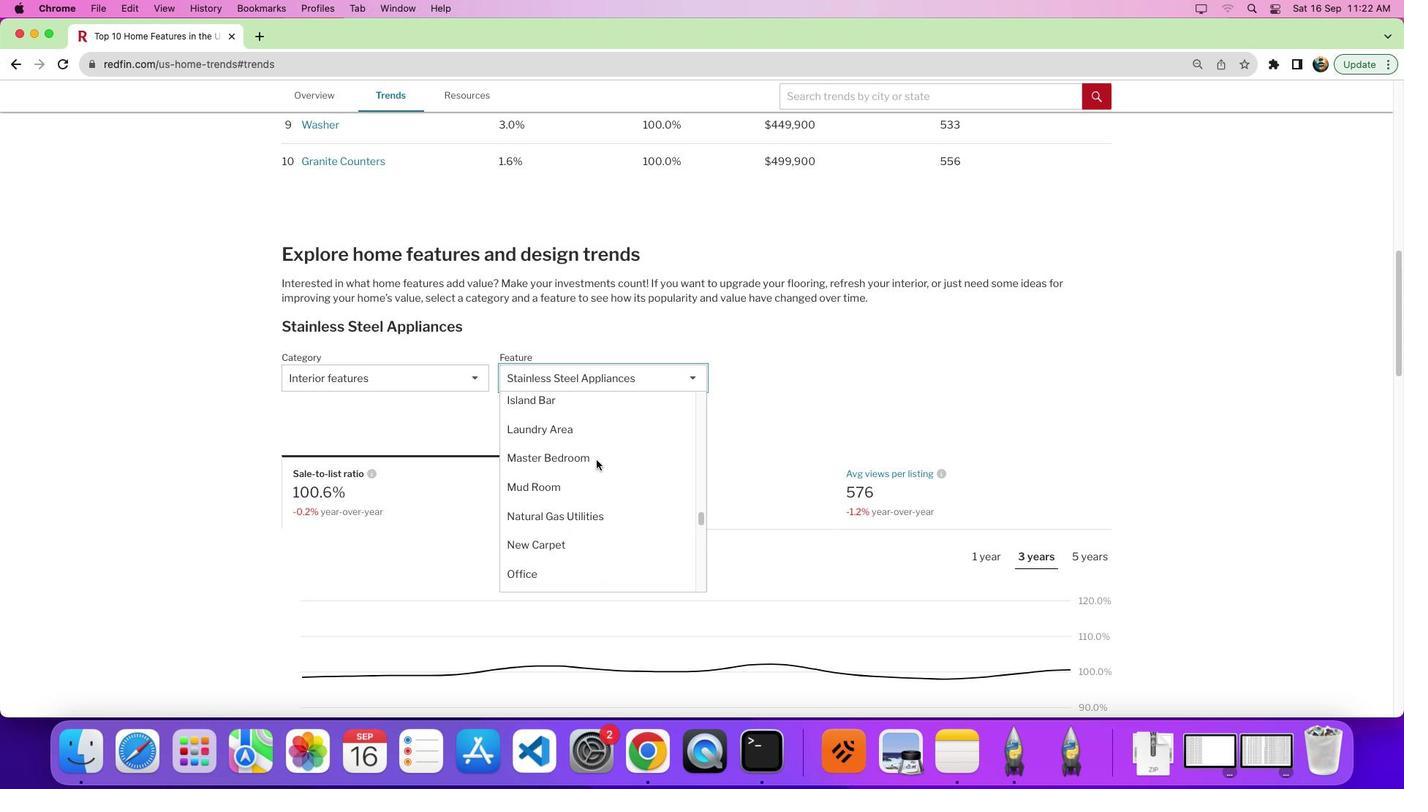 
Action: Mouse scrolled (596, 460) with delta (0, 0)
Screenshot: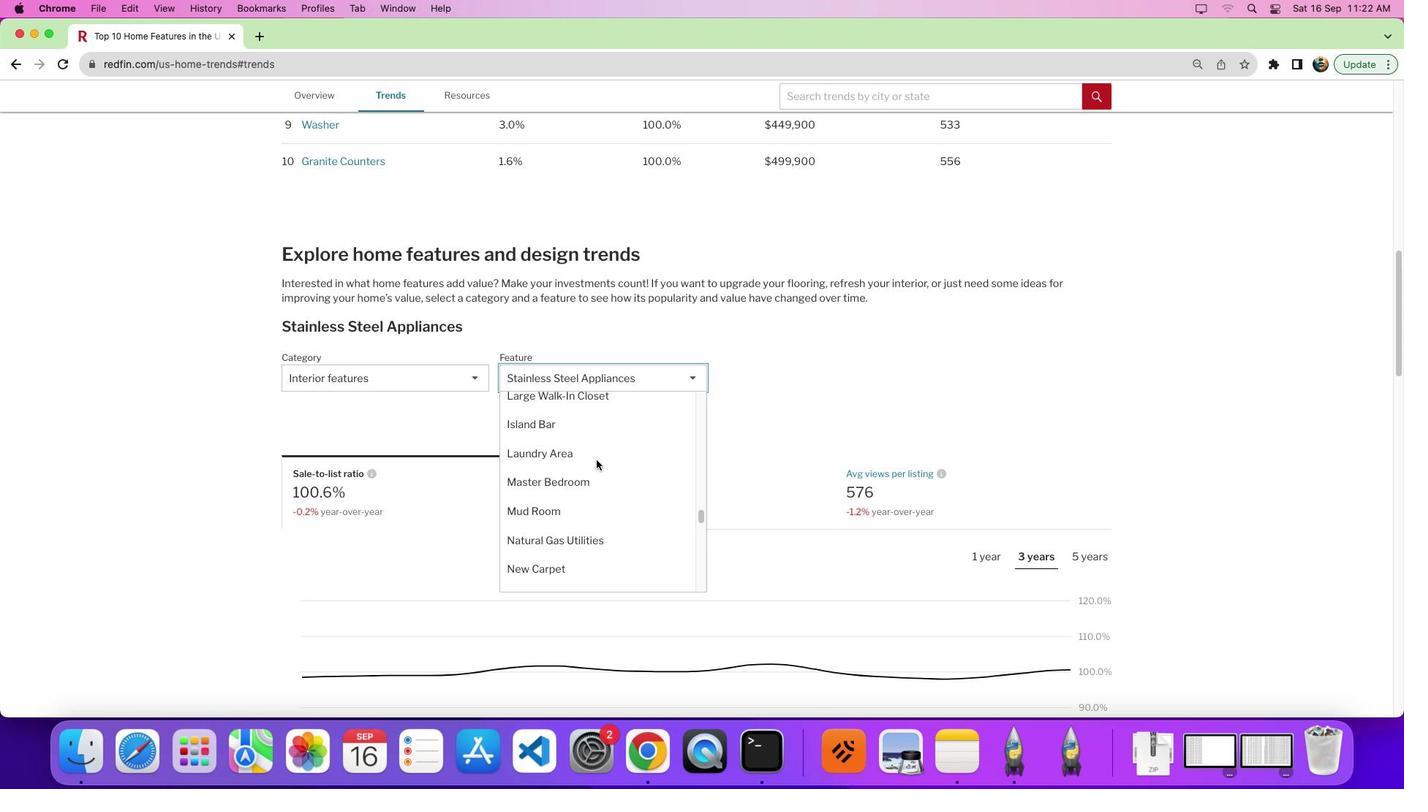 
Action: Mouse scrolled (596, 460) with delta (0, 0)
Screenshot: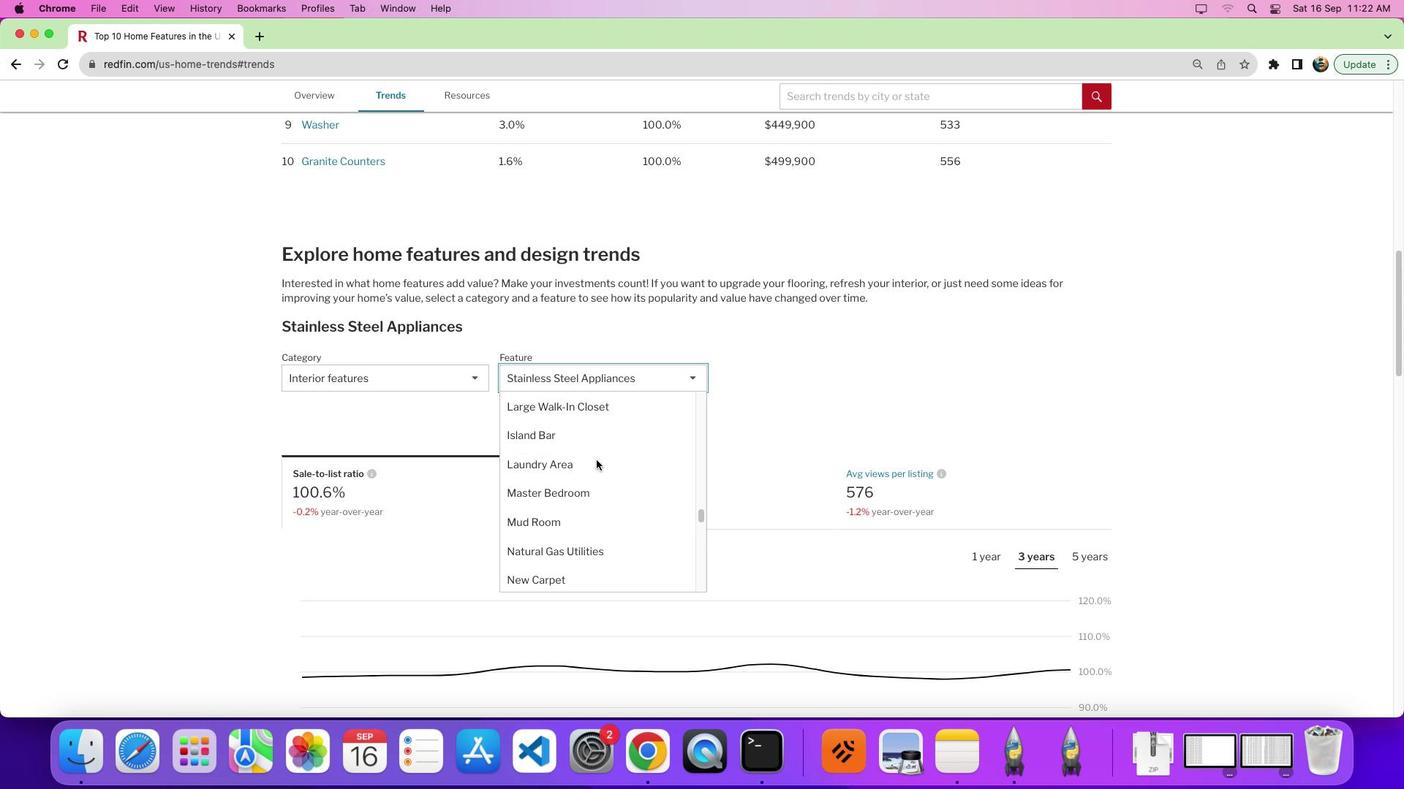 
Action: Mouse scrolled (596, 460) with delta (0, 0)
Screenshot: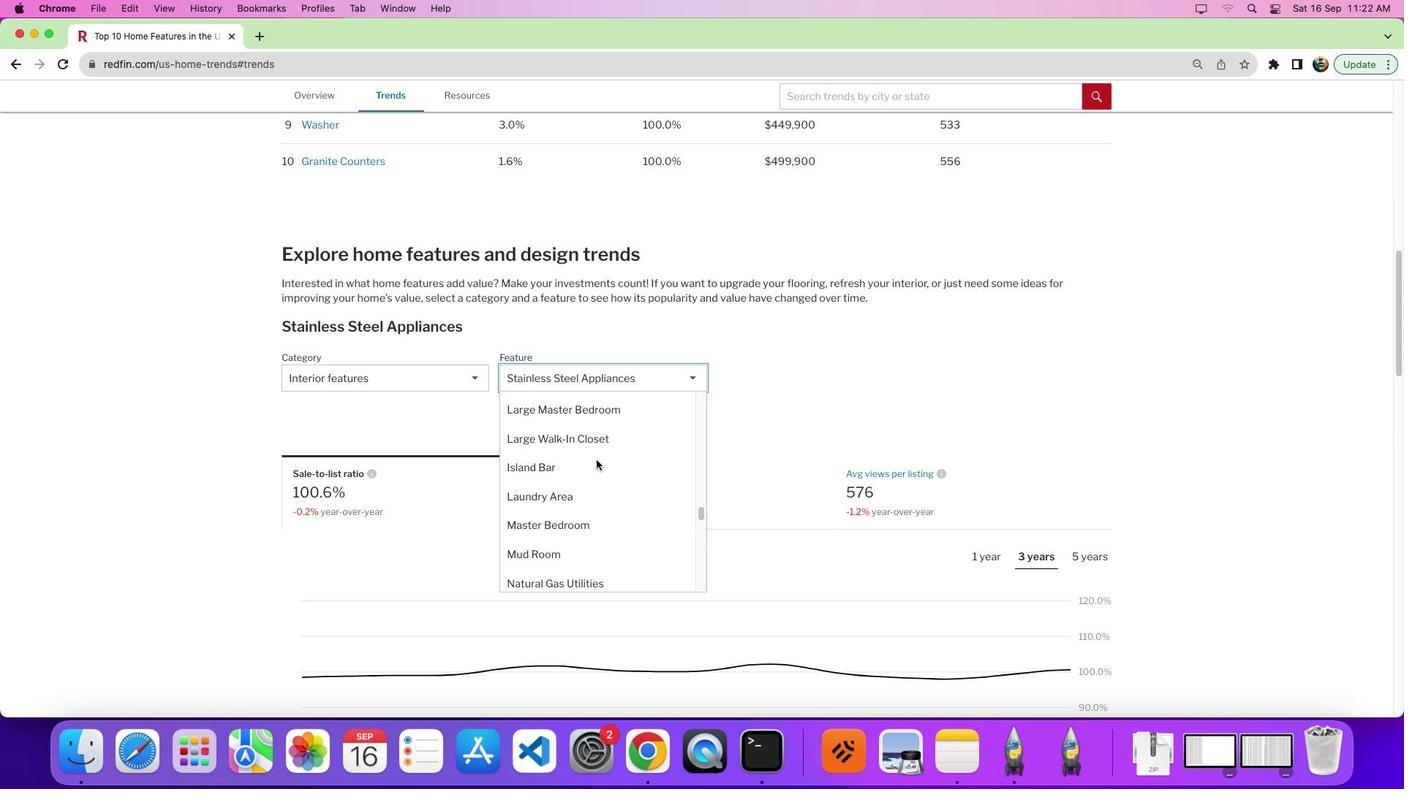 
Action: Mouse scrolled (596, 460) with delta (0, 0)
Screenshot: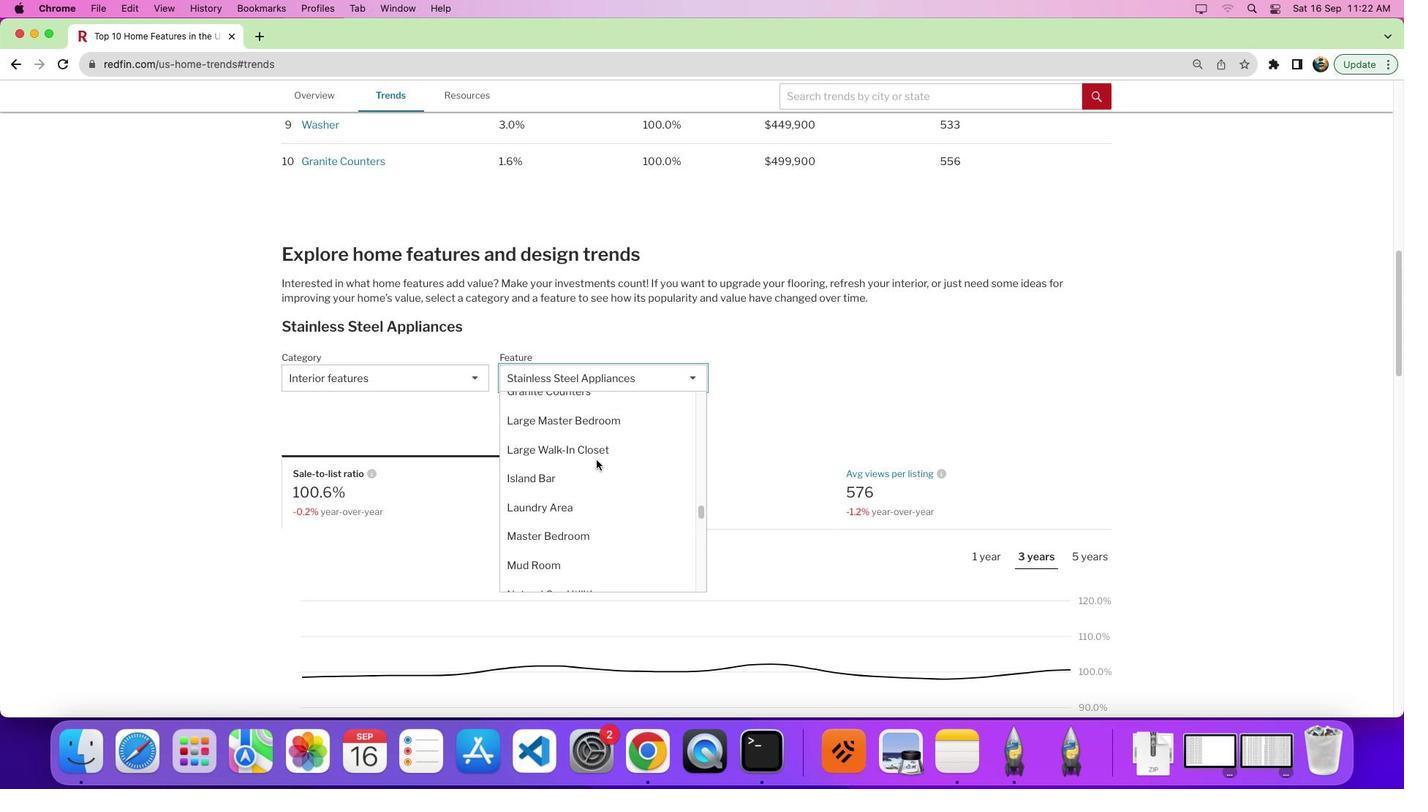 
Action: Mouse scrolled (596, 460) with delta (0, 0)
Screenshot: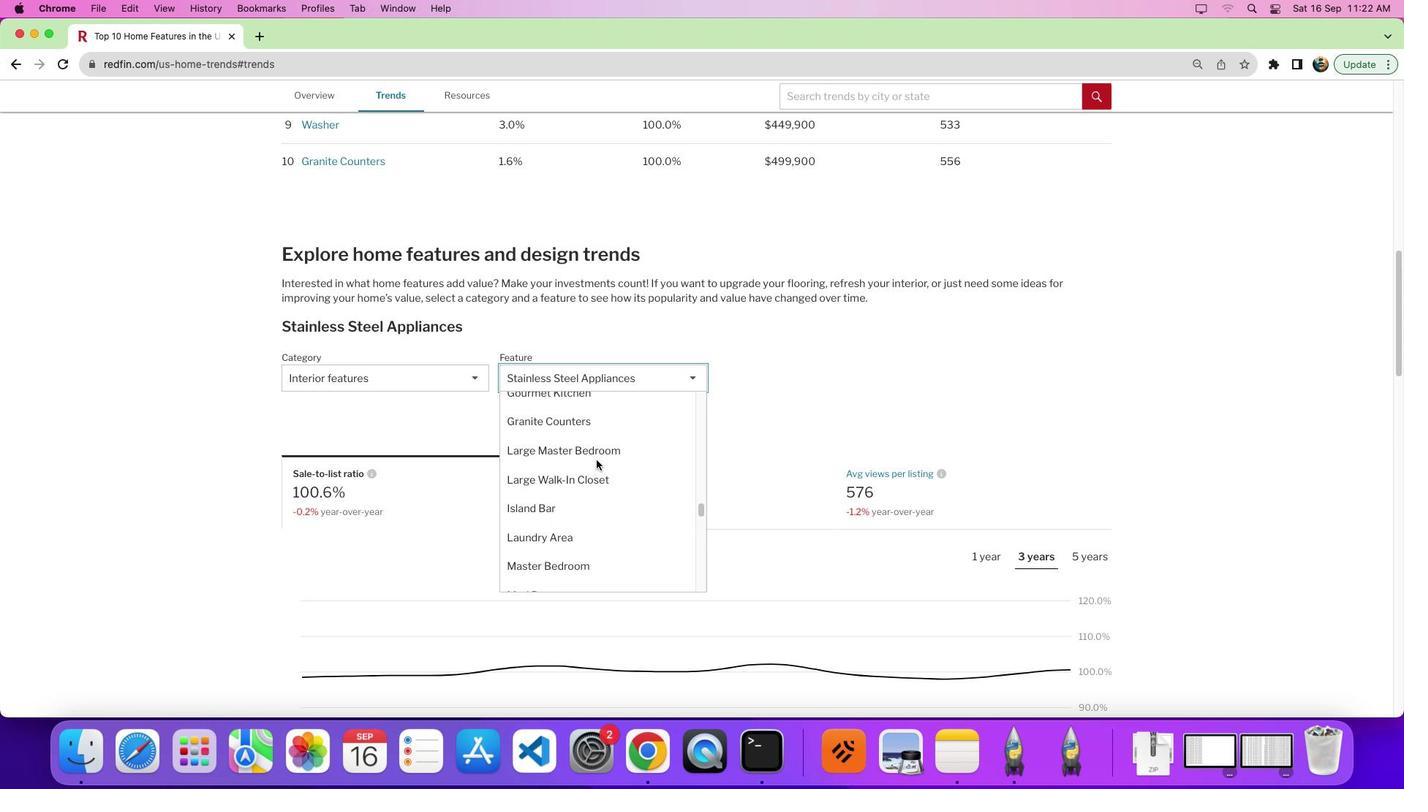 
Action: Mouse scrolled (596, 460) with delta (0, 0)
Screenshot: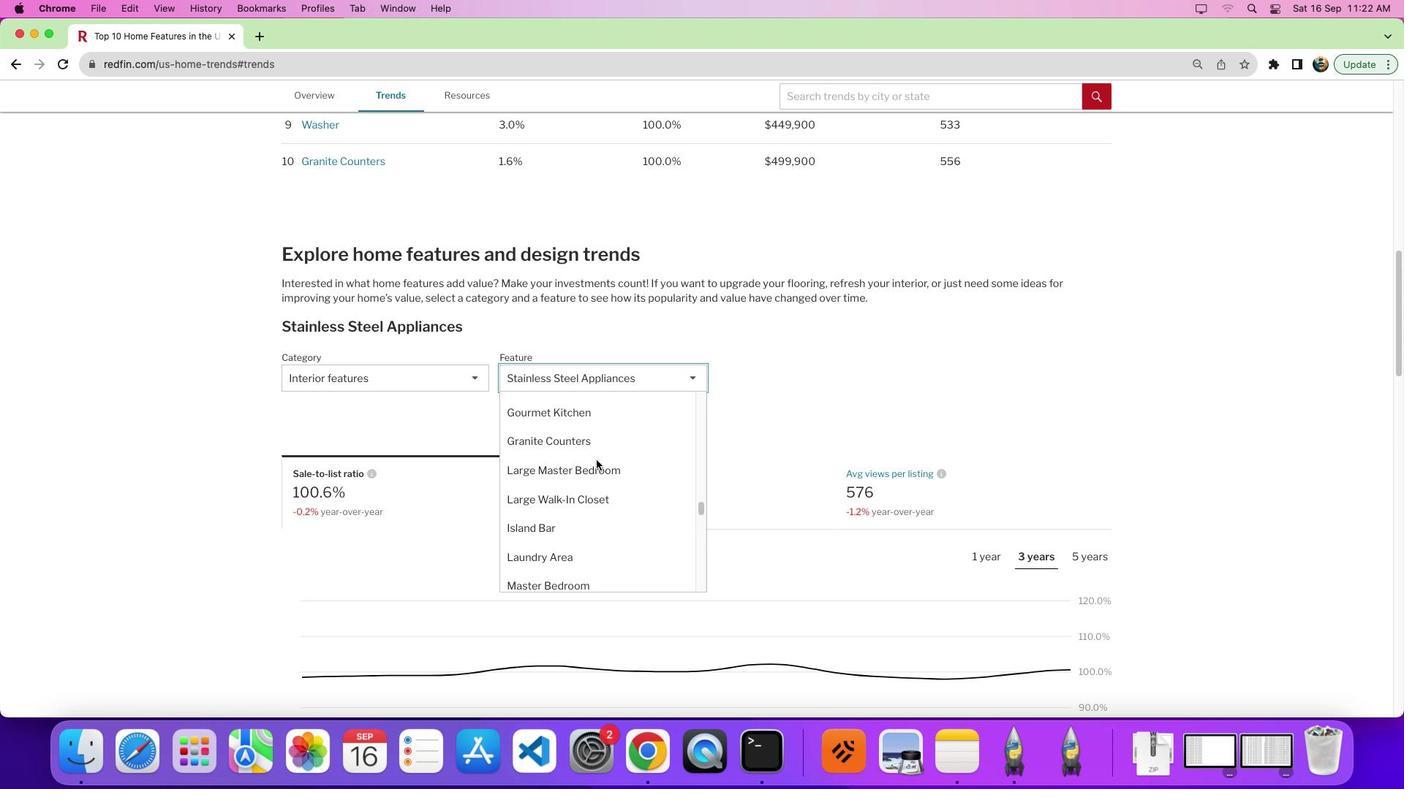 
Action: Mouse scrolled (596, 460) with delta (0, 0)
Screenshot: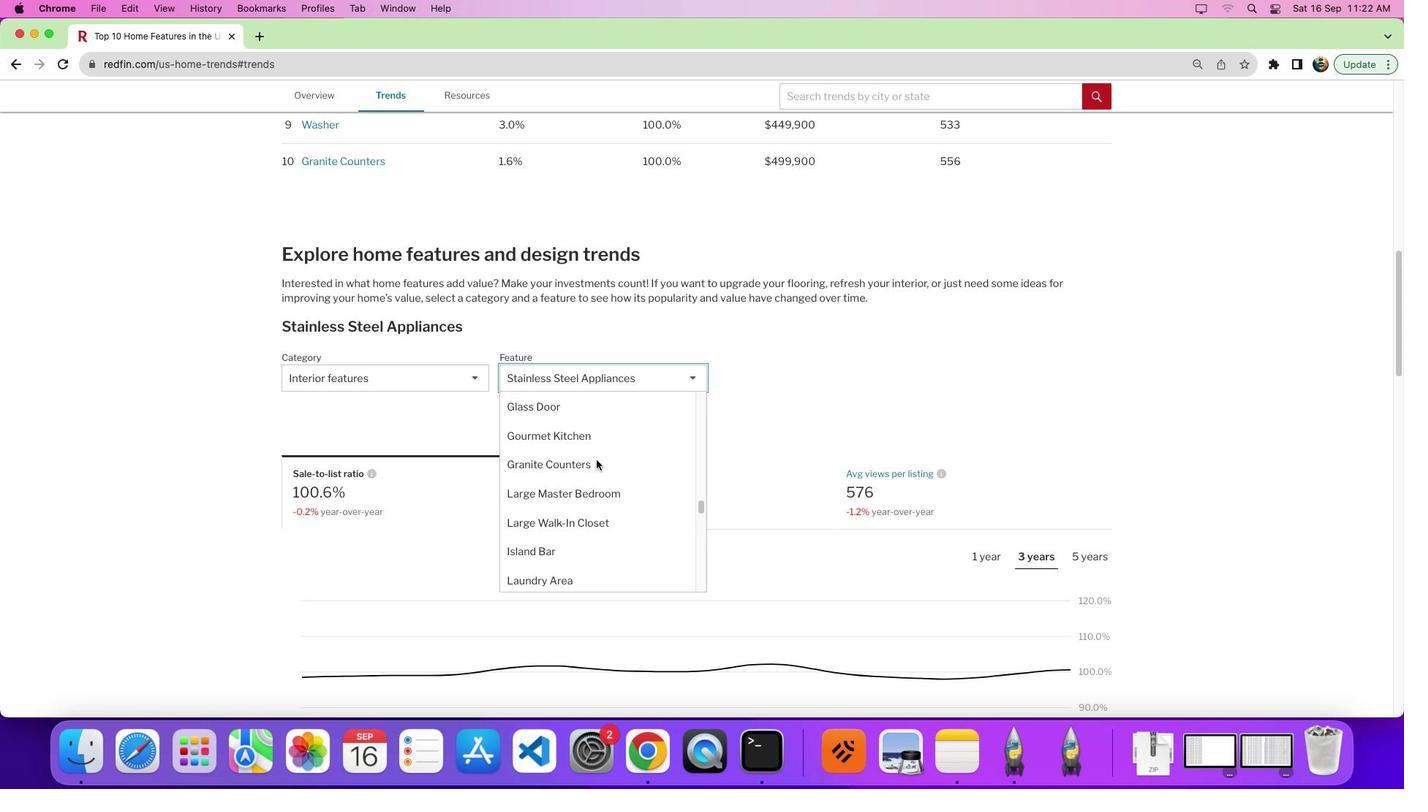 
Action: Mouse scrolled (596, 460) with delta (0, 0)
Screenshot: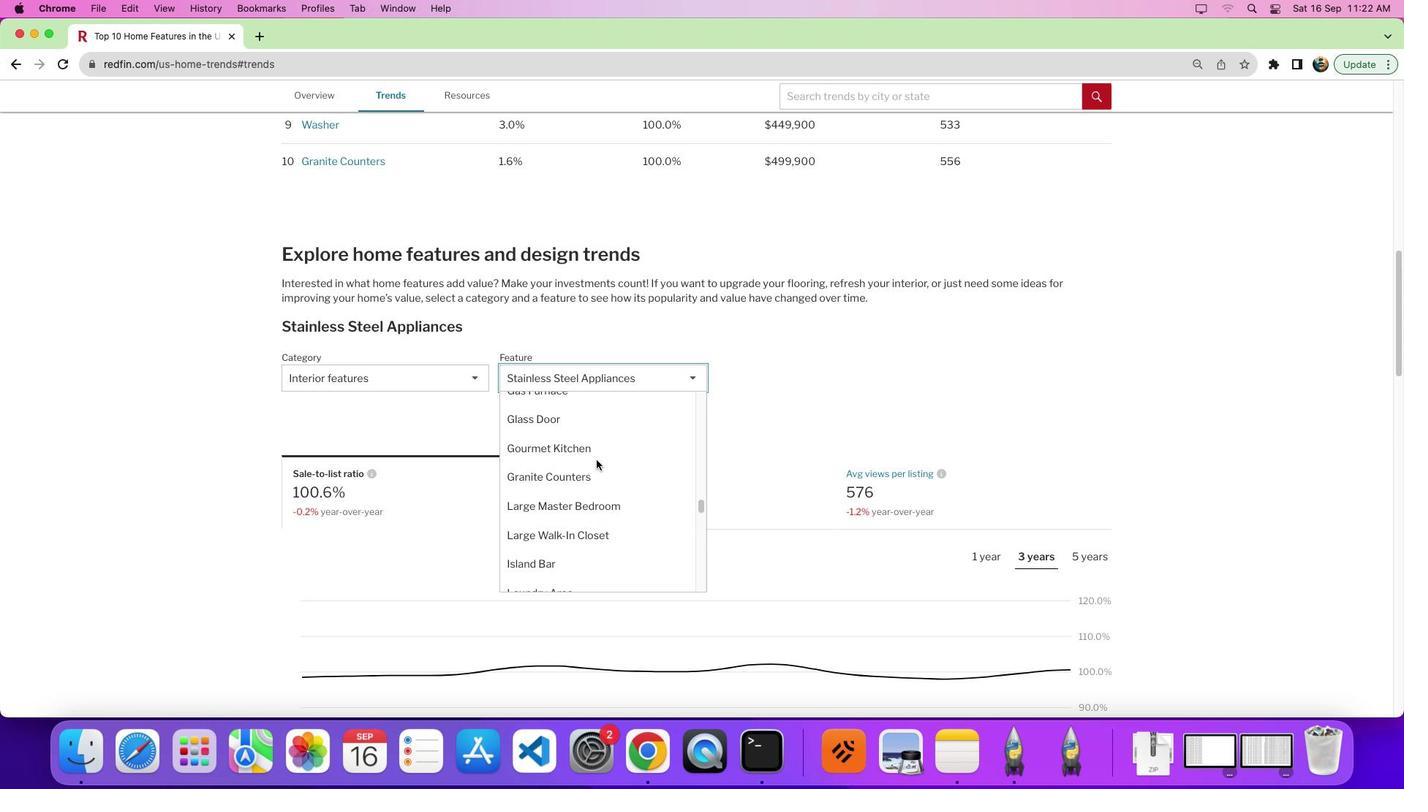 
Action: Mouse scrolled (596, 460) with delta (0, 0)
Screenshot: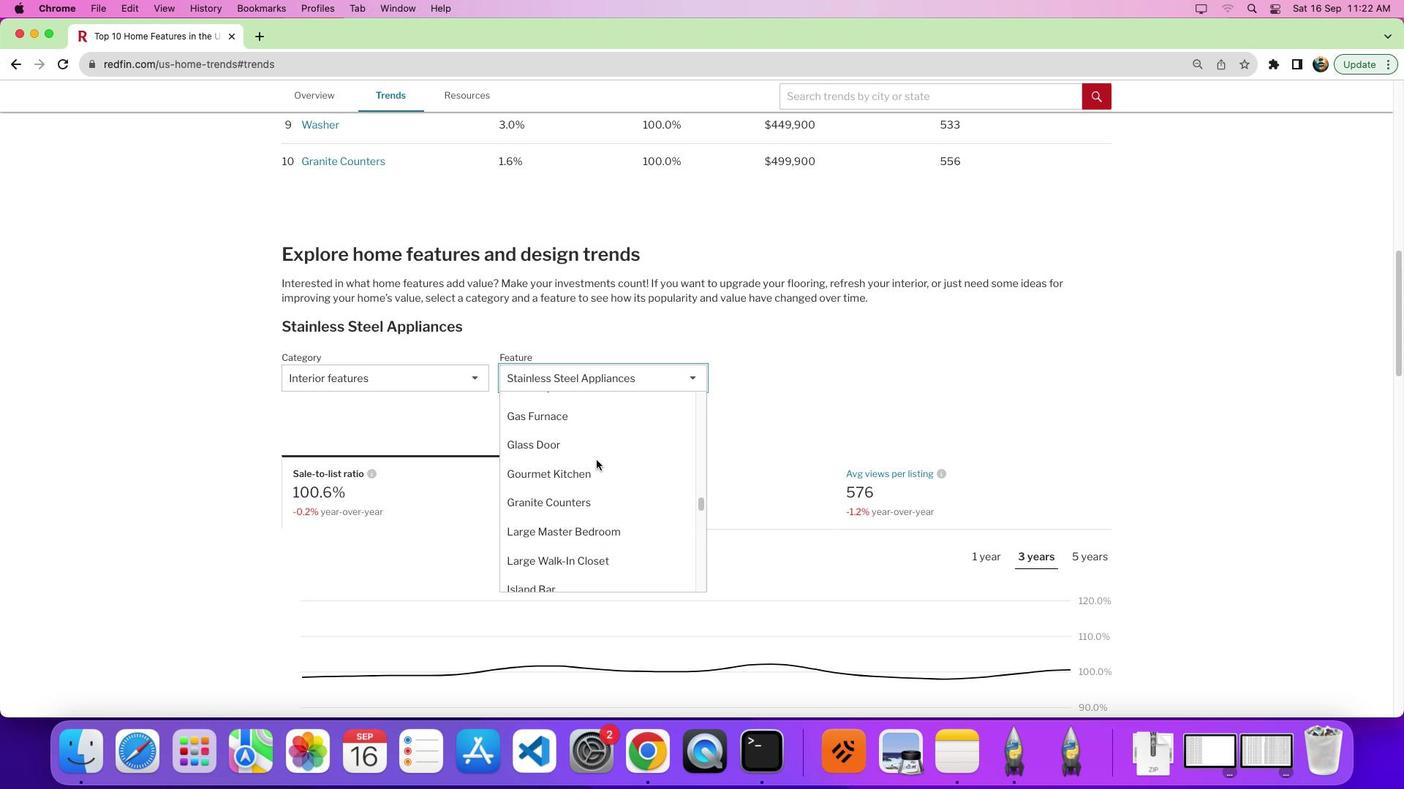 
Action: Mouse scrolled (596, 460) with delta (0, 0)
Screenshot: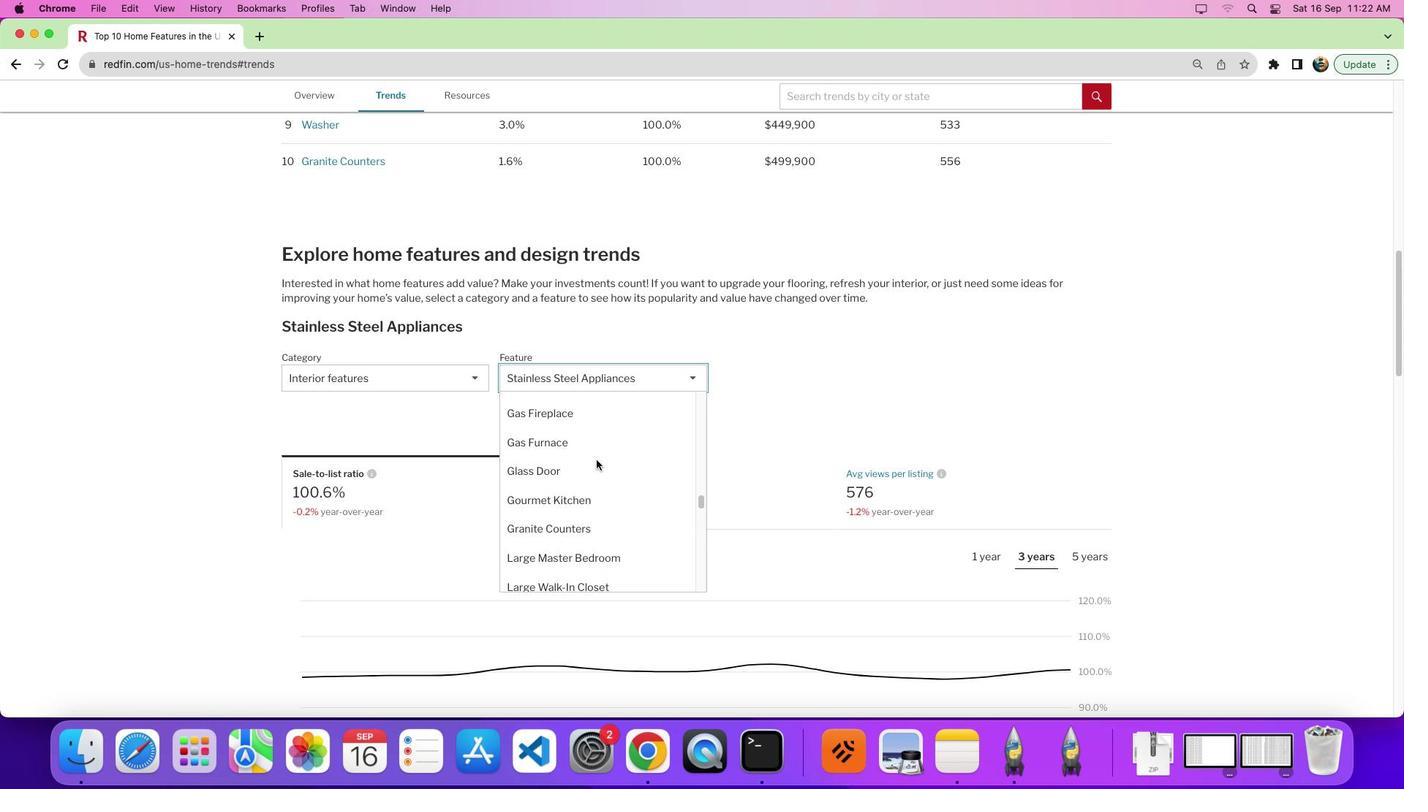 
Action: Mouse scrolled (596, 460) with delta (0, 0)
Screenshot: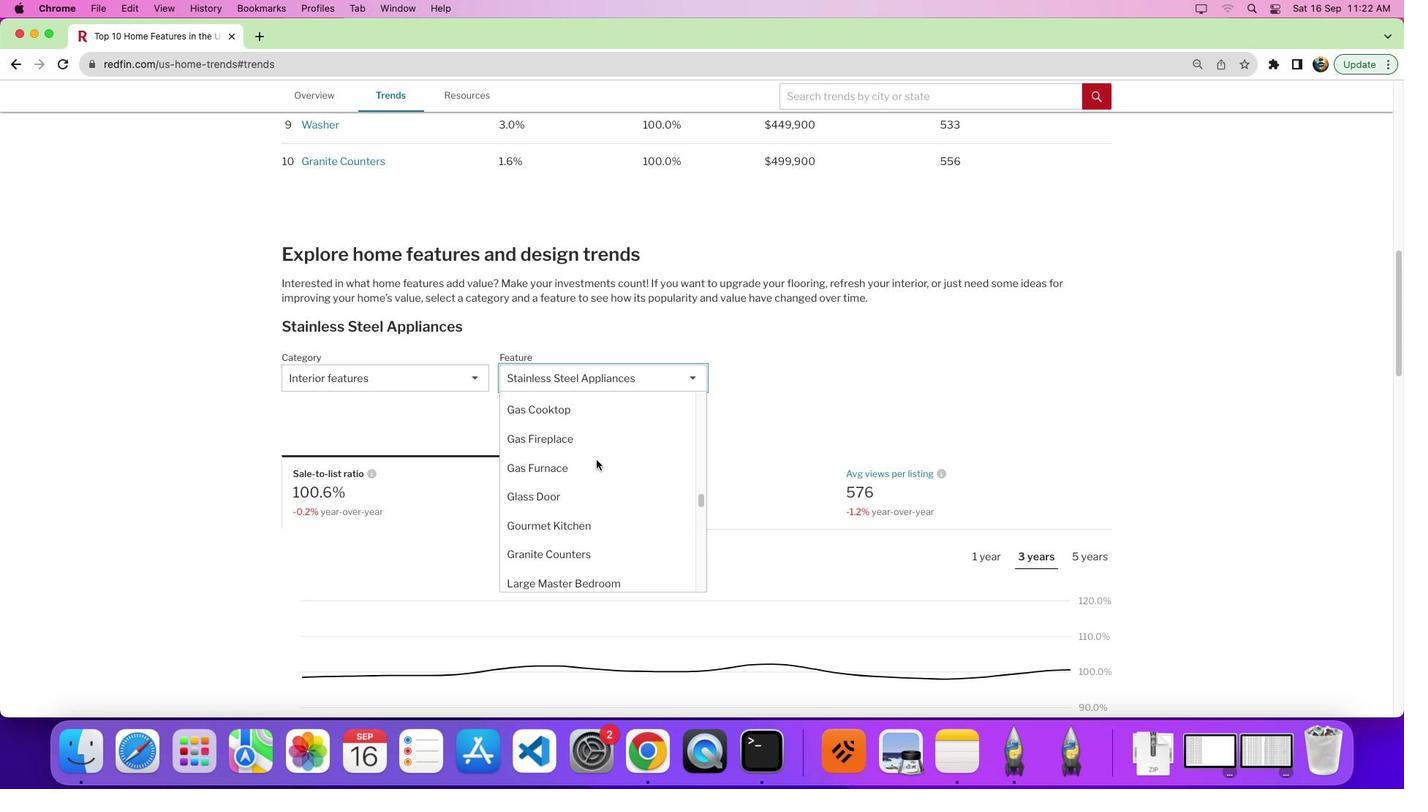 
Action: Mouse scrolled (596, 460) with delta (0, 0)
Screenshot: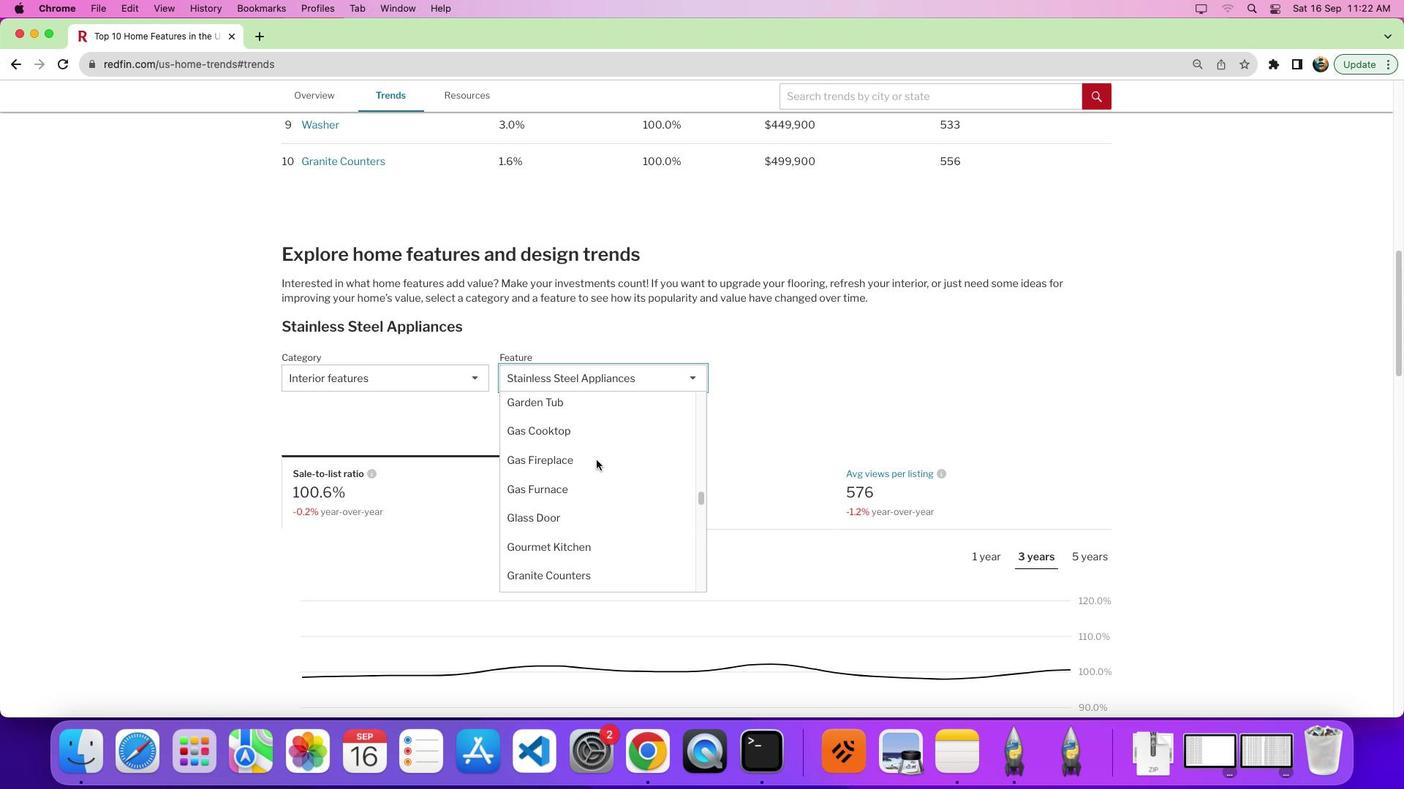 
Action: Mouse scrolled (596, 460) with delta (0, 0)
Screenshot: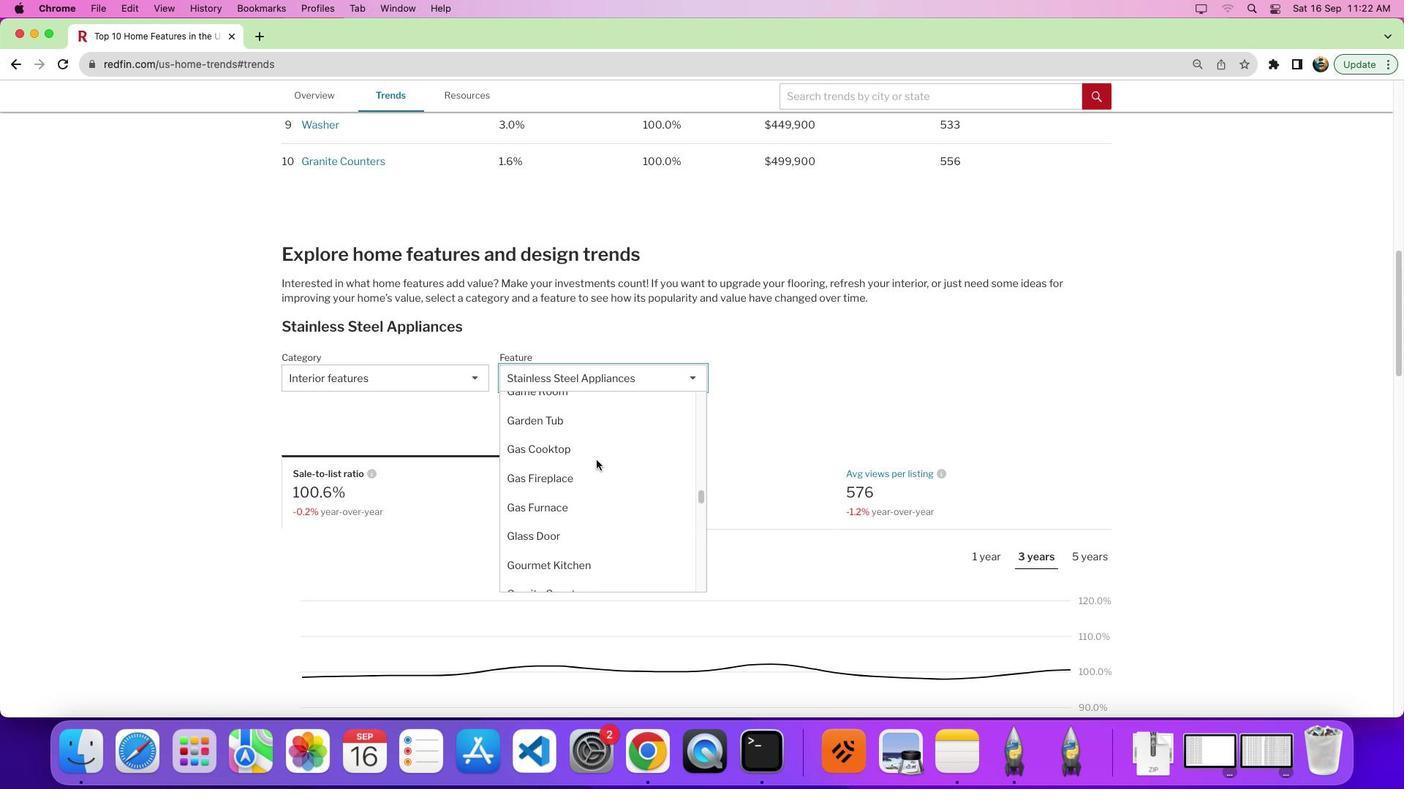 
Action: Mouse scrolled (596, 460) with delta (0, 0)
Screenshot: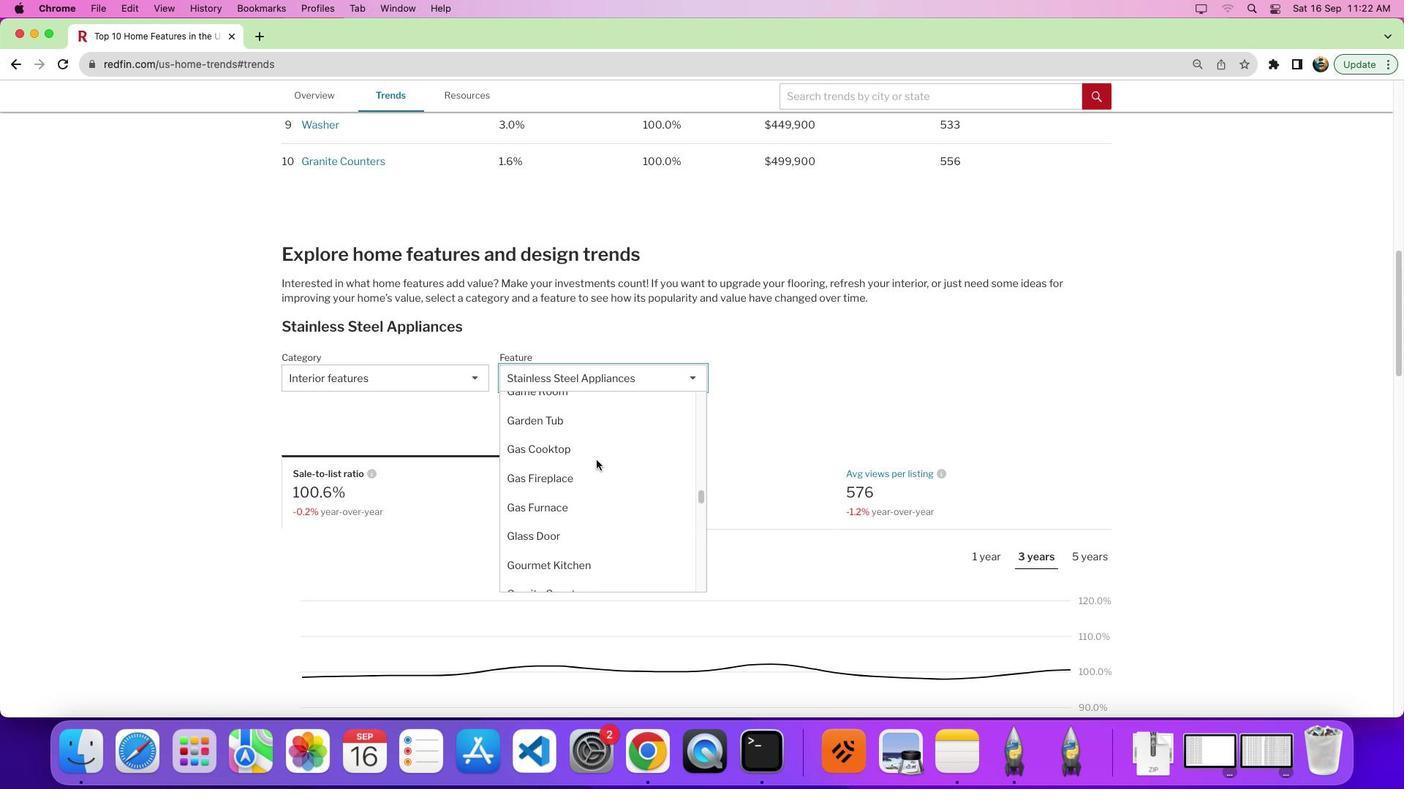 
Action: Mouse scrolled (596, 460) with delta (0, 0)
Screenshot: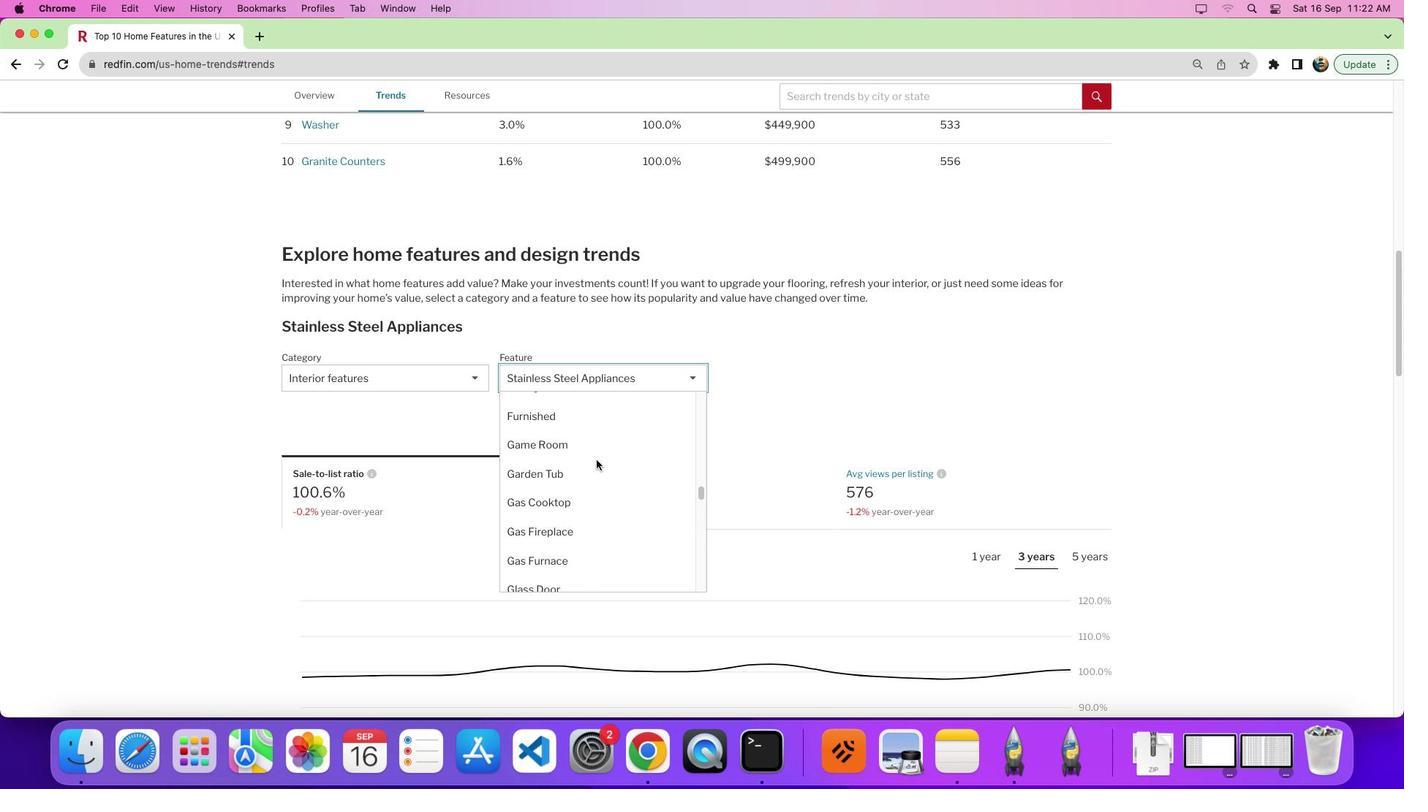 
Action: Mouse scrolled (596, 460) with delta (0, 0)
Screenshot: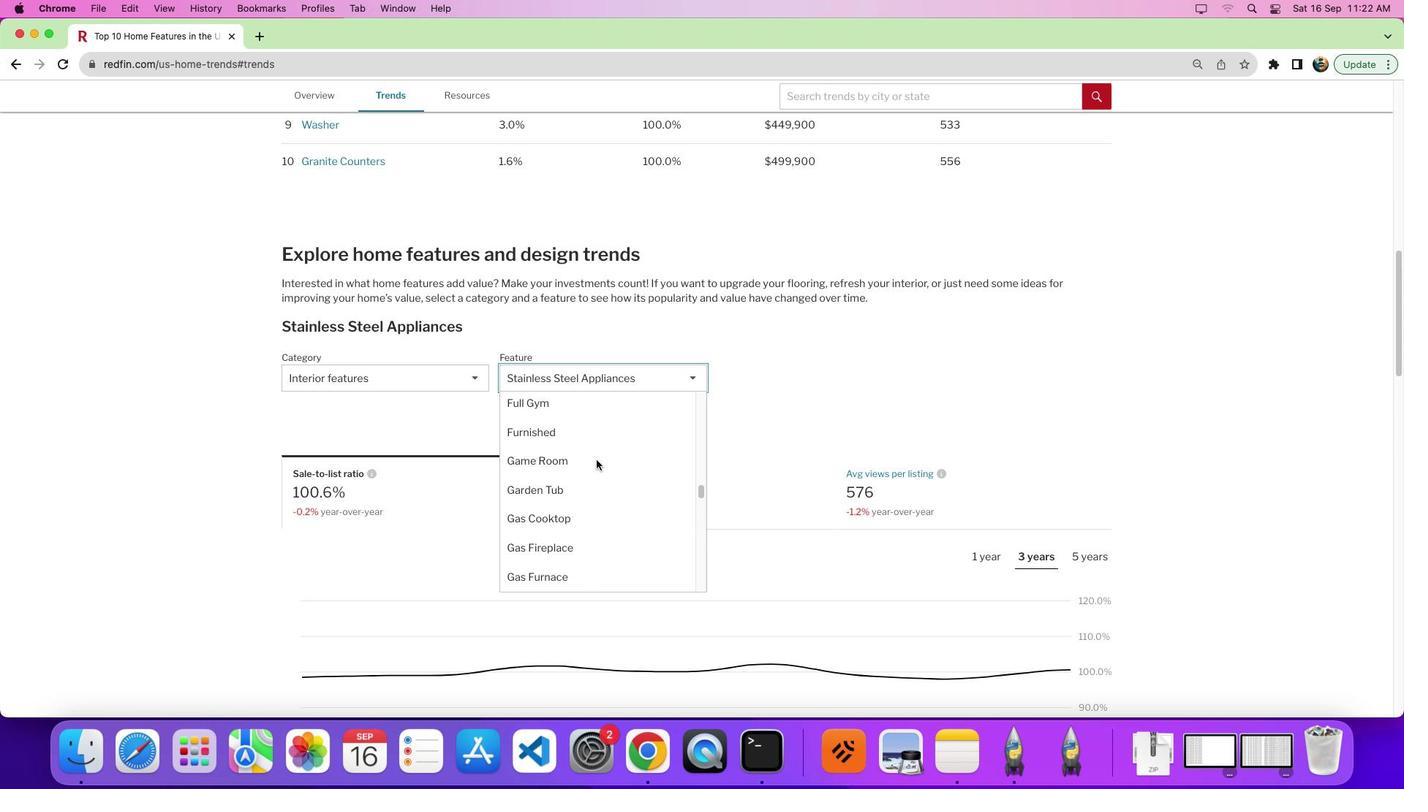 
Action: Mouse scrolled (596, 460) with delta (0, 0)
Screenshot: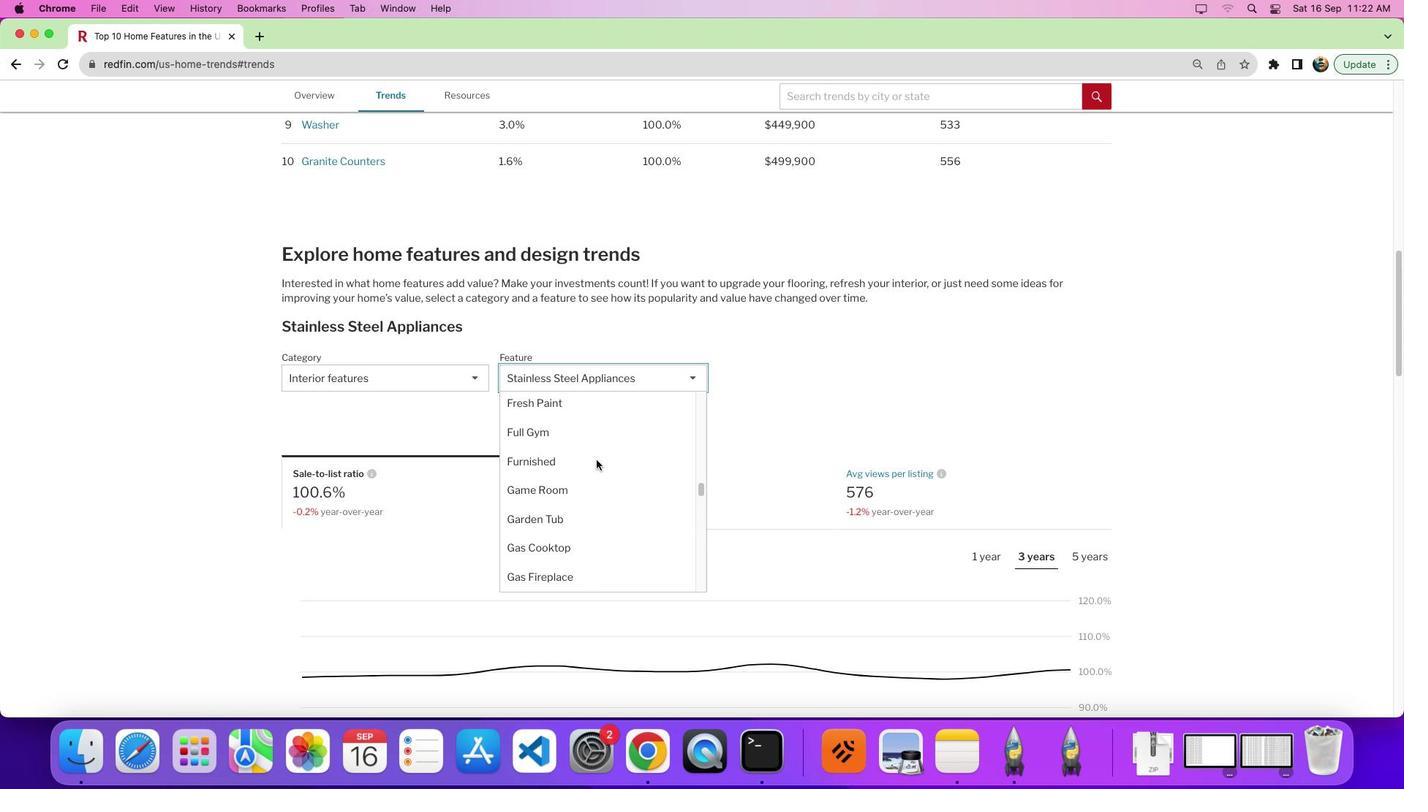 
Action: Mouse scrolled (596, 460) with delta (0, 0)
Screenshot: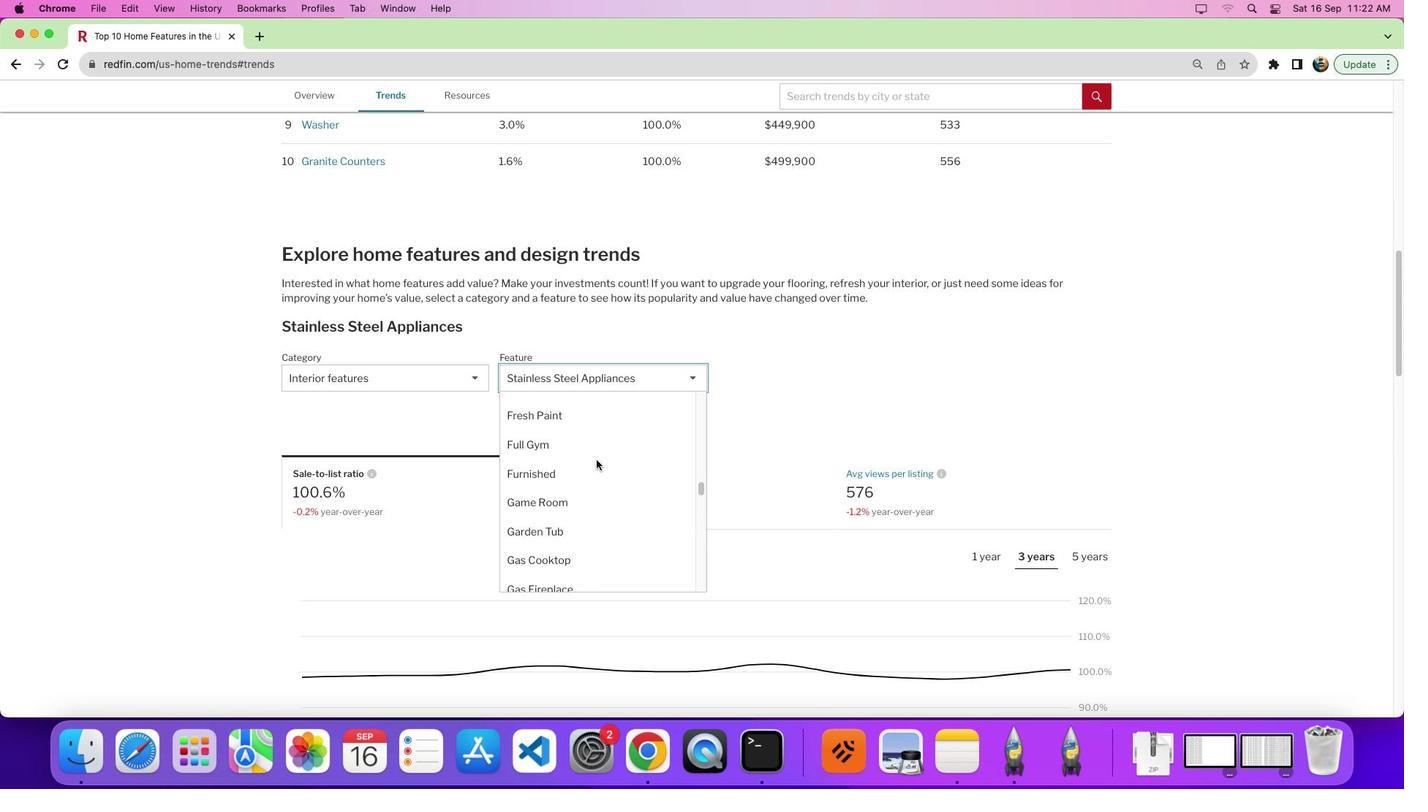 
Action: Mouse scrolled (596, 460) with delta (0, 0)
Screenshot: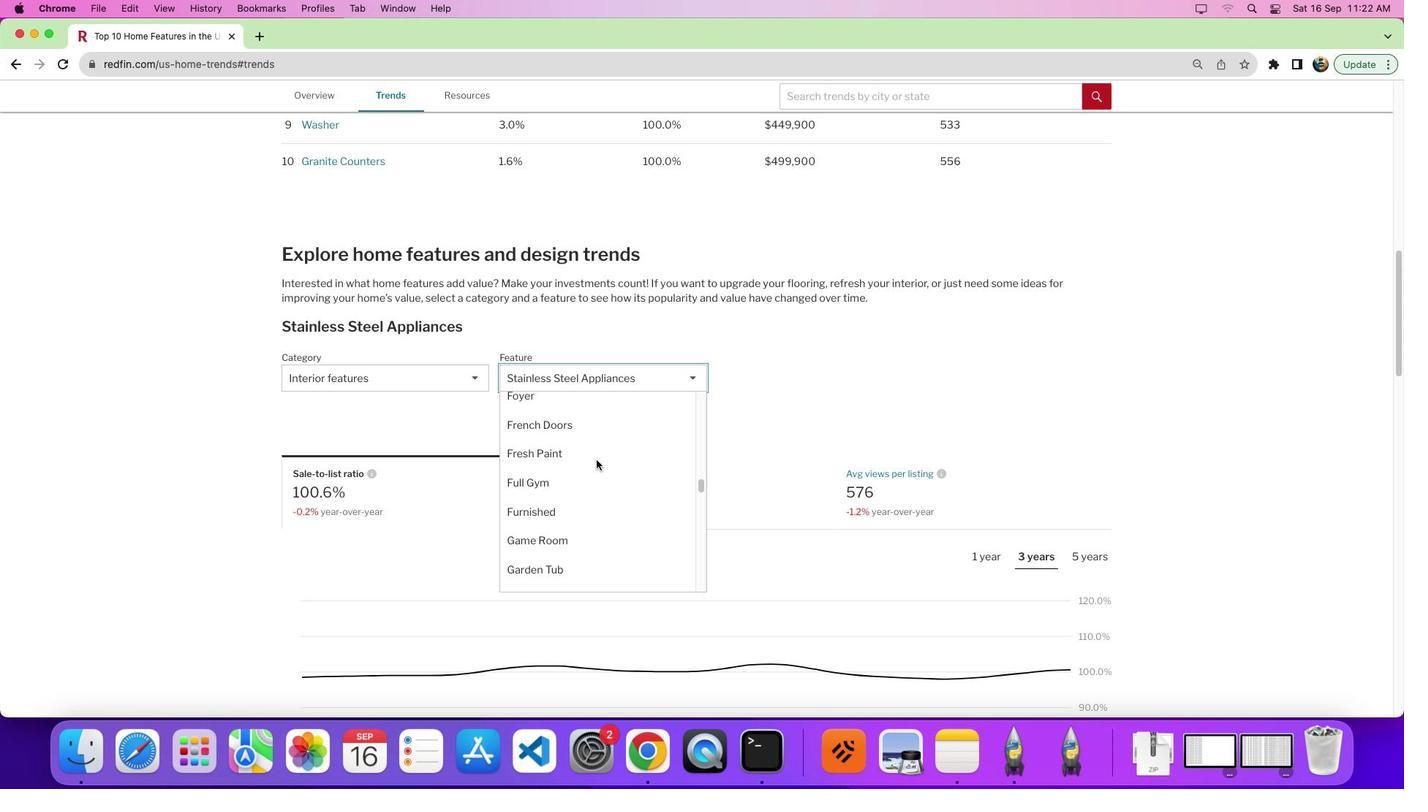 
Action: Mouse scrolled (596, 460) with delta (0, 0)
Screenshot: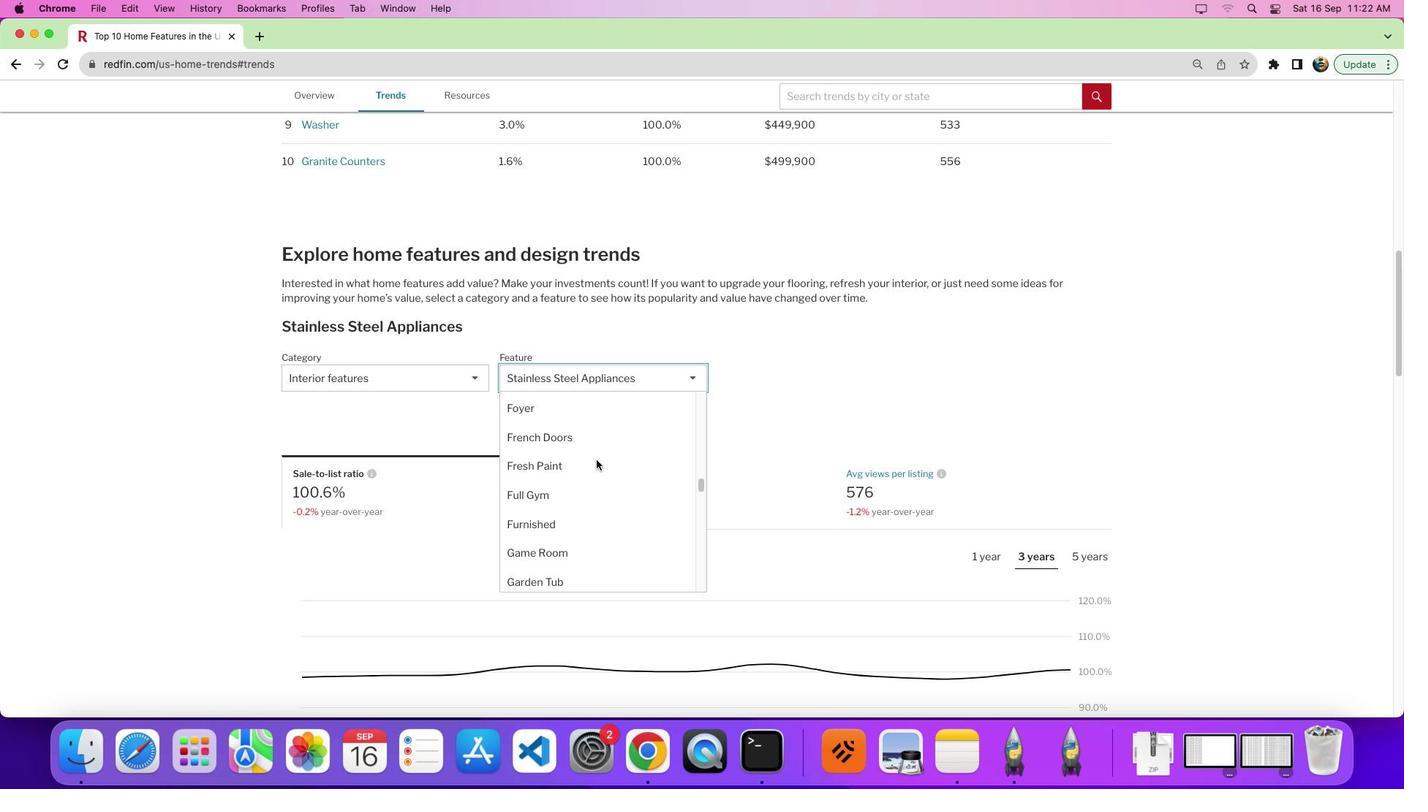 
Action: Mouse scrolled (596, 460) with delta (0, 0)
Screenshot: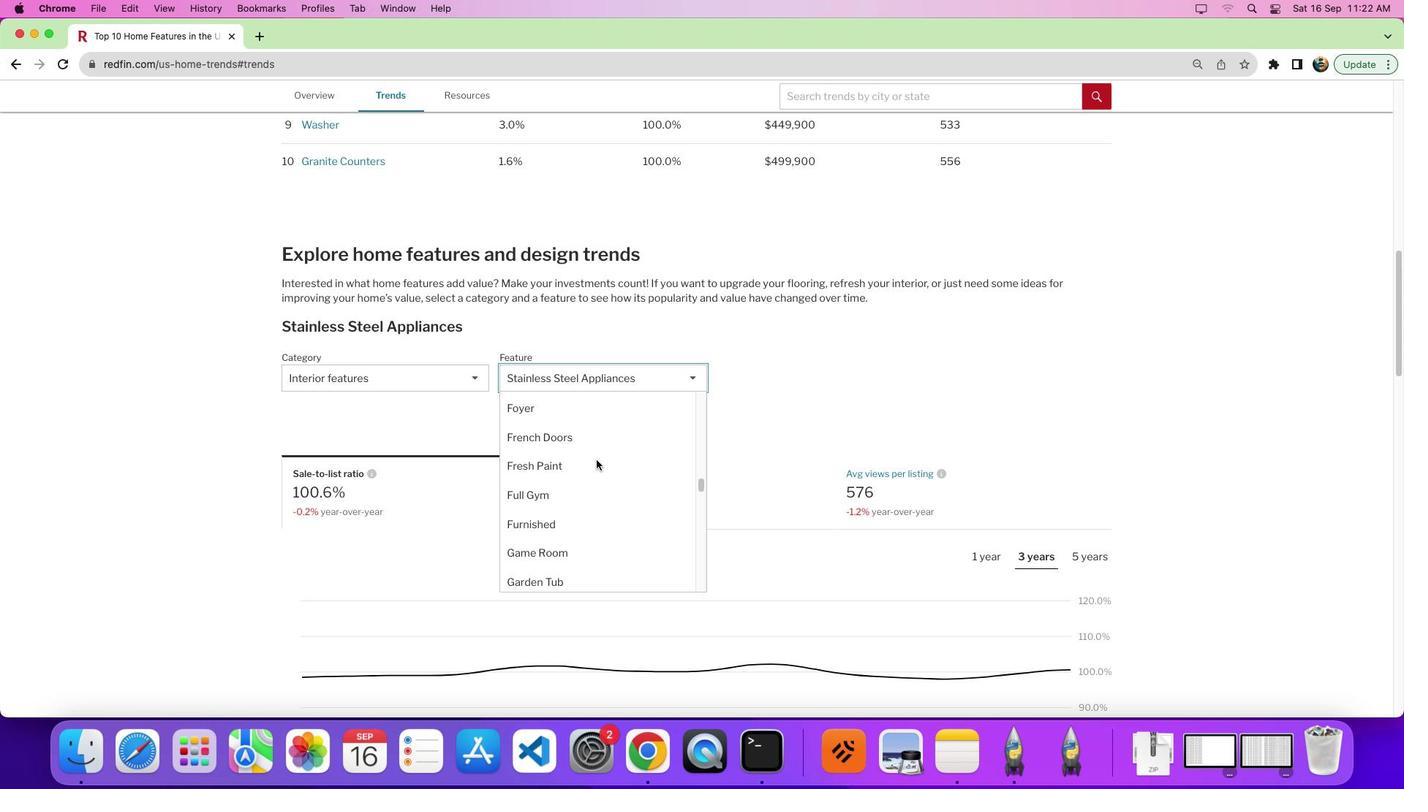 
Action: Mouse scrolled (596, 460) with delta (0, 0)
Screenshot: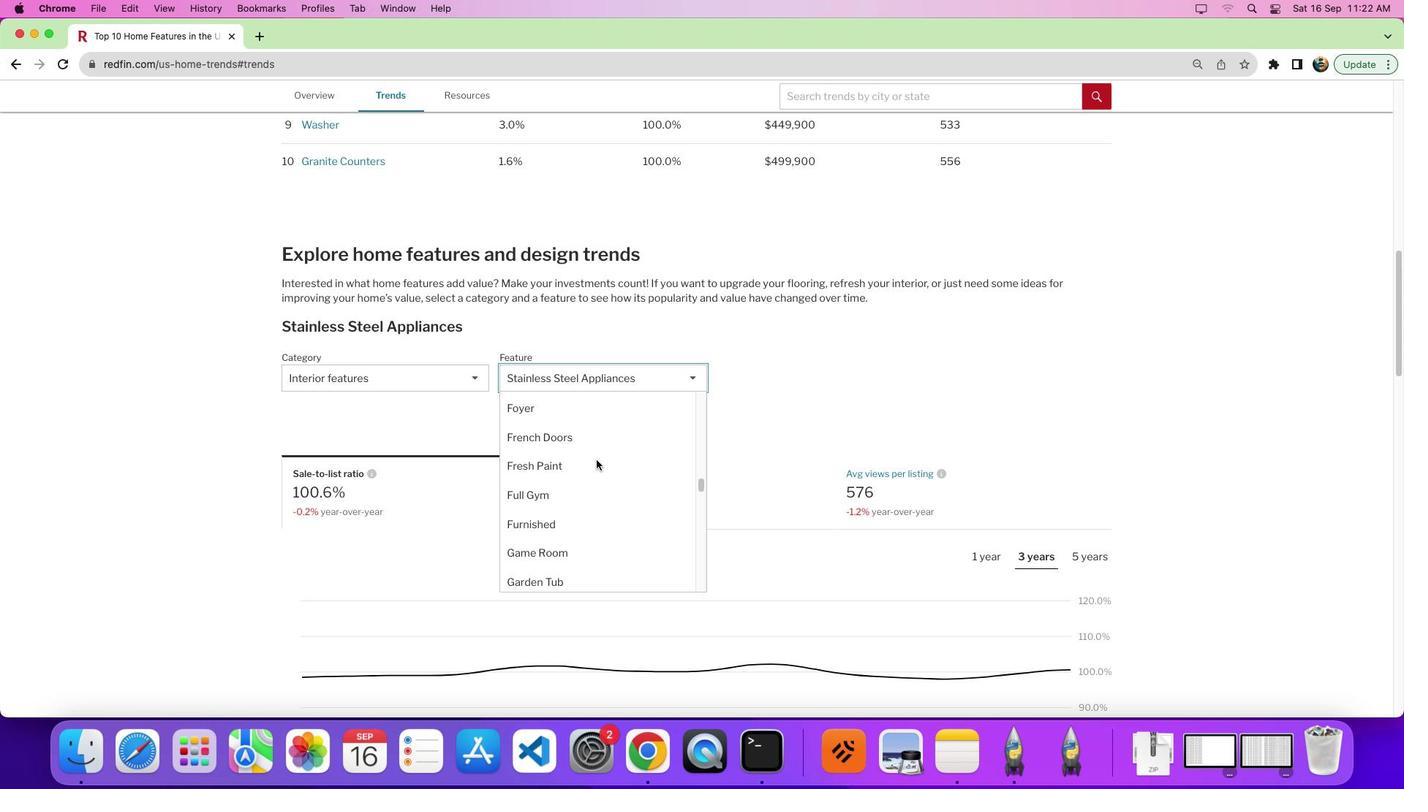 
Action: Mouse scrolled (596, 460) with delta (0, 4)
Screenshot: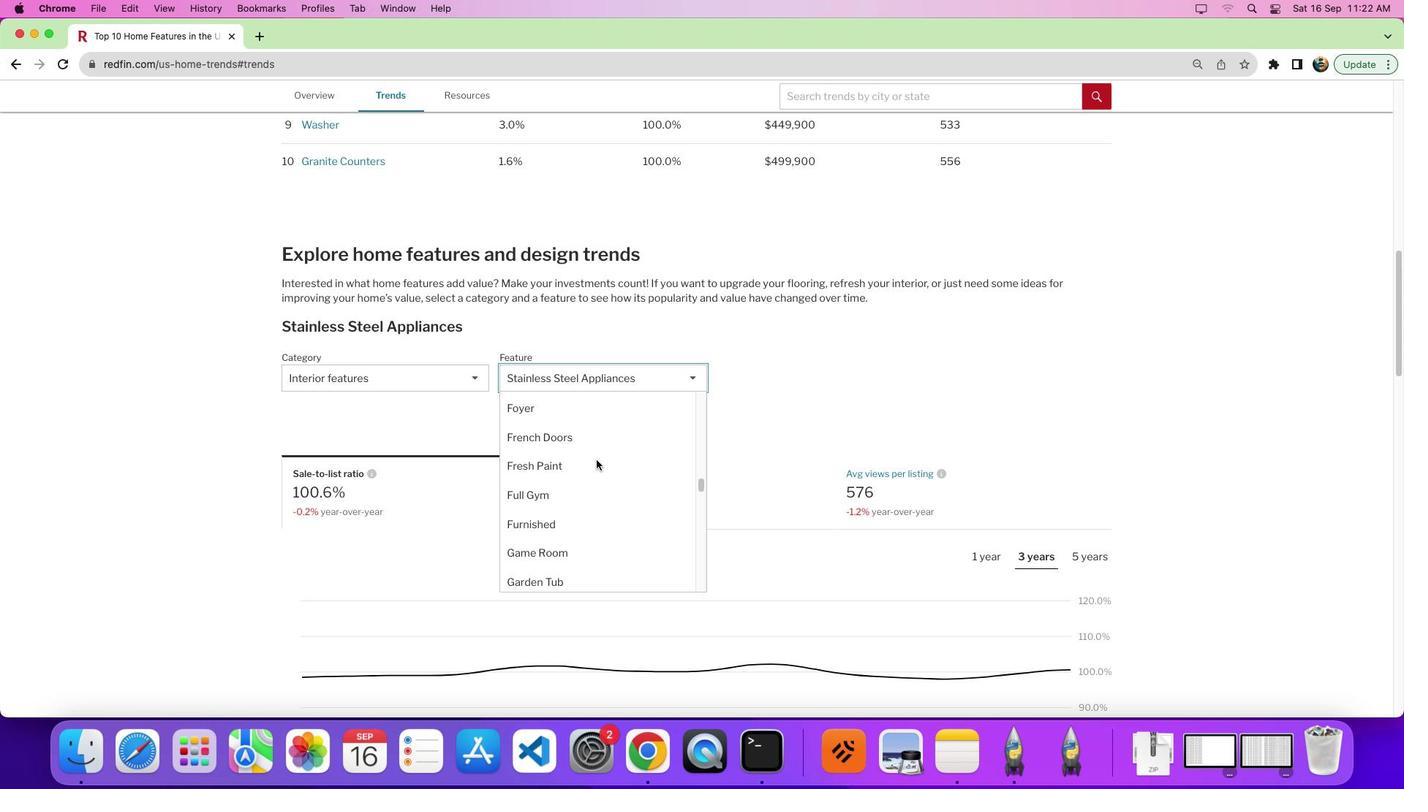 
Action: Mouse moved to (579, 471)
Screenshot: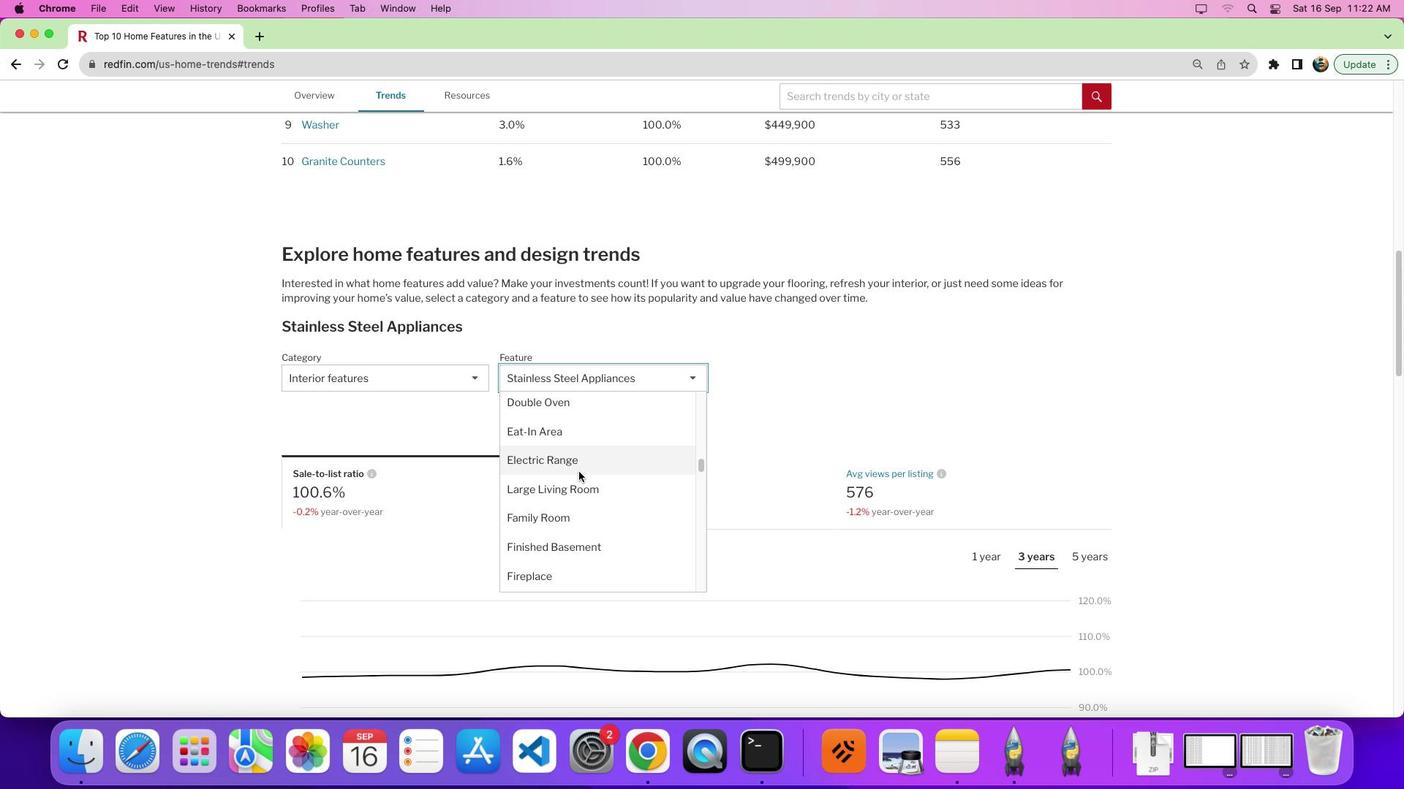
Action: Mouse pressed left at (579, 471)
Screenshot: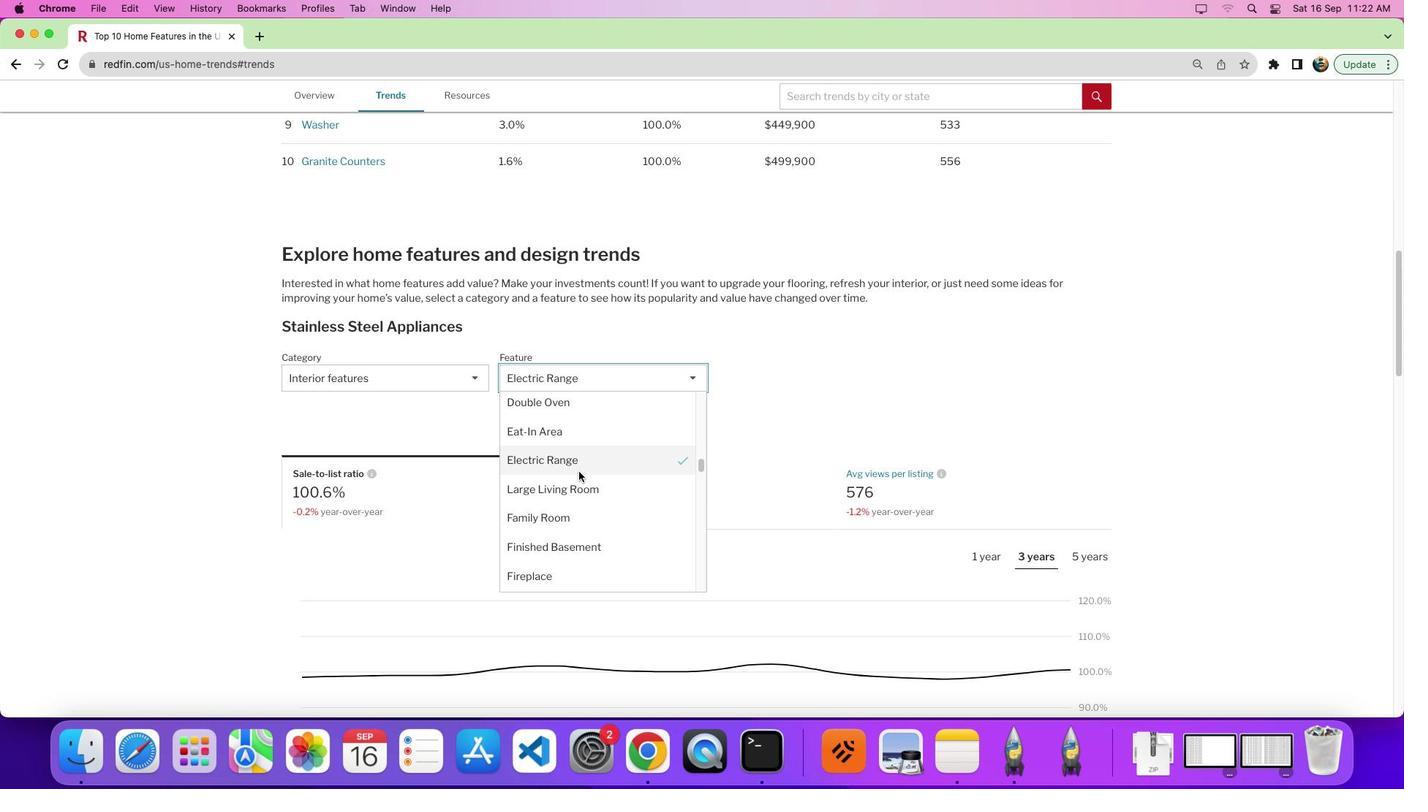 
Action: Mouse moved to (834, 446)
Screenshot: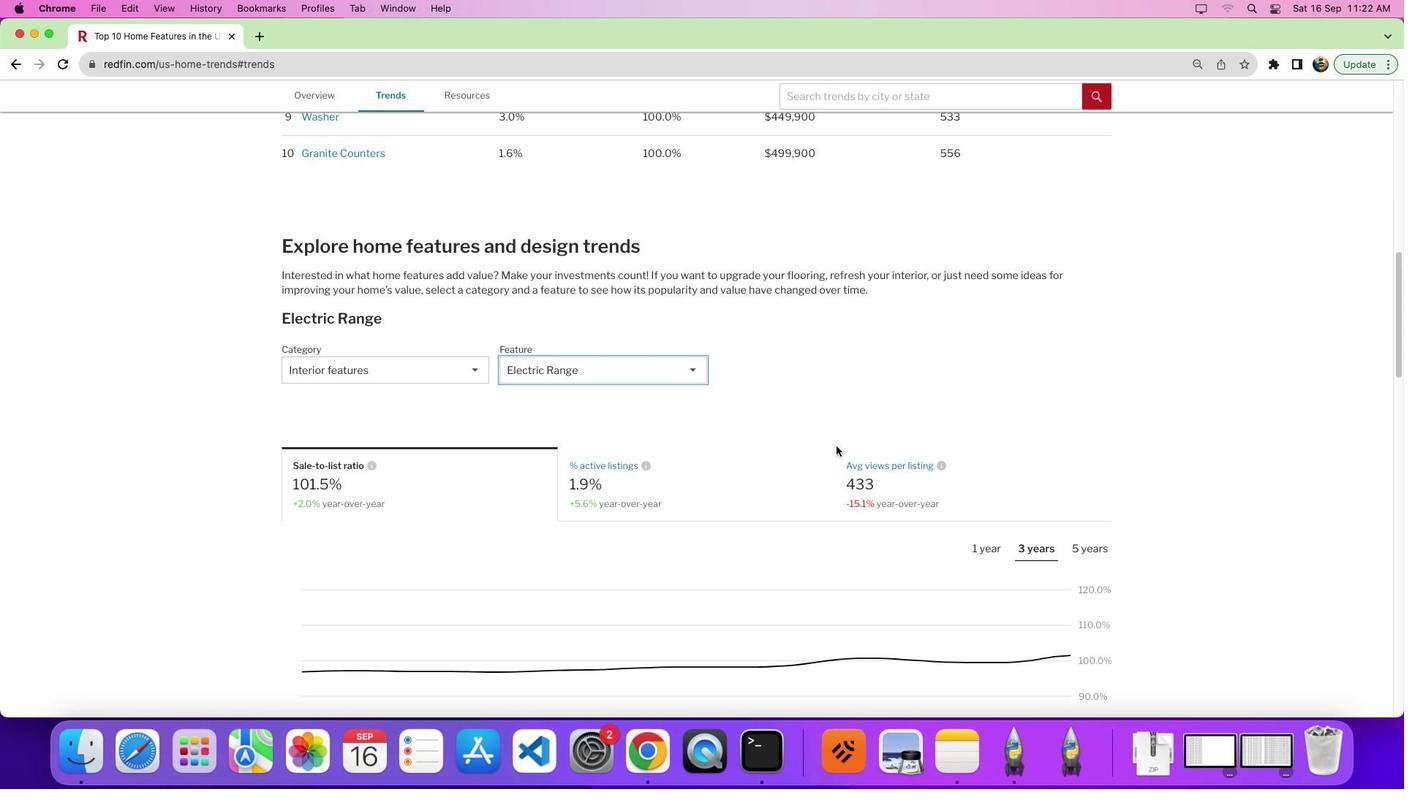 
Action: Mouse scrolled (834, 446) with delta (0, 0)
Screenshot: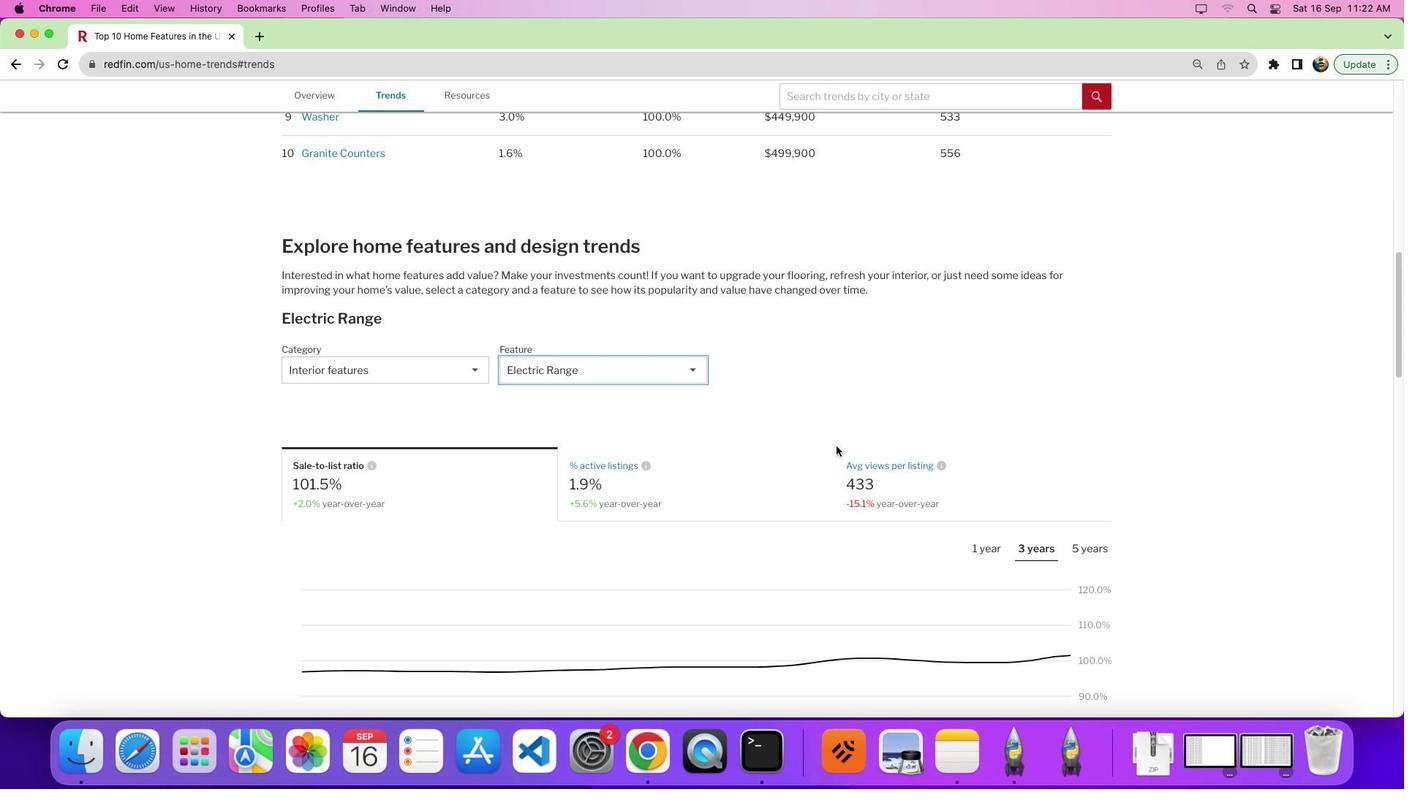 
Action: Mouse moved to (836, 446)
Screenshot: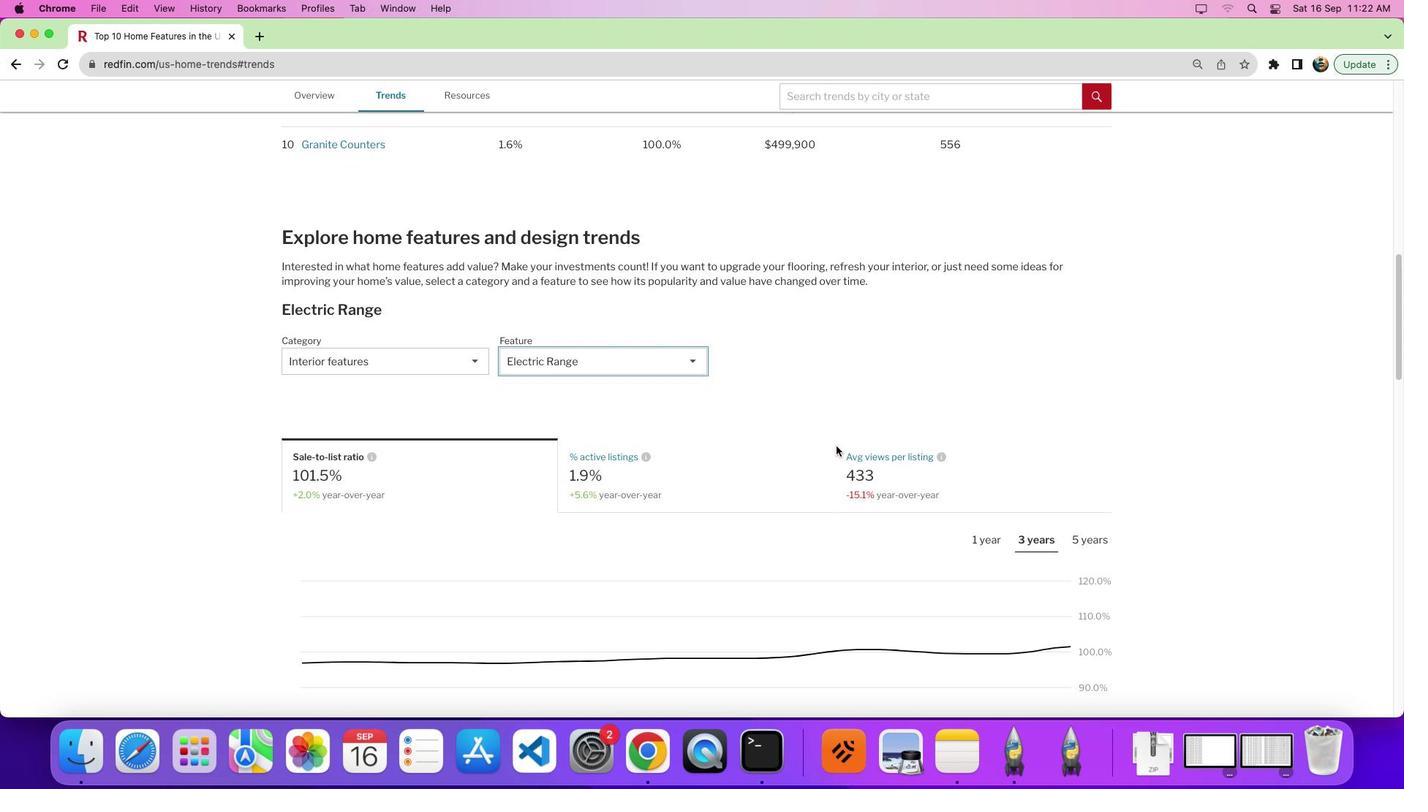 
Action: Mouse scrolled (836, 446) with delta (0, 0)
Screenshot: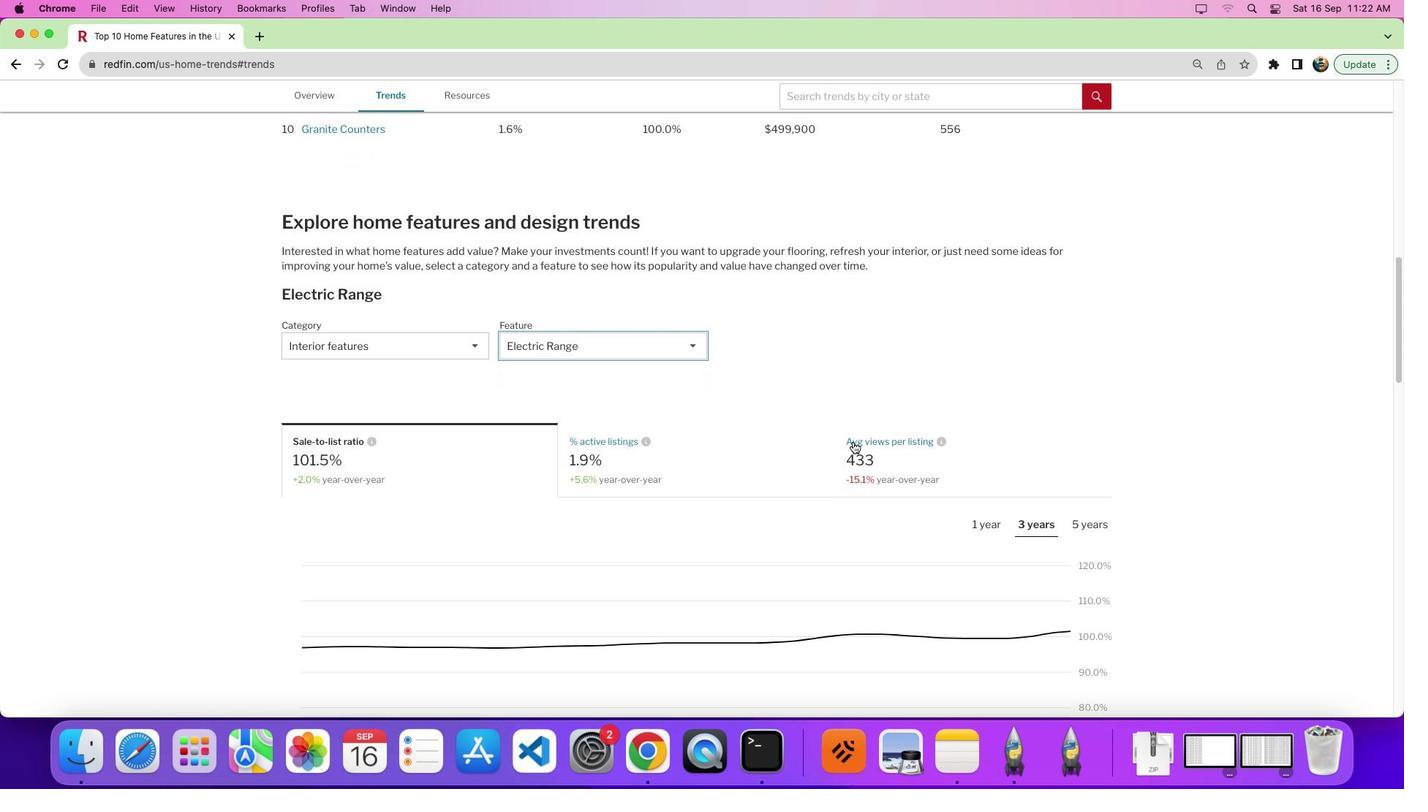 
Action: Mouse scrolled (836, 446) with delta (0, 0)
Screenshot: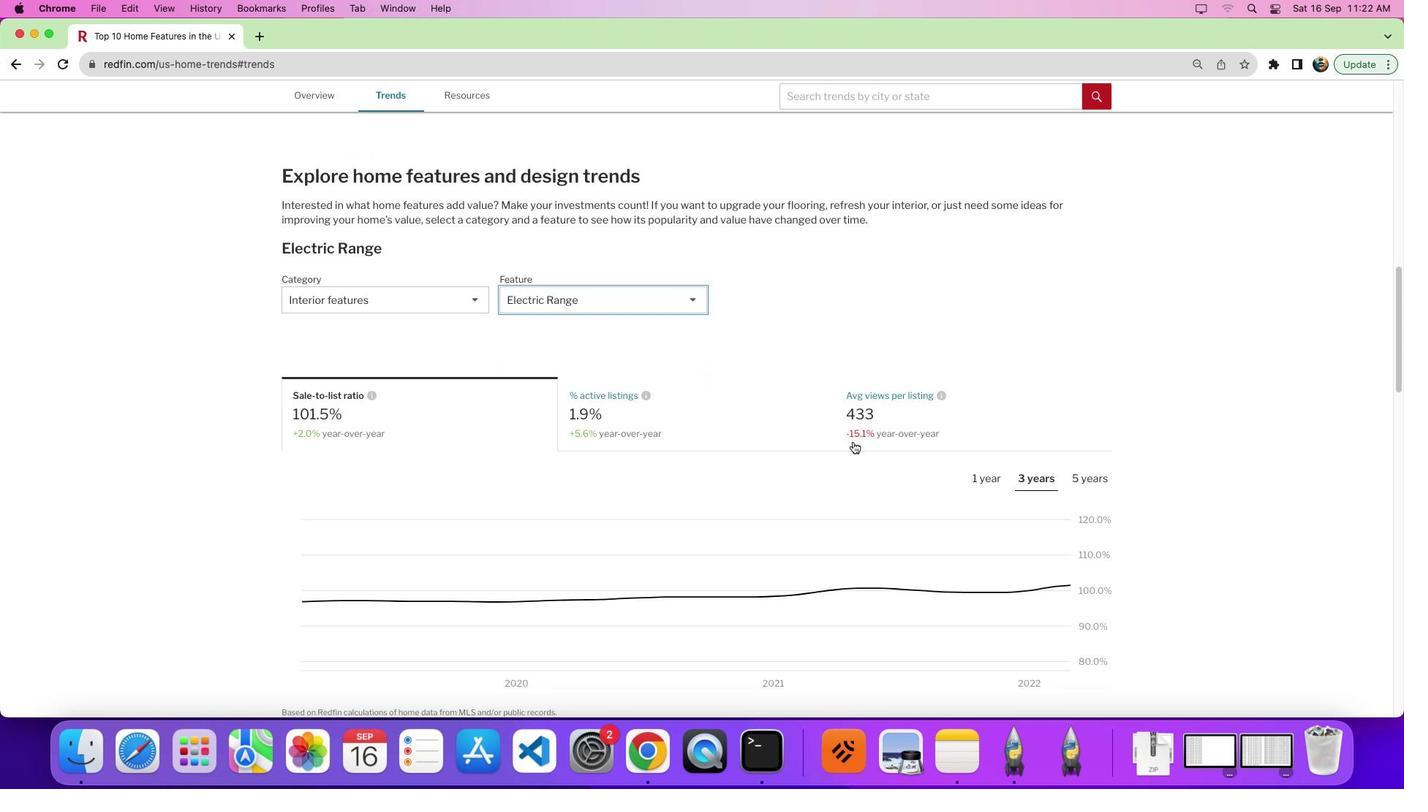 
Action: Mouse moved to (885, 411)
Screenshot: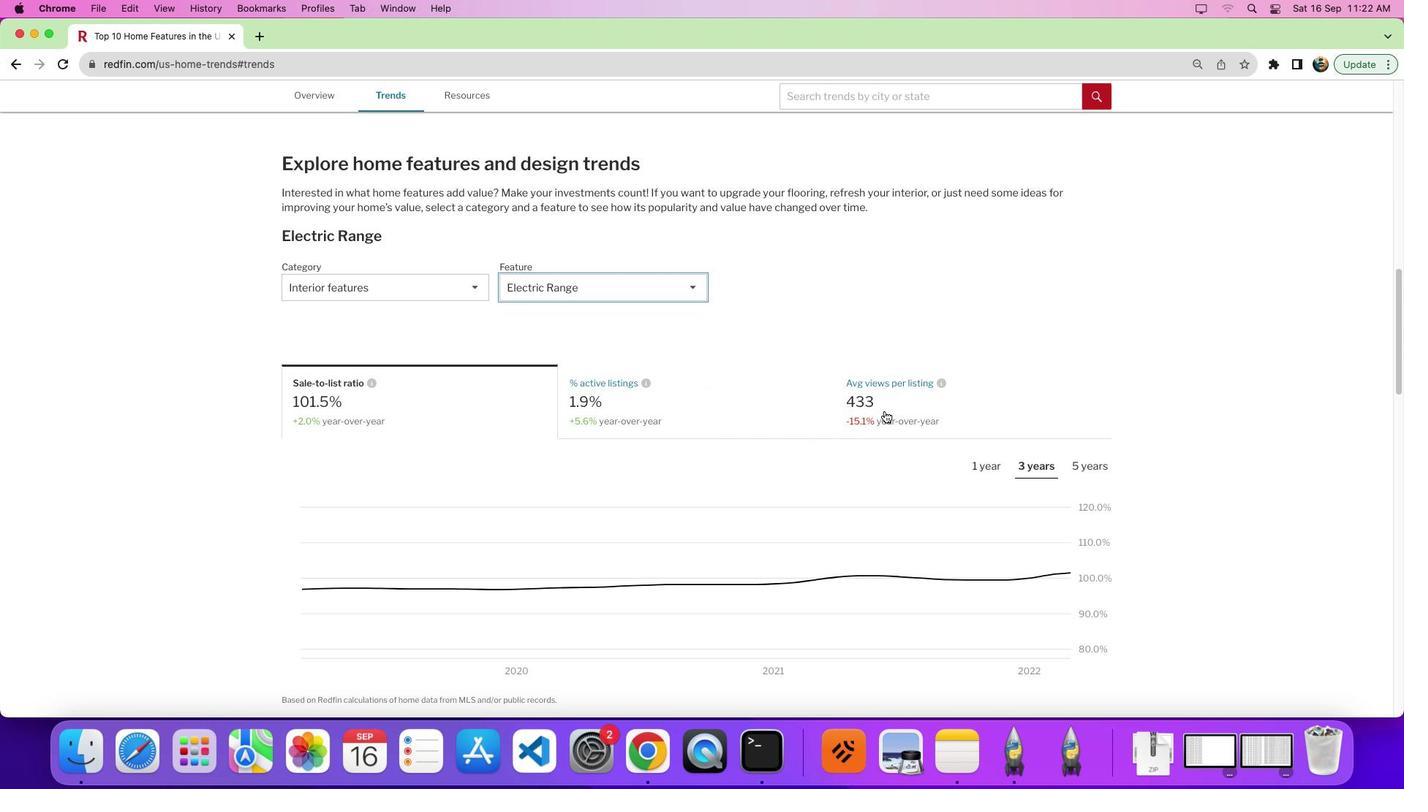 
Action: Mouse pressed left at (885, 411)
Screenshot: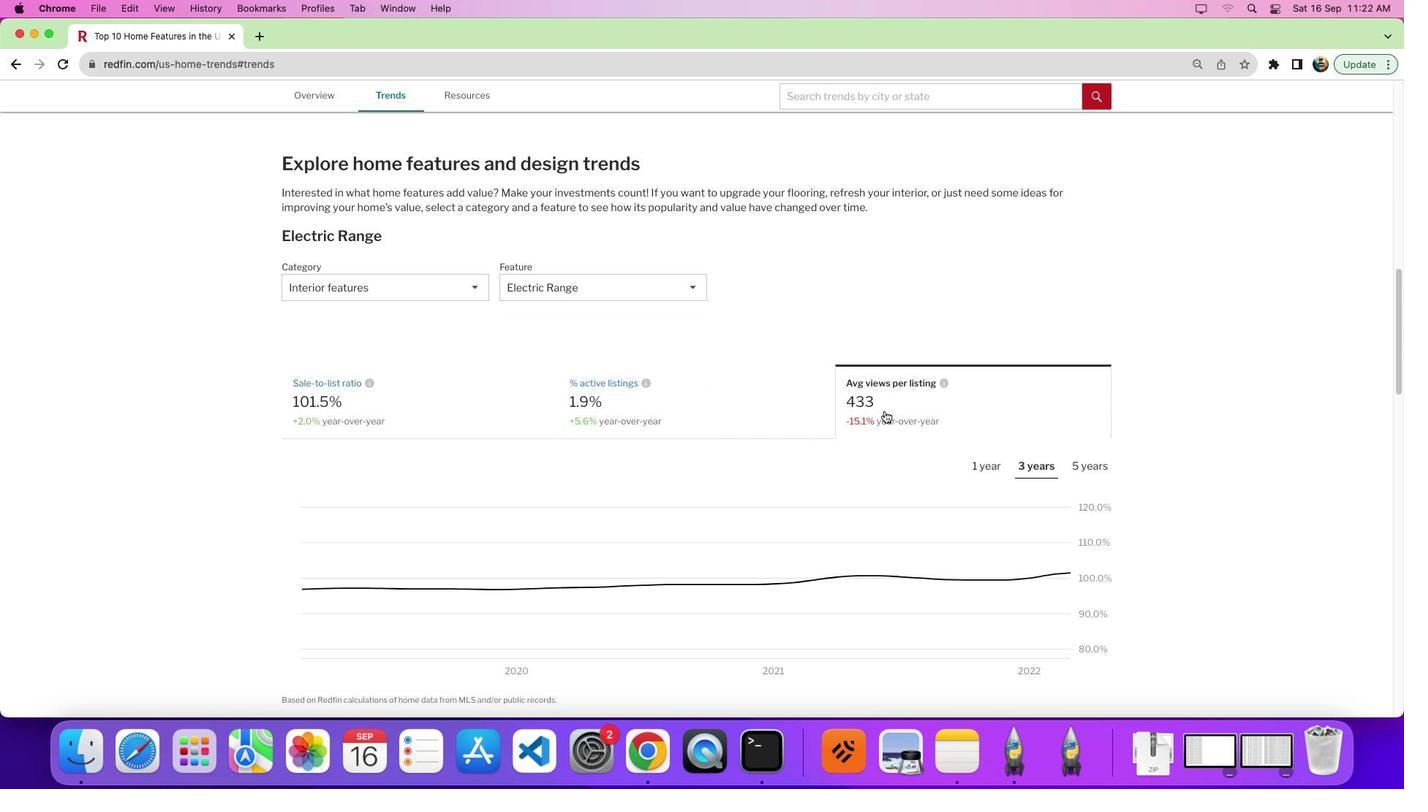 
Action: Mouse moved to (878, 414)
Screenshot: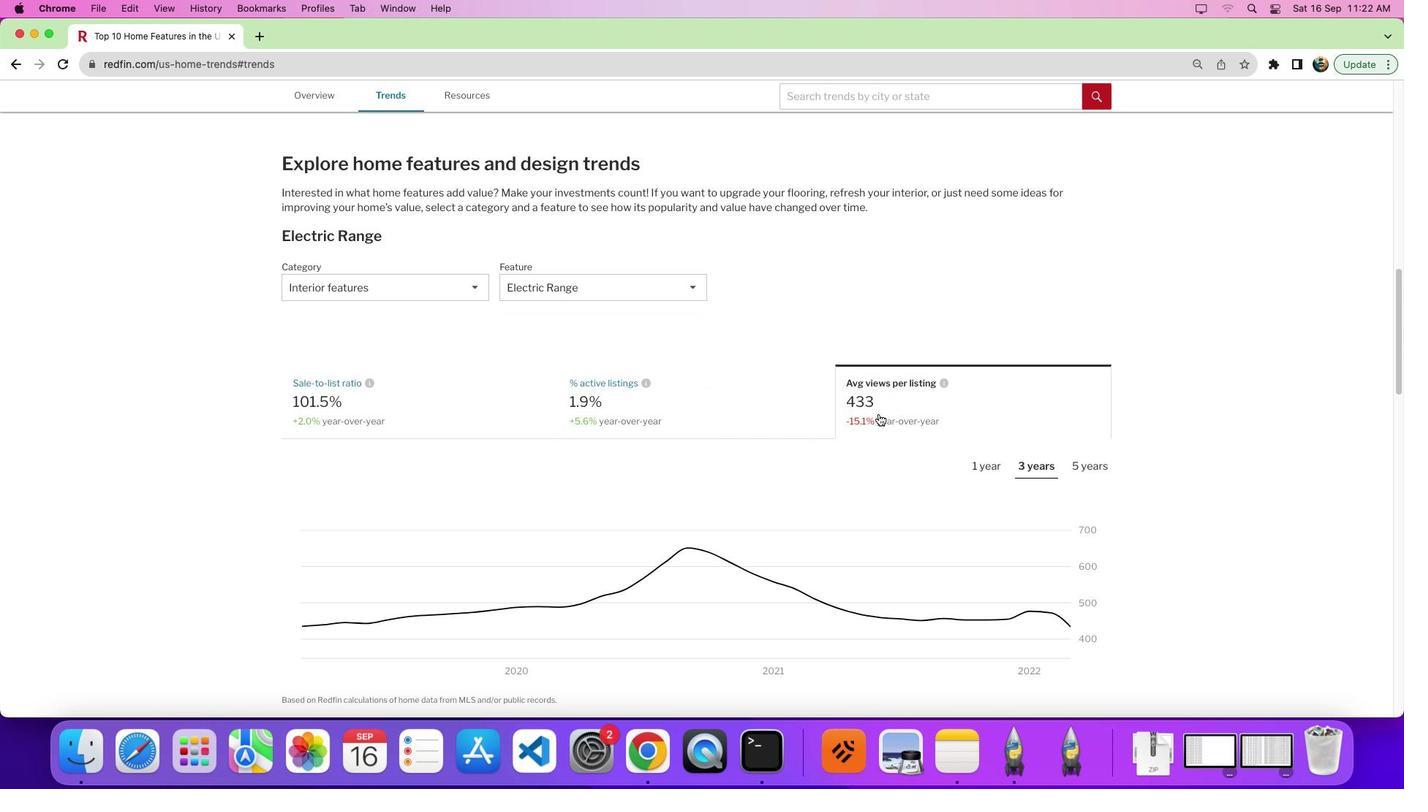 
Action: Mouse scrolled (878, 414) with delta (0, 0)
Screenshot: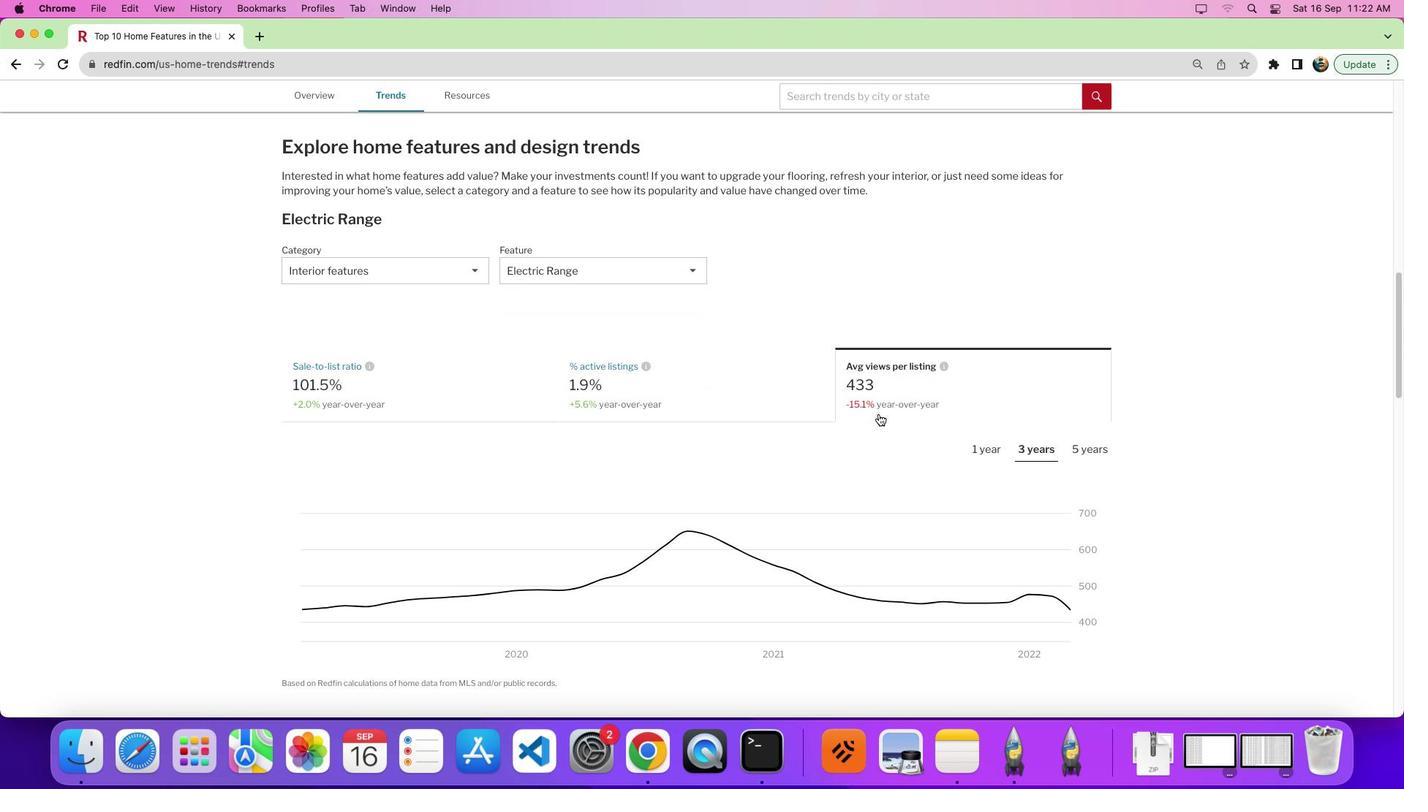 
Action: Mouse scrolled (878, 414) with delta (0, 0)
Screenshot: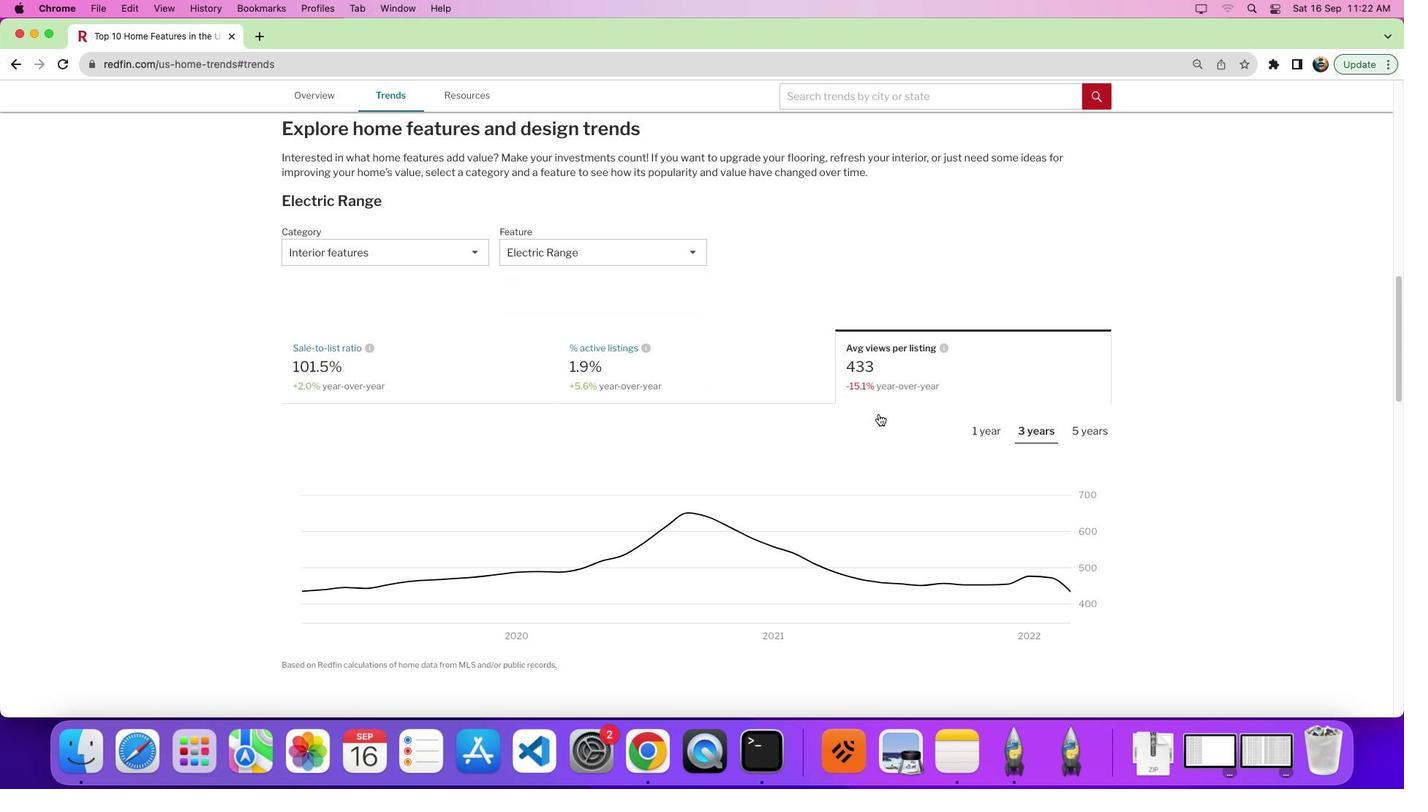 
Action: Mouse moved to (977, 430)
Screenshot: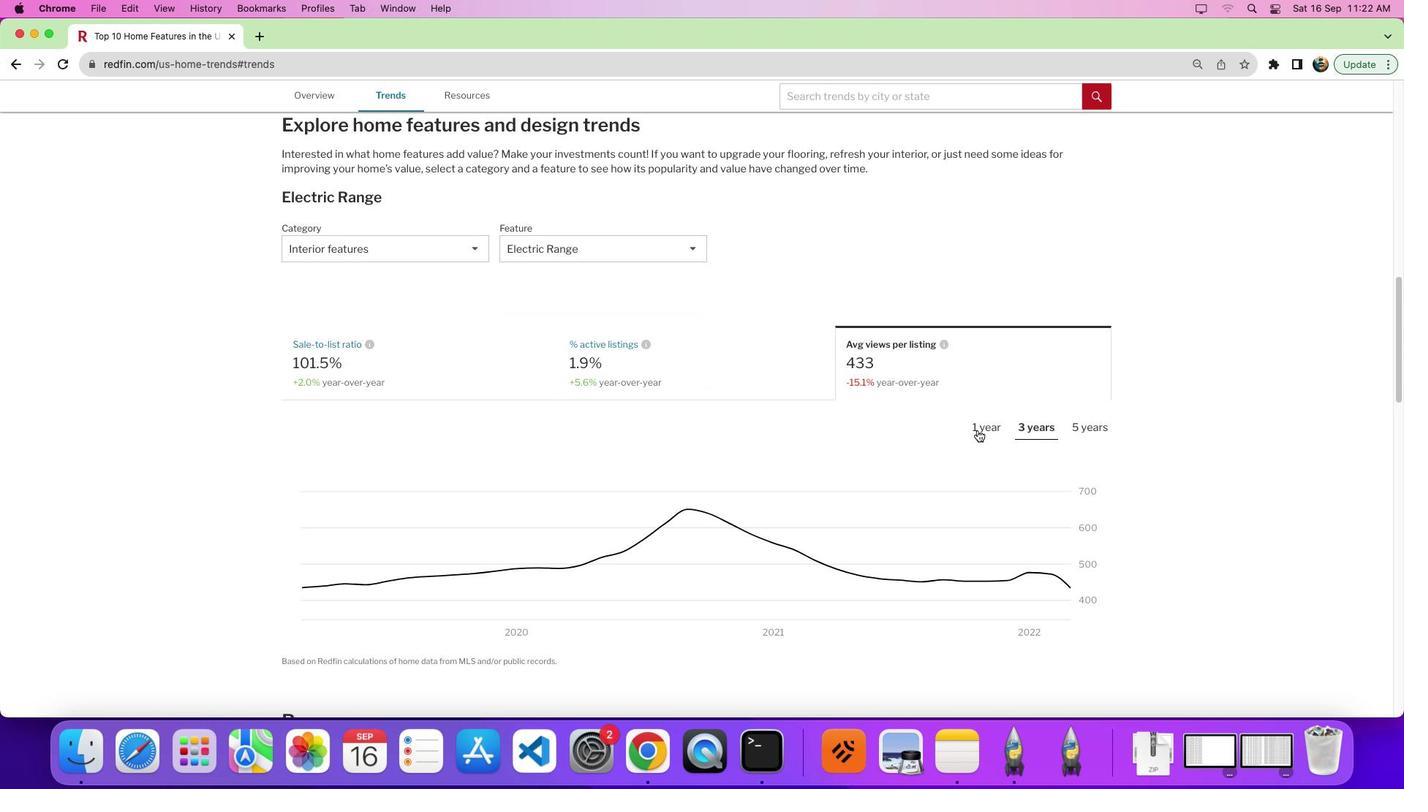 
Action: Mouse pressed left at (977, 430)
Screenshot: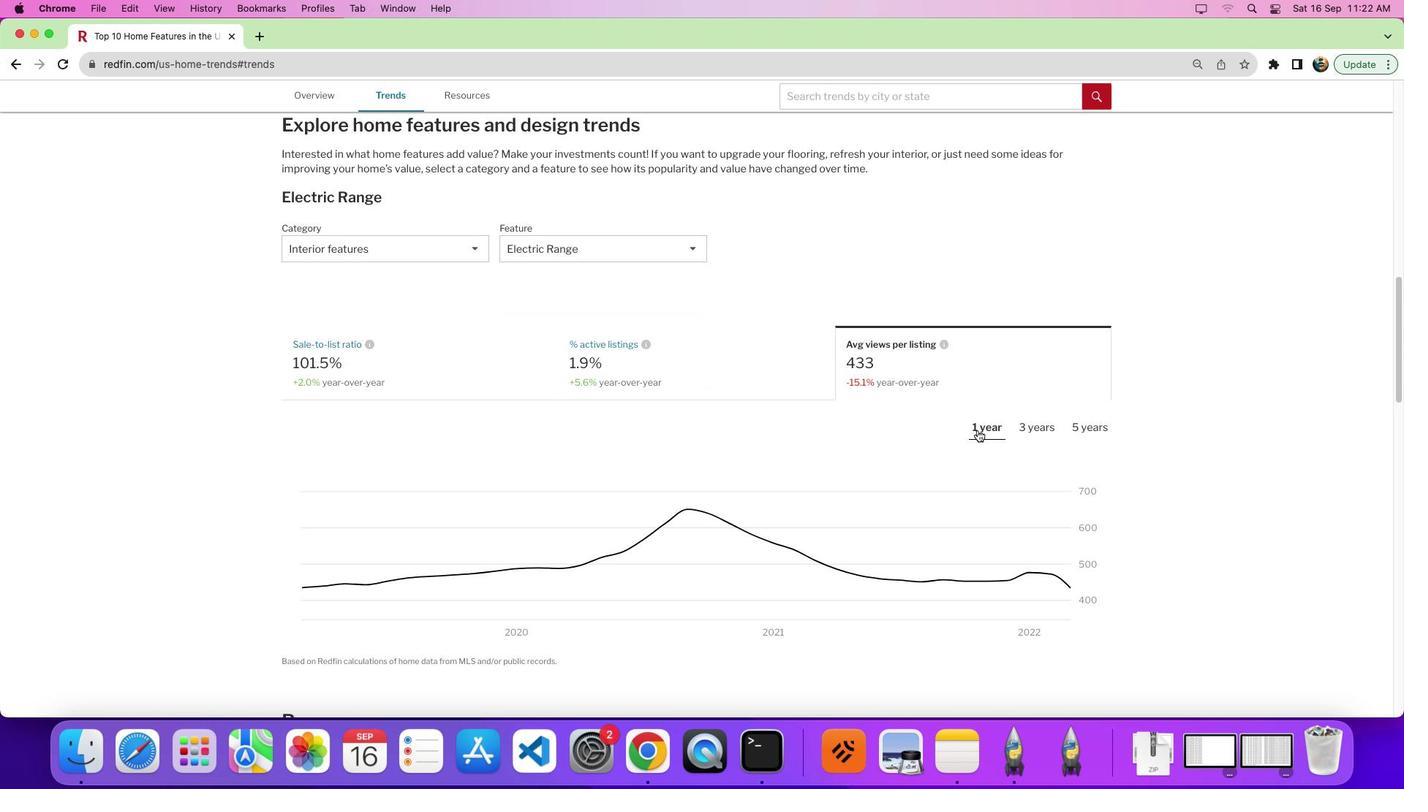 
Action: Mouse moved to (961, 432)
Screenshot: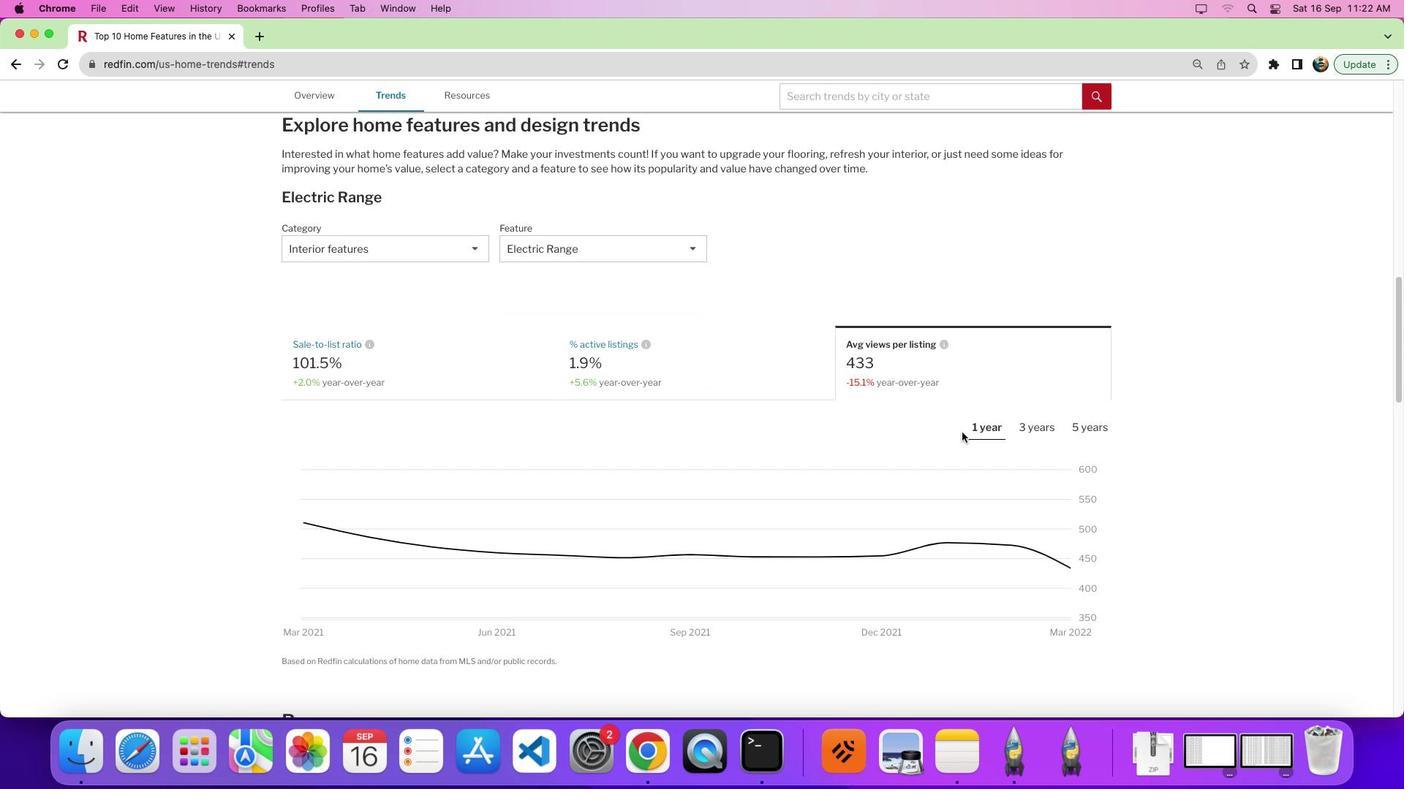 
Action: Mouse scrolled (961, 432) with delta (0, 0)
Screenshot: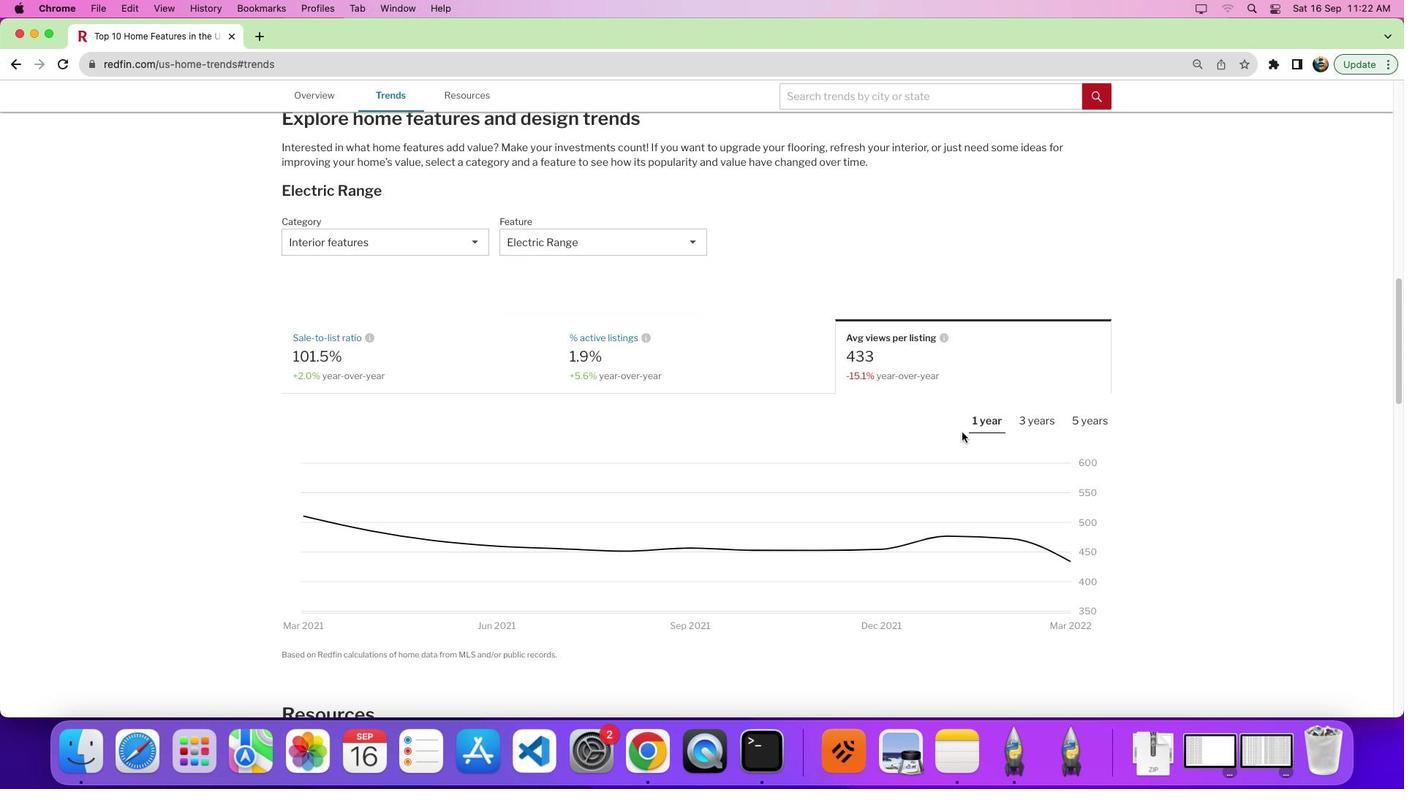 
Action: Mouse scrolled (961, 432) with delta (0, 0)
Screenshot: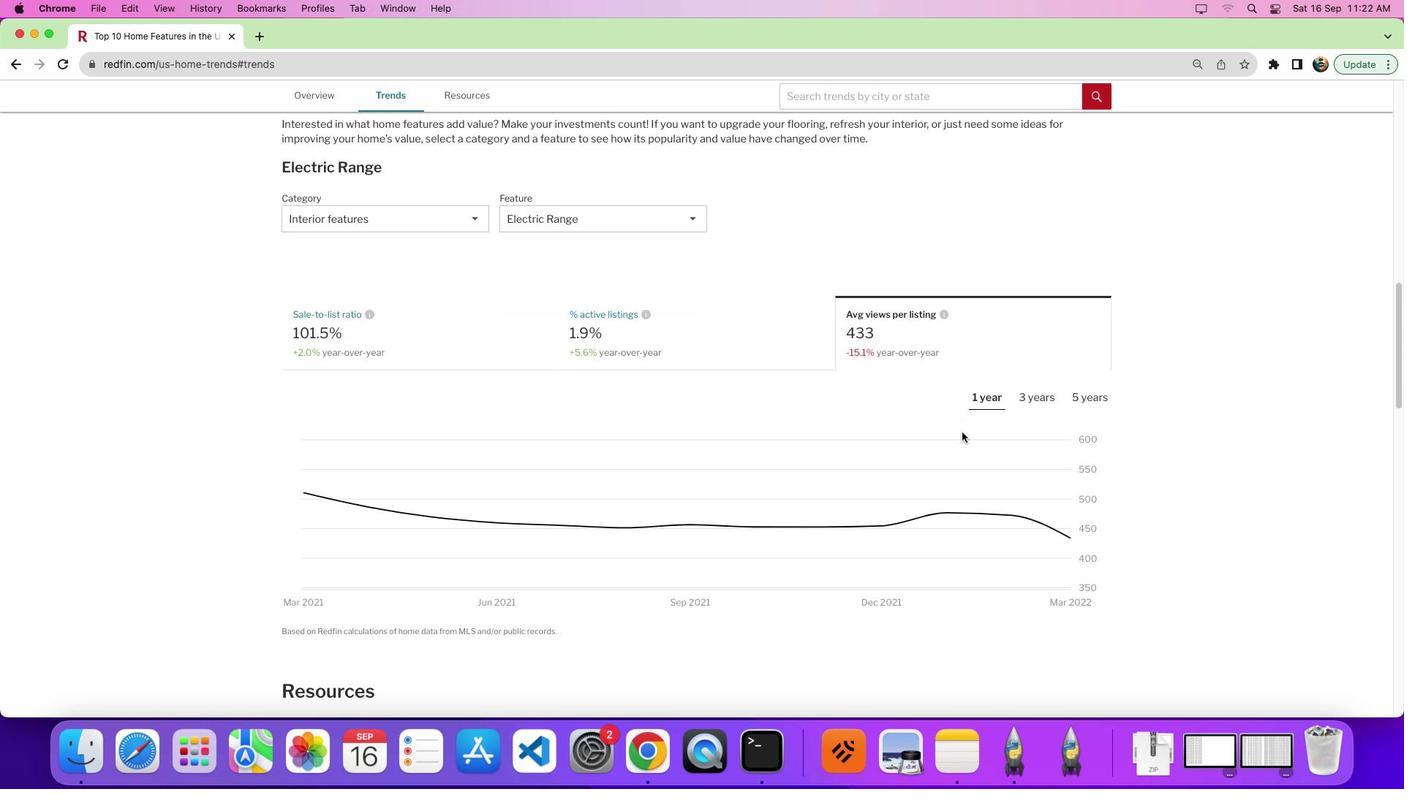 
Action: Mouse scrolled (961, 432) with delta (0, 0)
Screenshot: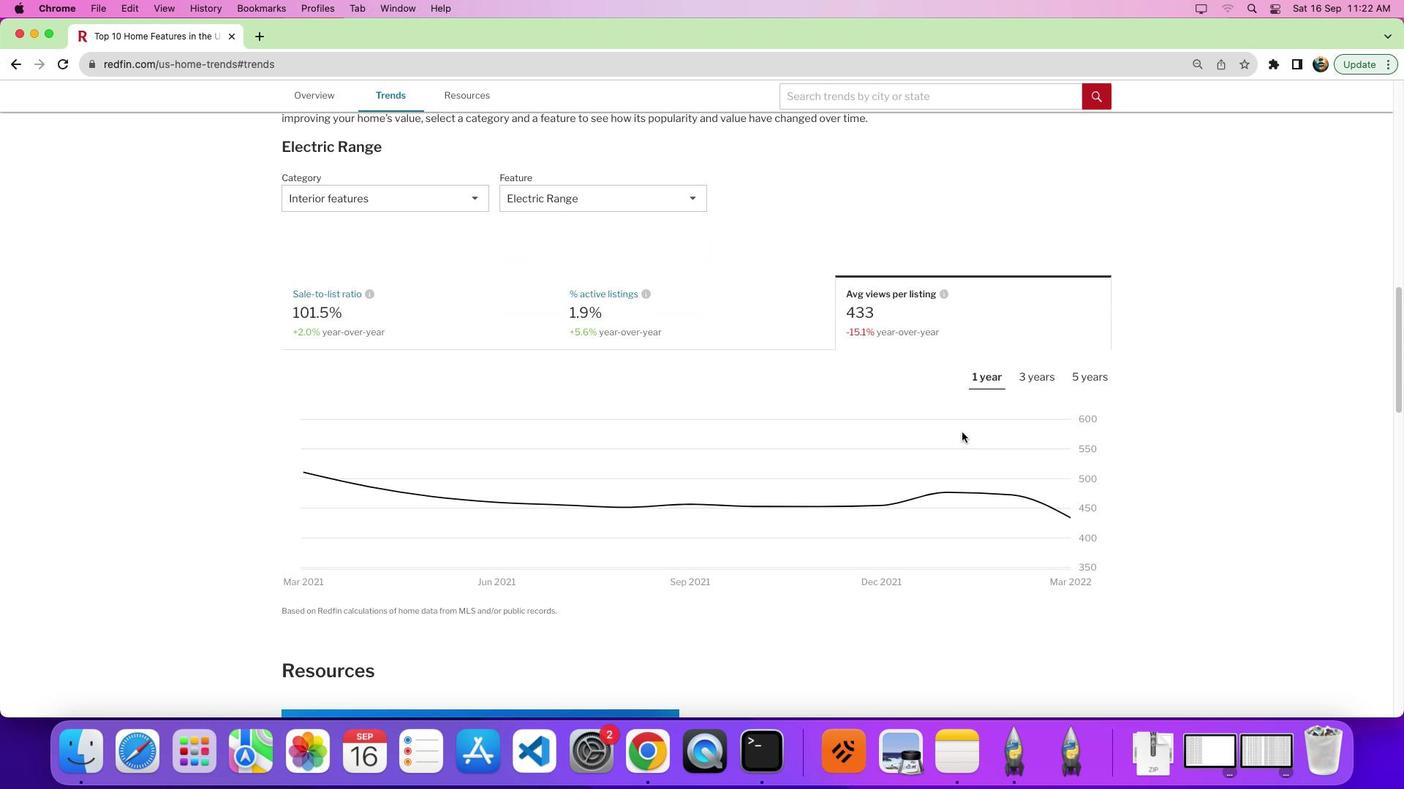 
Action: Mouse moved to (836, 419)
Screenshot: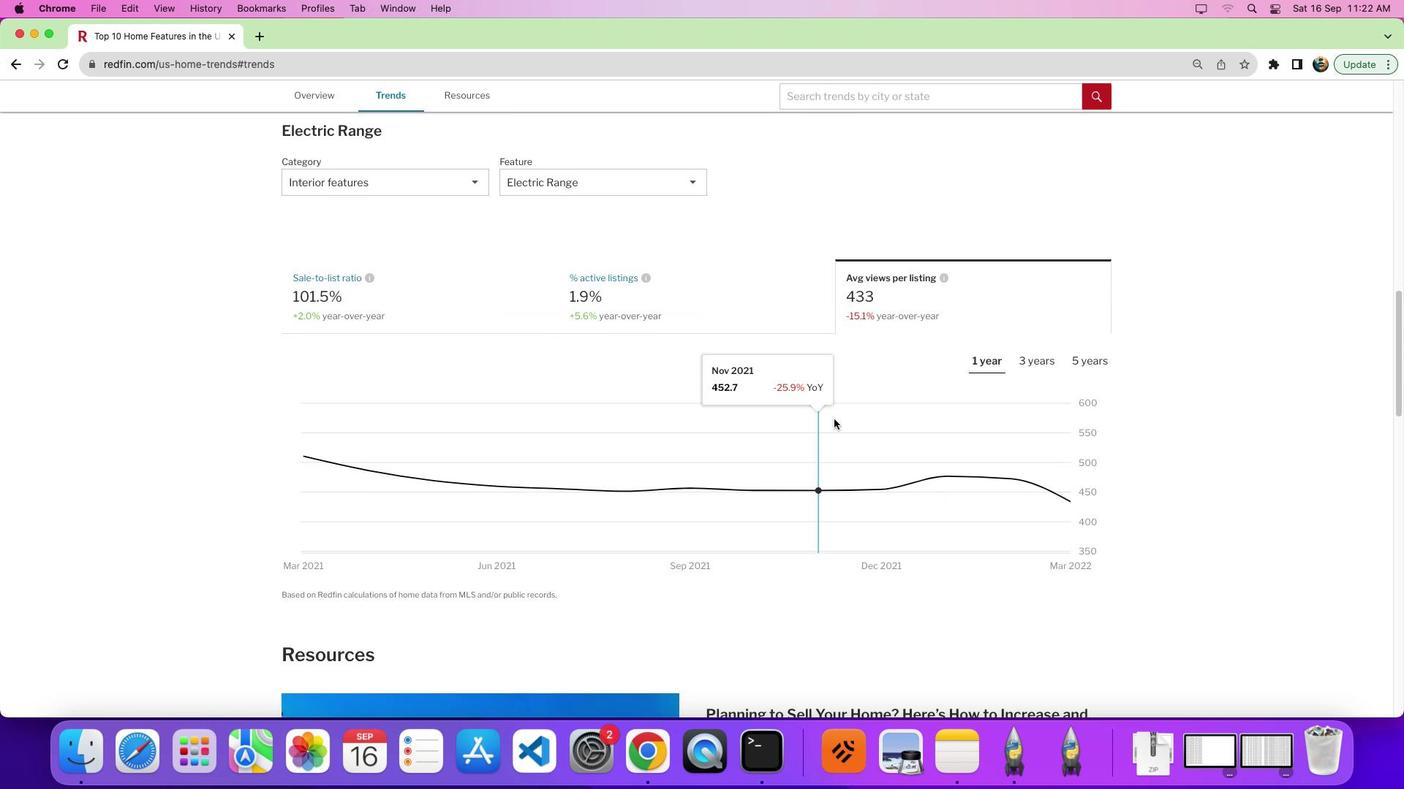 
